 Task: Look for space in Saint George, United States from 24th August, 2023 to 10th September, 2023 for 8 adults in price range Rs.12000 to Rs.15000. Place can be entire place or shared room with 4 bedrooms having 8 beds and 4 bathrooms. Property type can be house, flat, guest house. Amenities needed are: wifi, TV, free parkinig on premises, gym, breakfast. Booking option can be shelf check-in. Required host language is English.
Action: Mouse moved to (540, 133)
Screenshot: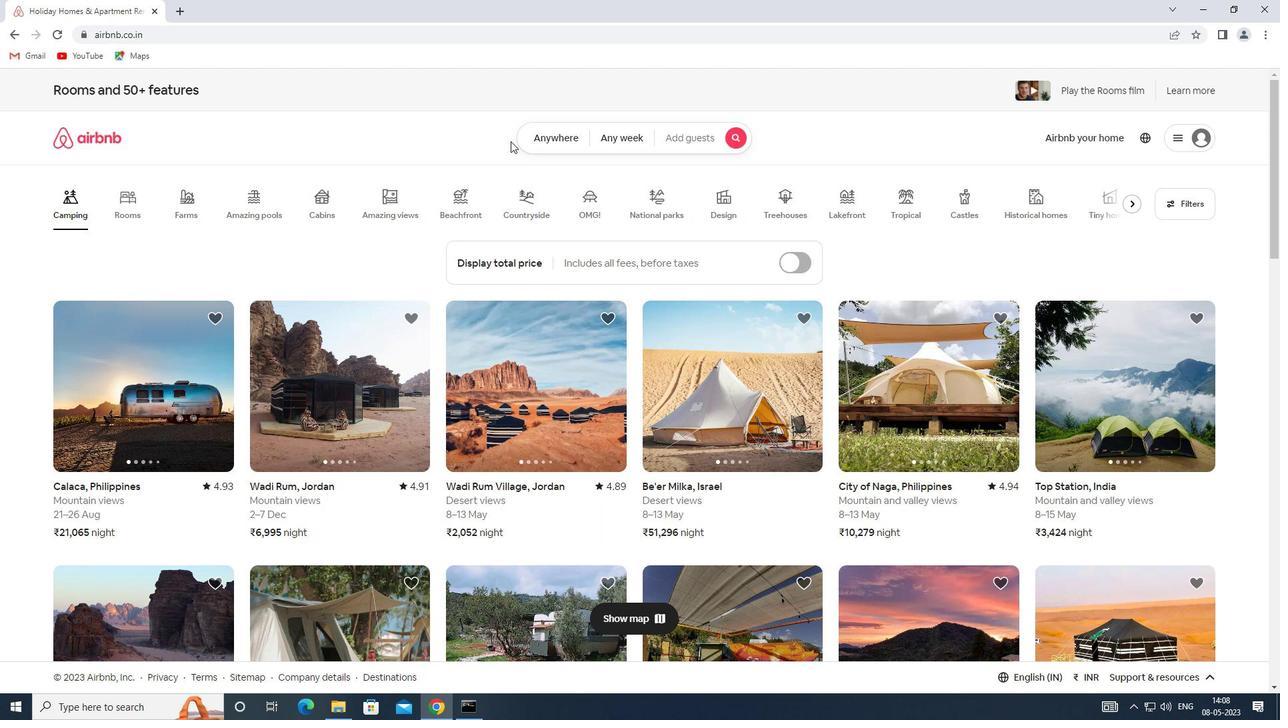 
Action: Mouse pressed left at (540, 133)
Screenshot: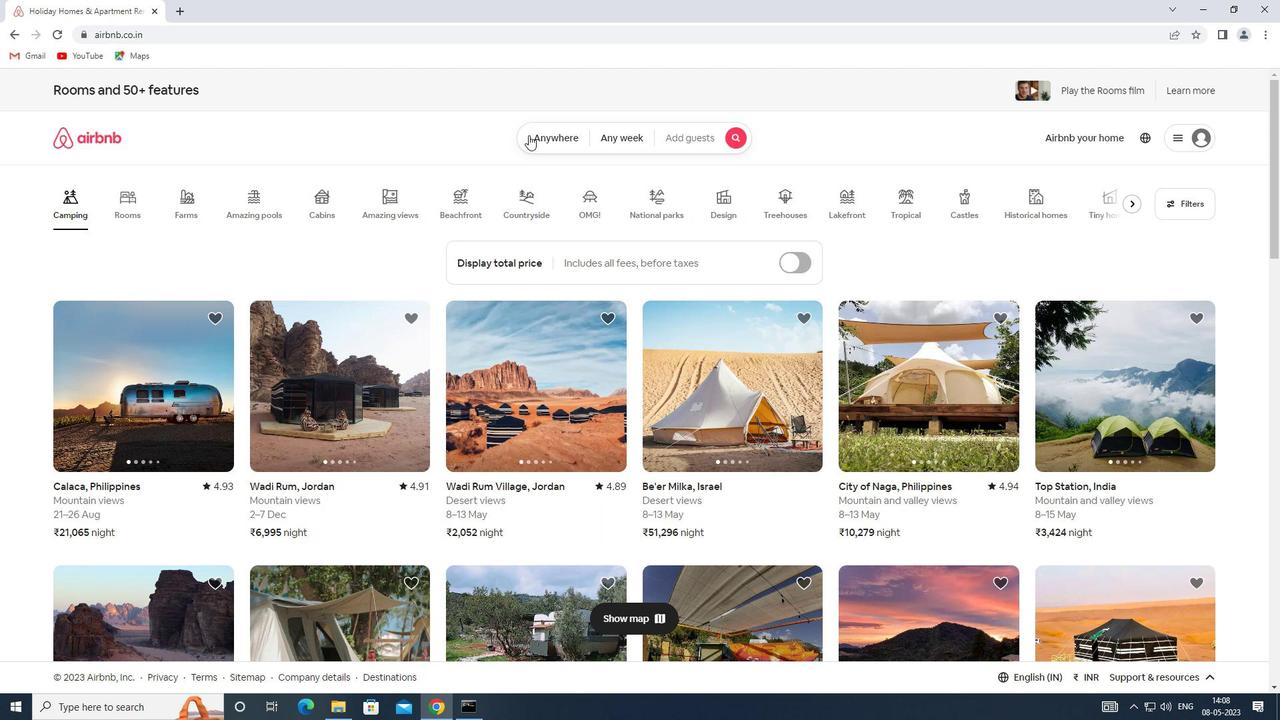 
Action: Mouse moved to (388, 192)
Screenshot: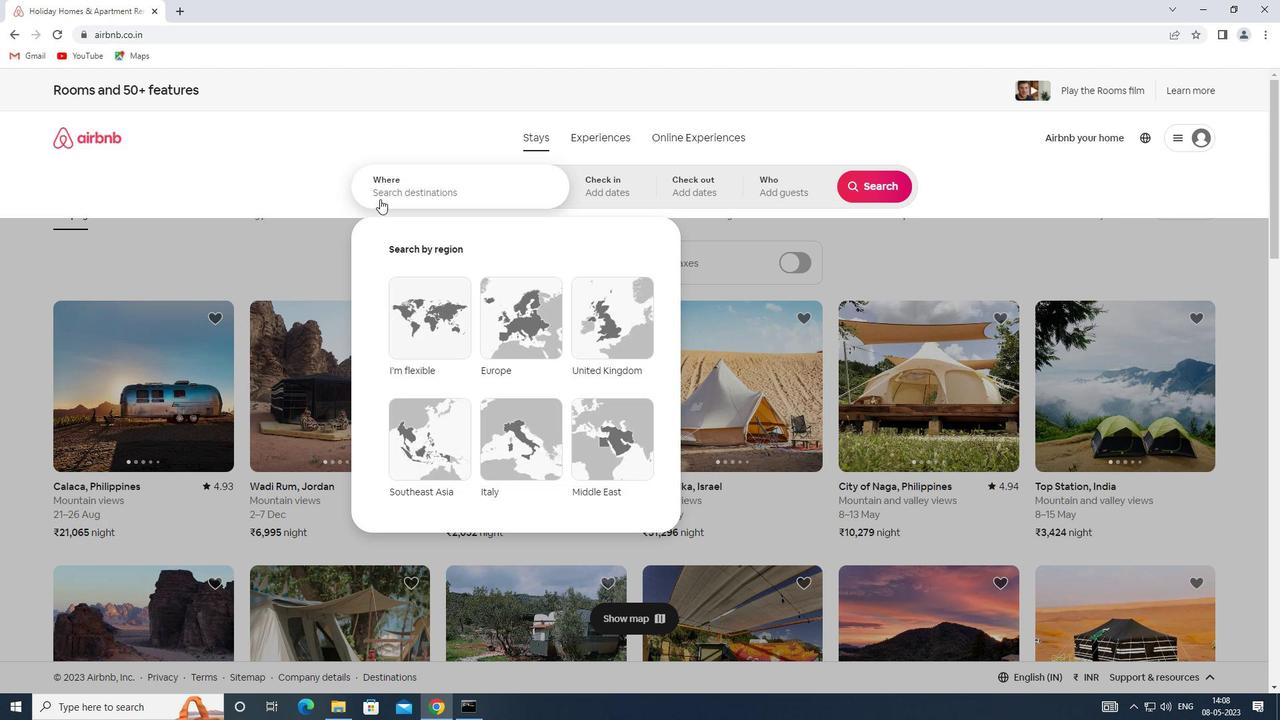
Action: Mouse pressed left at (388, 192)
Screenshot: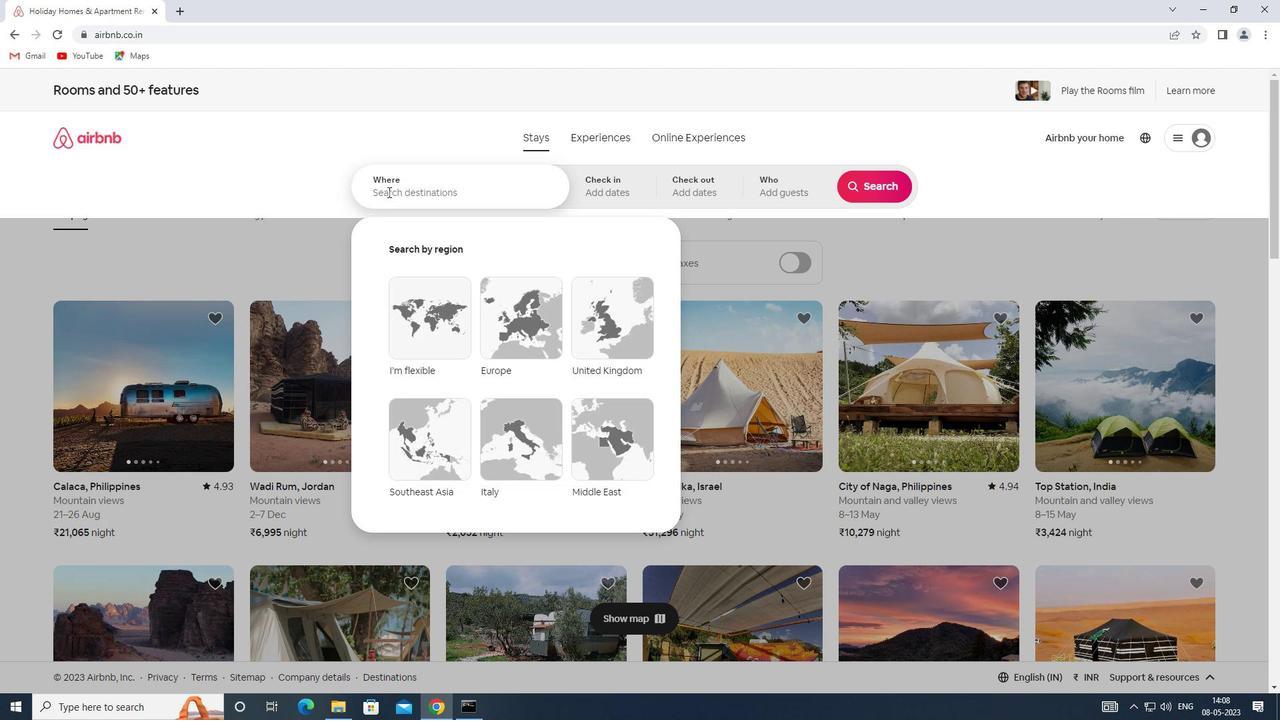 
Action: Key pressed <Key.shift>SPACE<Key.space>IN<Key.space><Key.shift>SAINT<Key.space><Key.shift>GEORGE
Screenshot: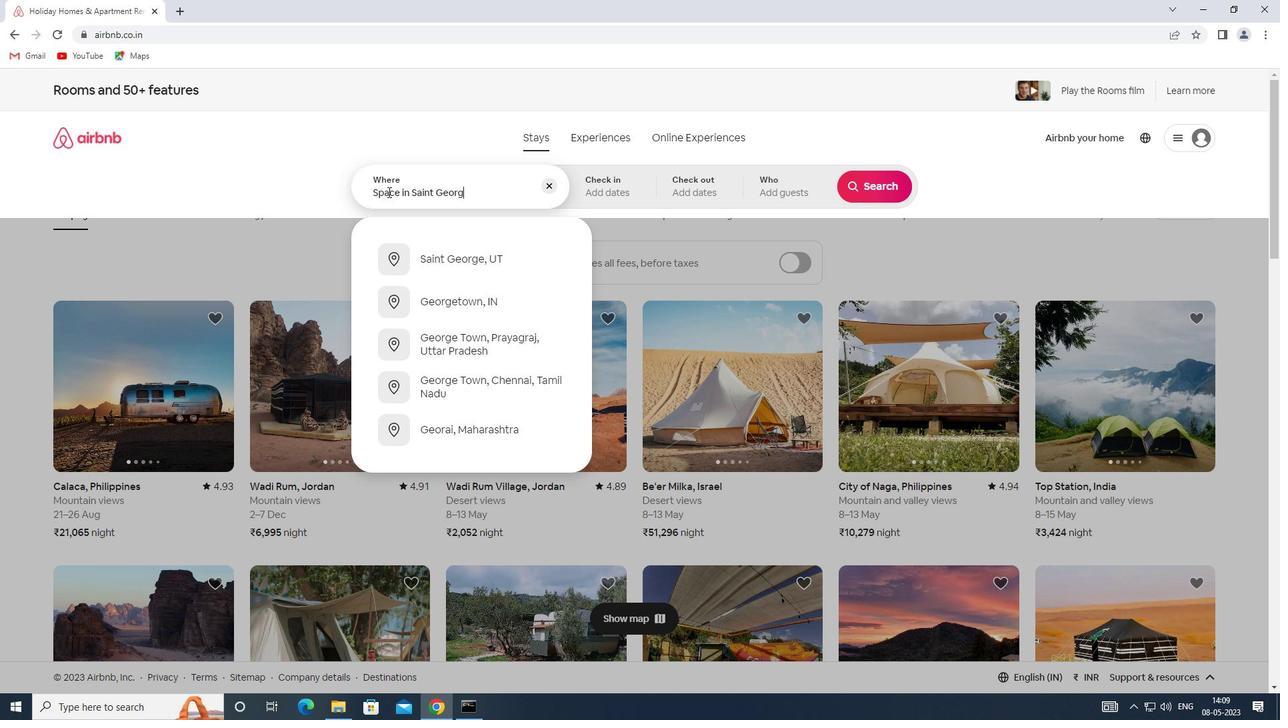 
Action: Mouse moved to (602, 180)
Screenshot: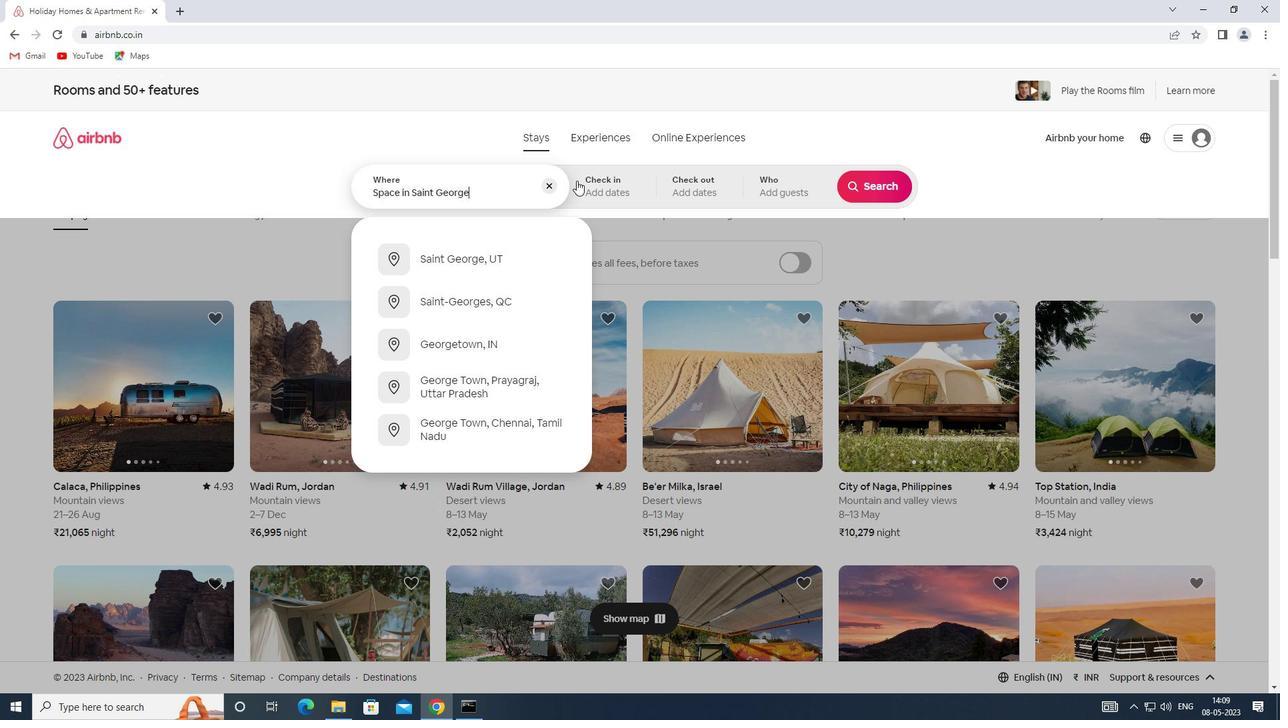 
Action: Mouse pressed left at (602, 180)
Screenshot: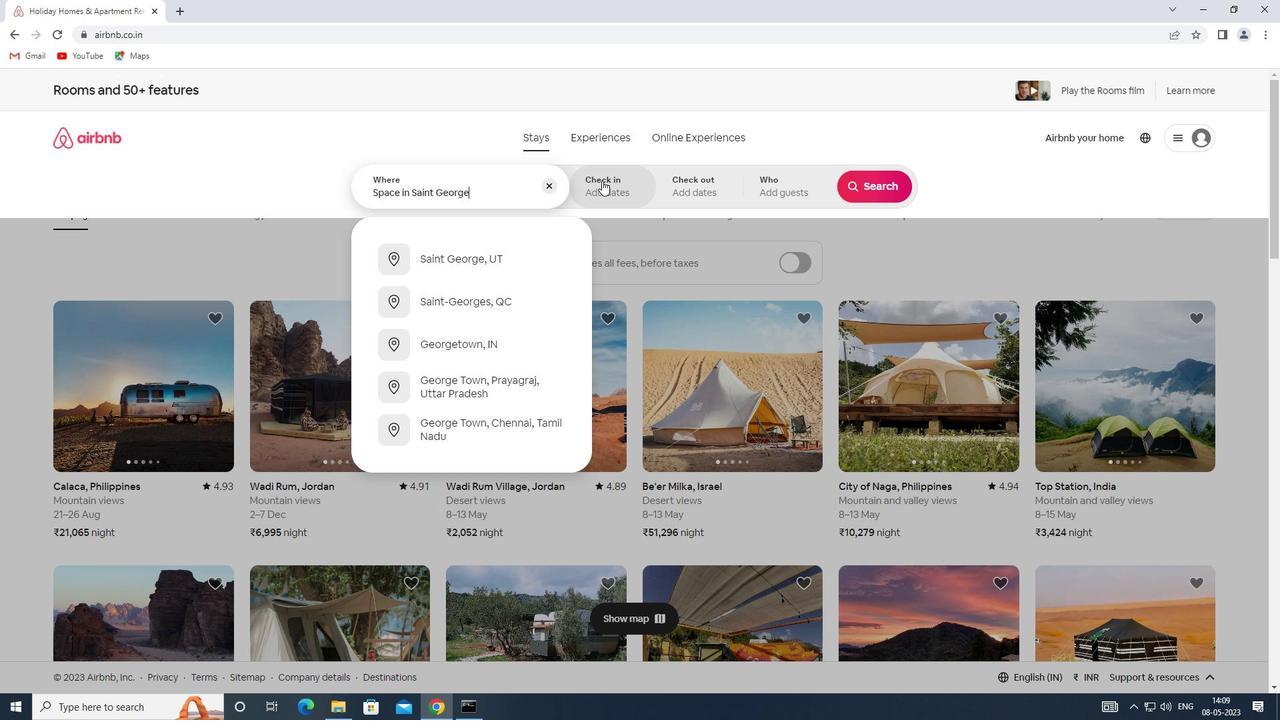 
Action: Mouse moved to (869, 292)
Screenshot: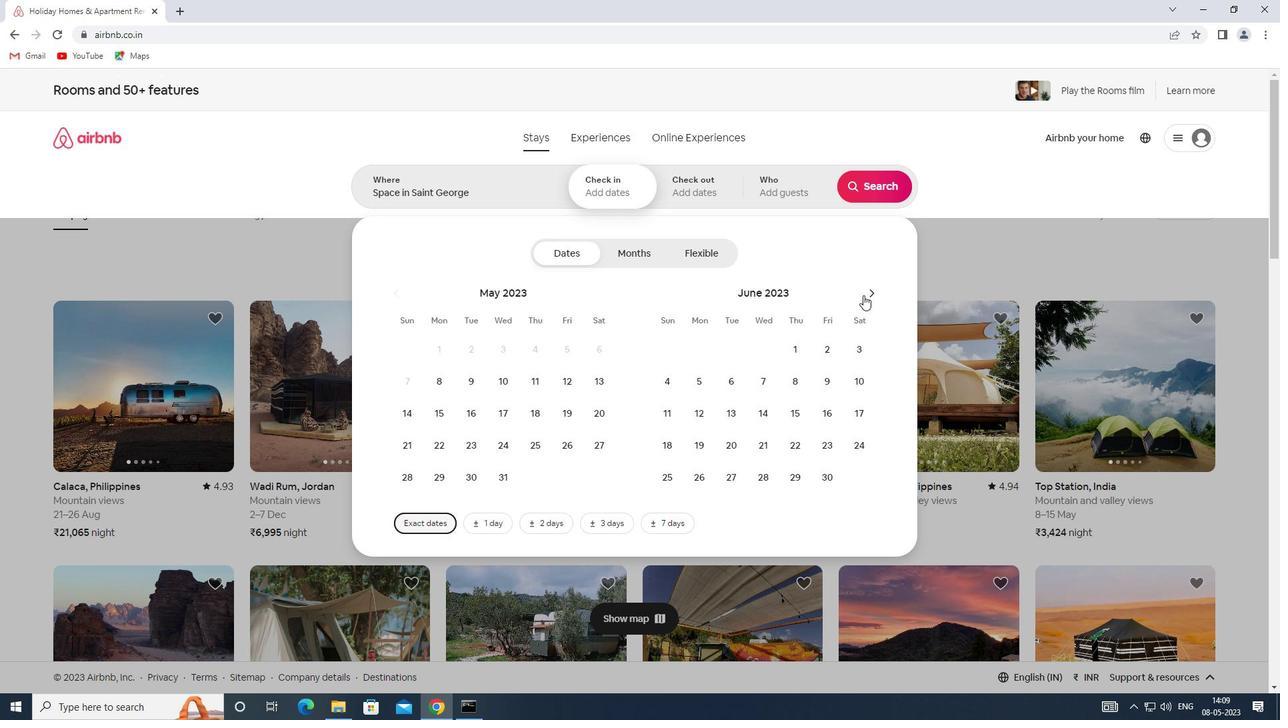 
Action: Mouse pressed left at (869, 292)
Screenshot: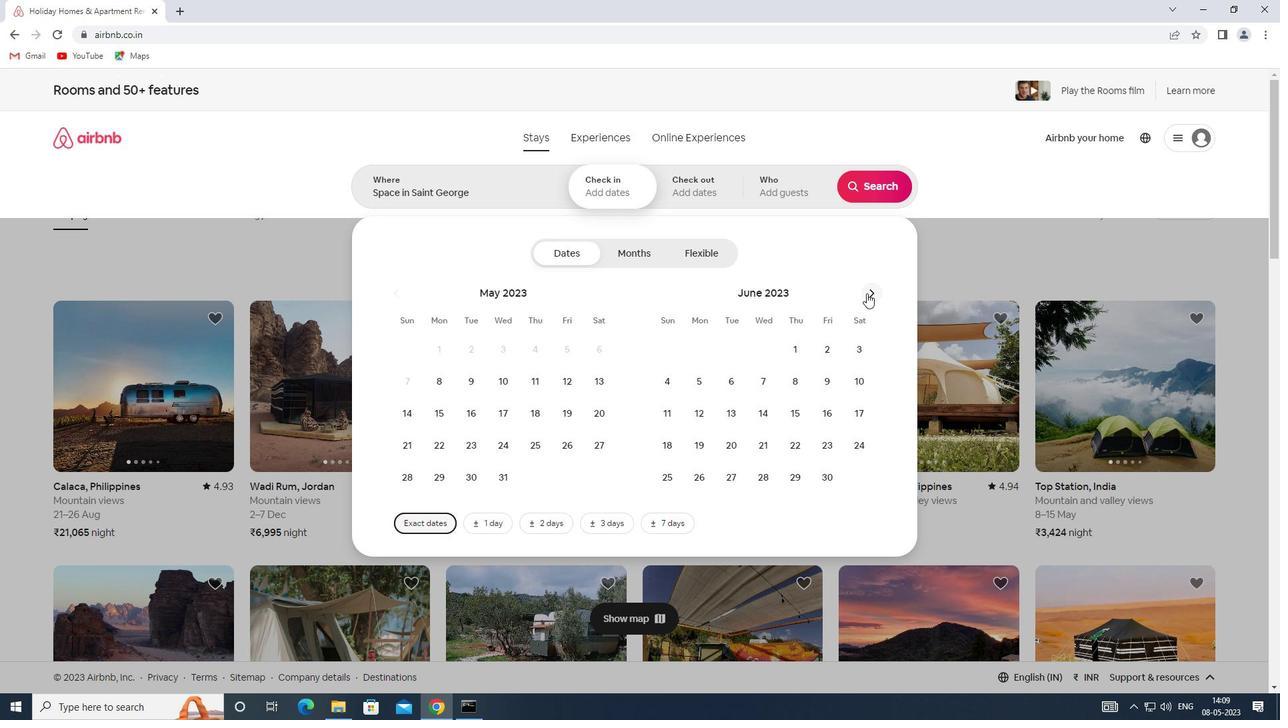 
Action: Mouse pressed left at (869, 292)
Screenshot: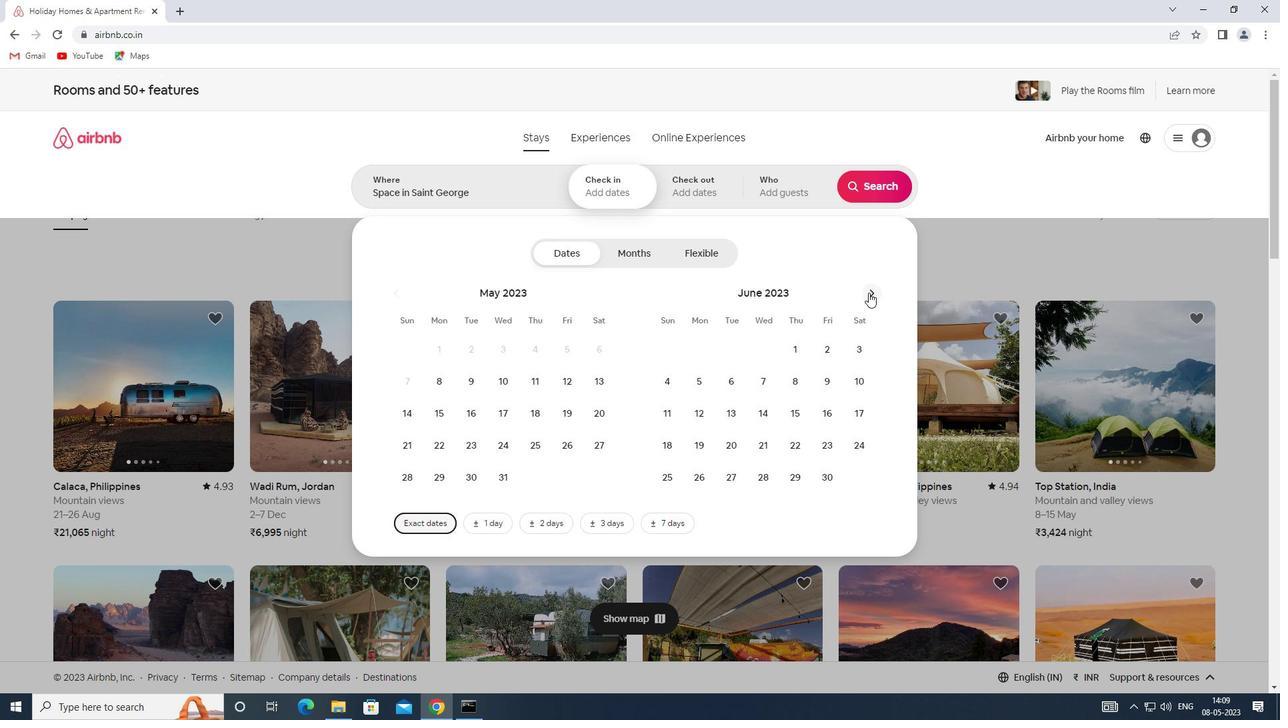 
Action: Mouse moved to (797, 441)
Screenshot: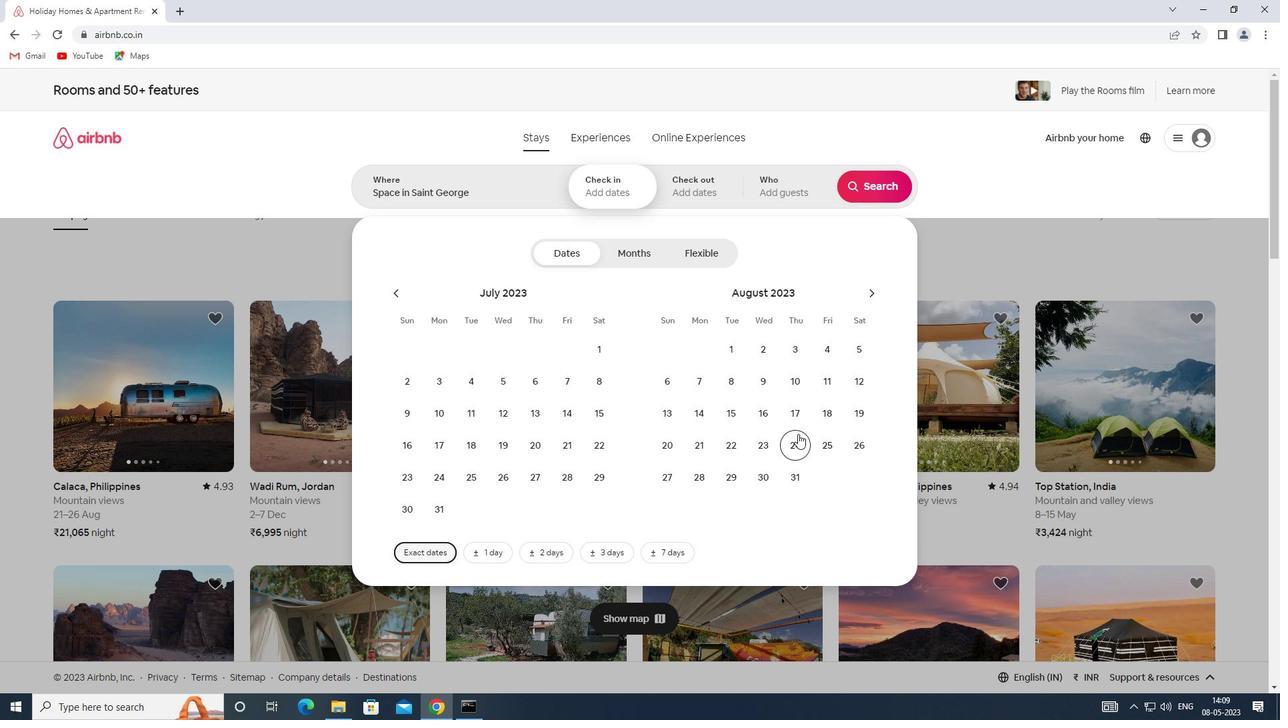 
Action: Mouse pressed left at (797, 441)
Screenshot: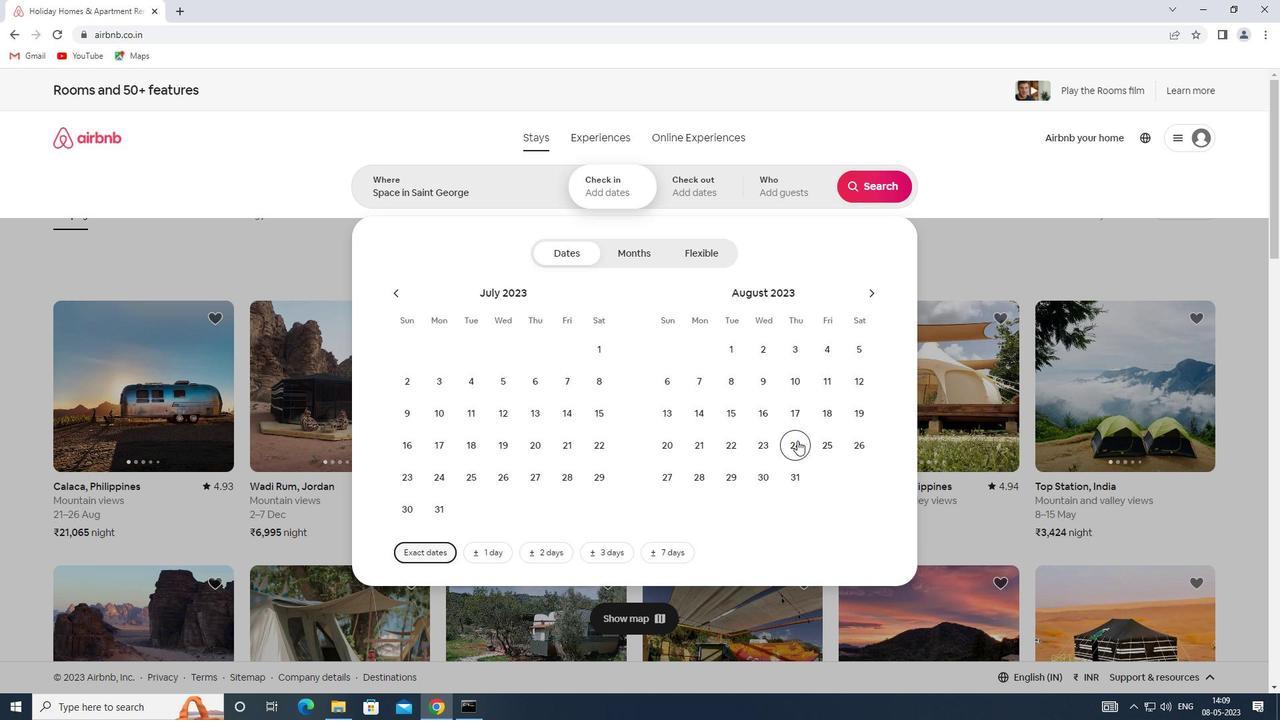 
Action: Mouse moved to (865, 292)
Screenshot: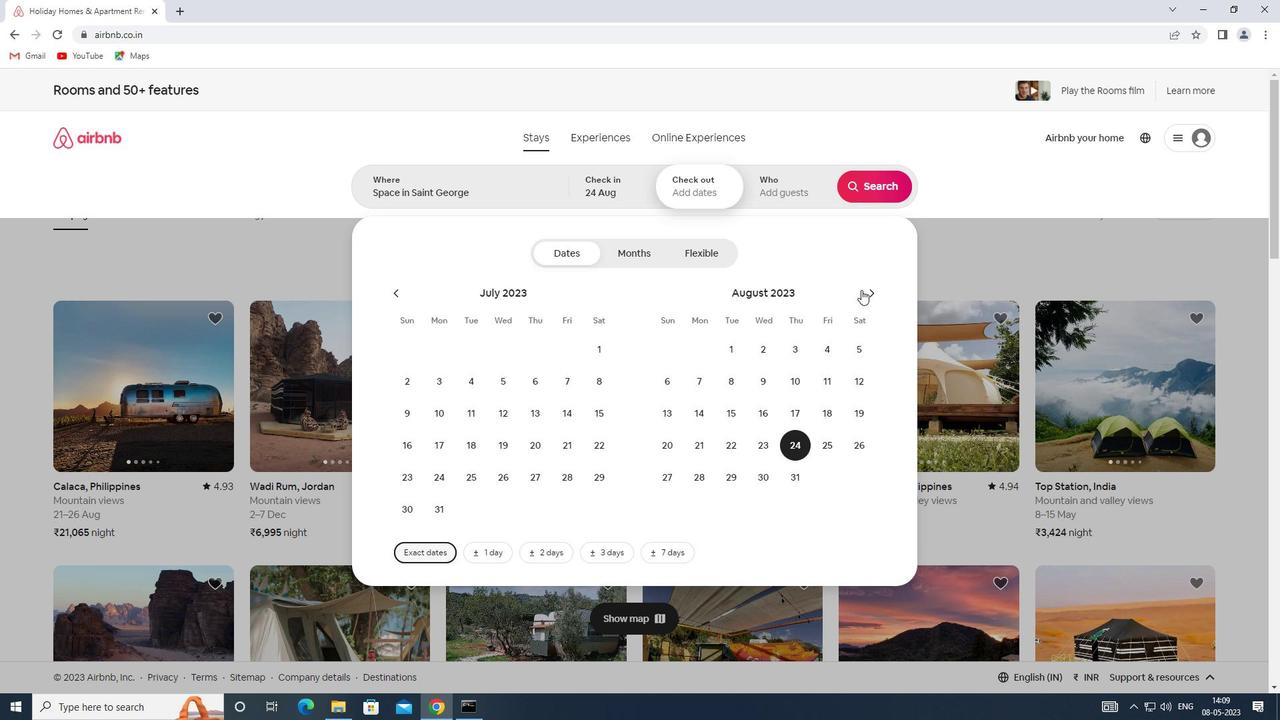 
Action: Mouse pressed left at (865, 292)
Screenshot: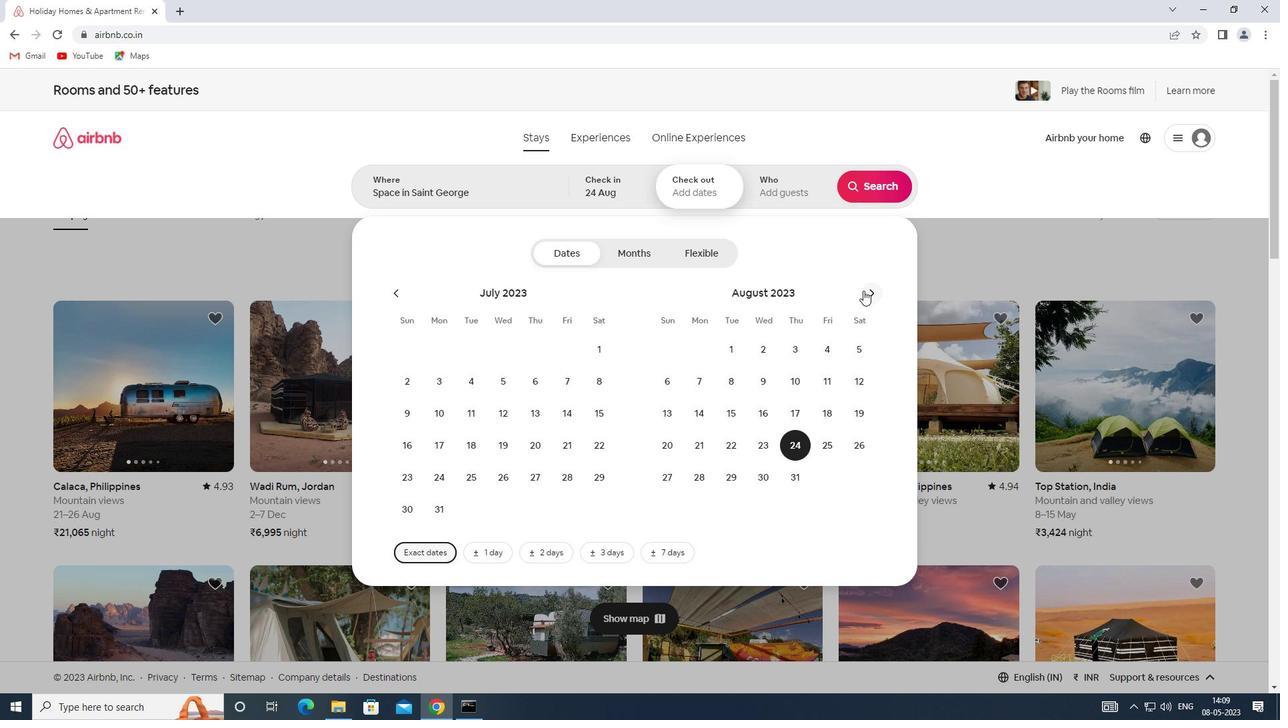 
Action: Mouse moved to (674, 416)
Screenshot: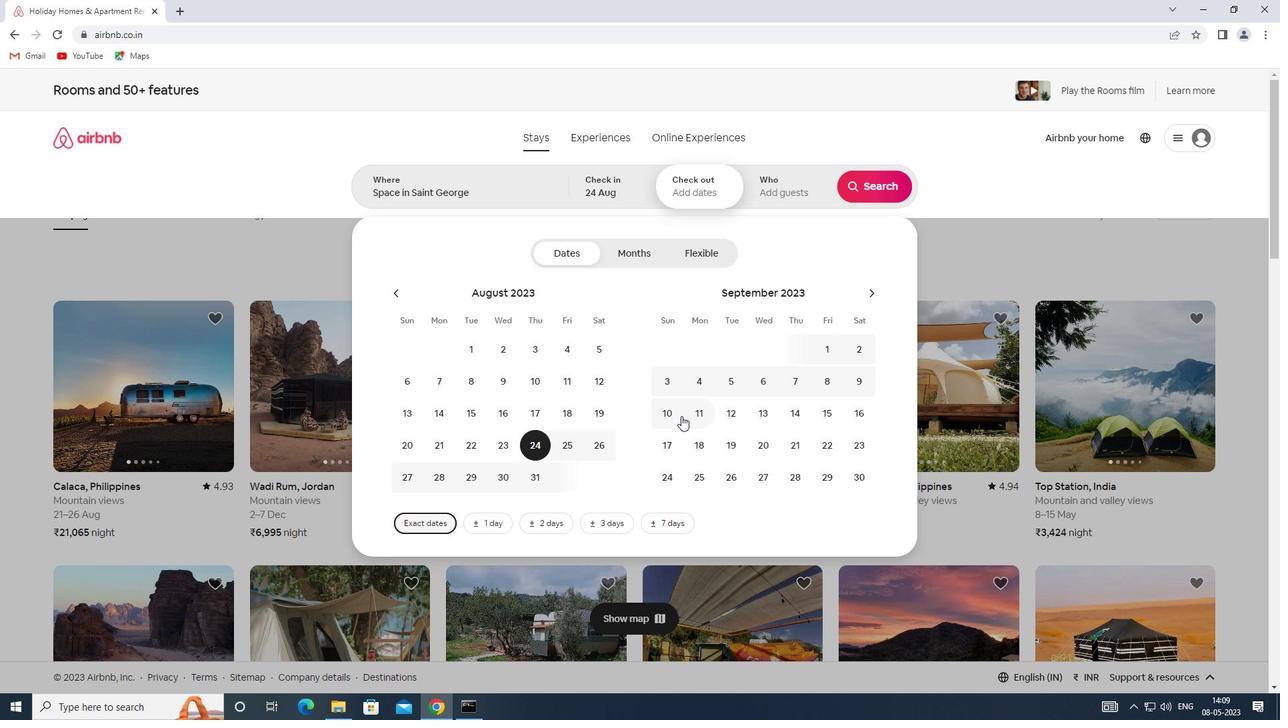 
Action: Mouse pressed left at (674, 416)
Screenshot: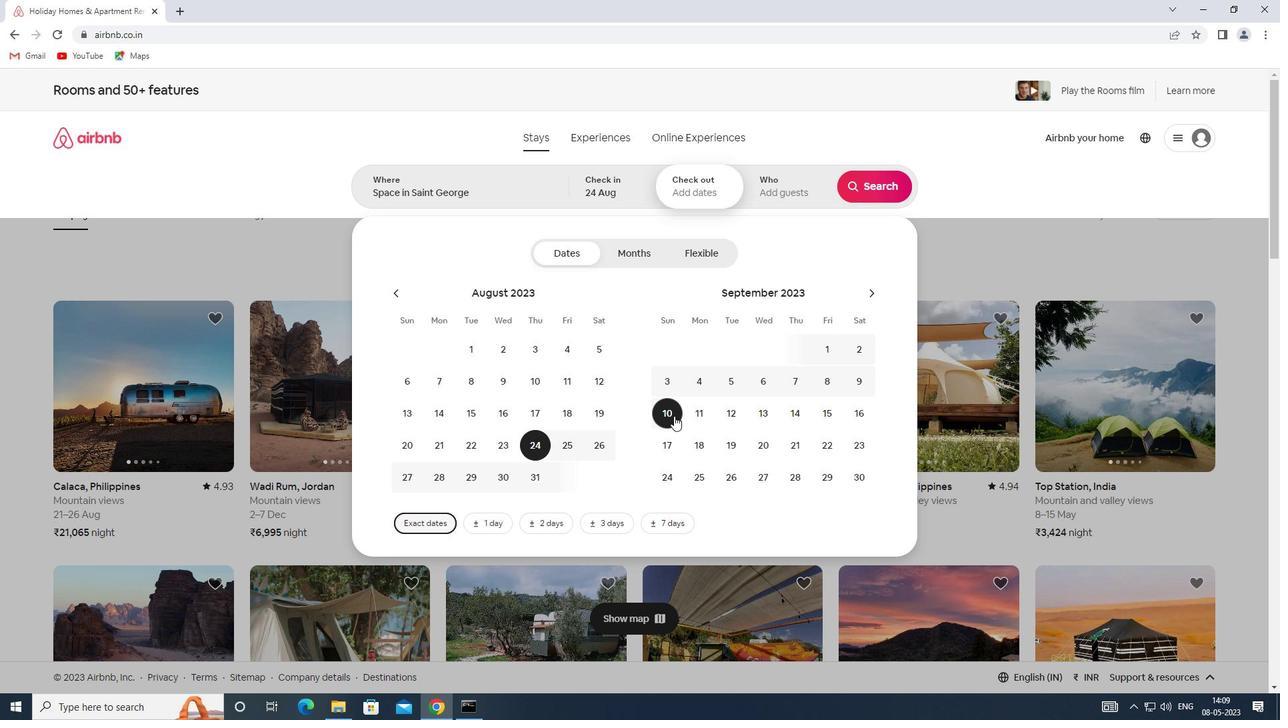 
Action: Mouse moved to (787, 187)
Screenshot: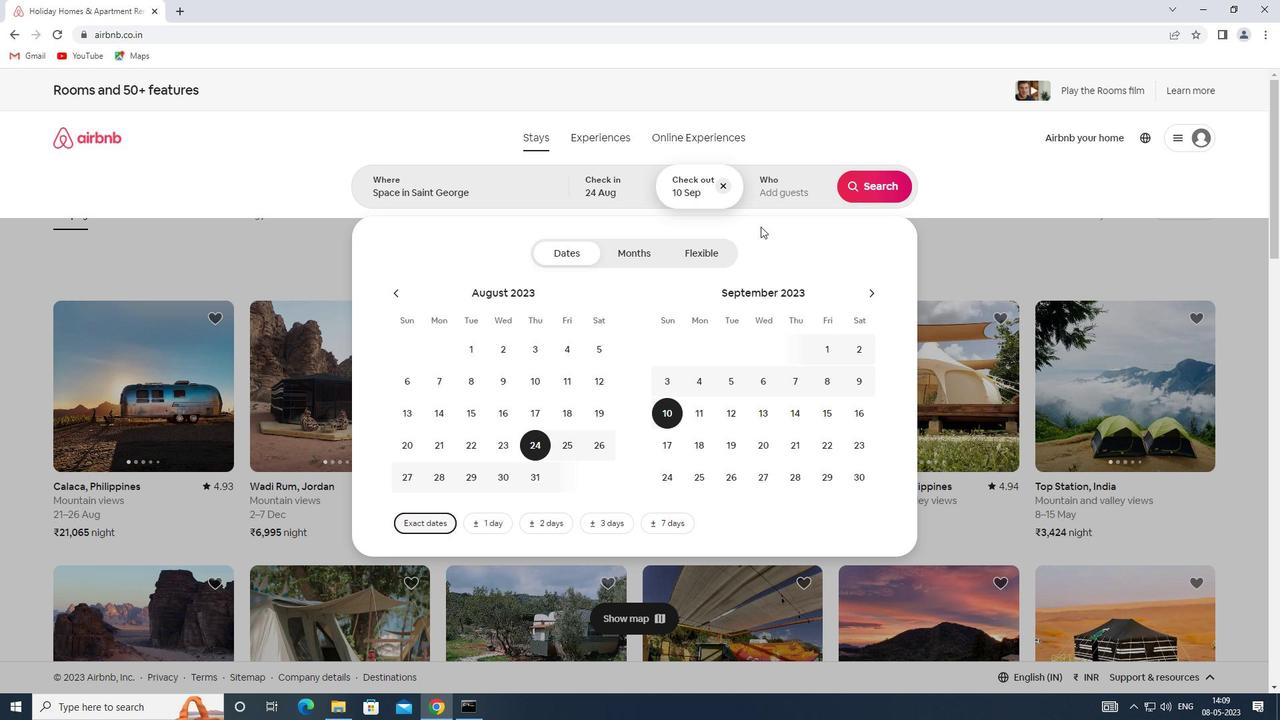 
Action: Mouse pressed left at (787, 187)
Screenshot: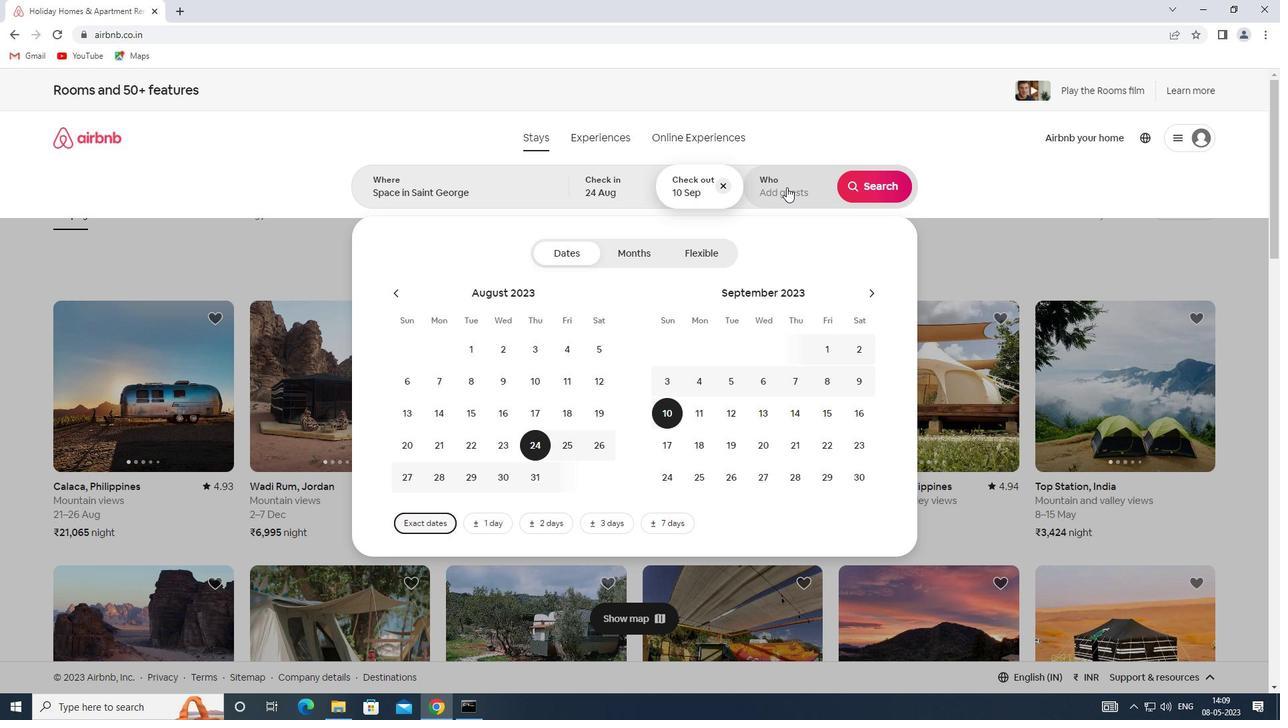 
Action: Mouse moved to (877, 260)
Screenshot: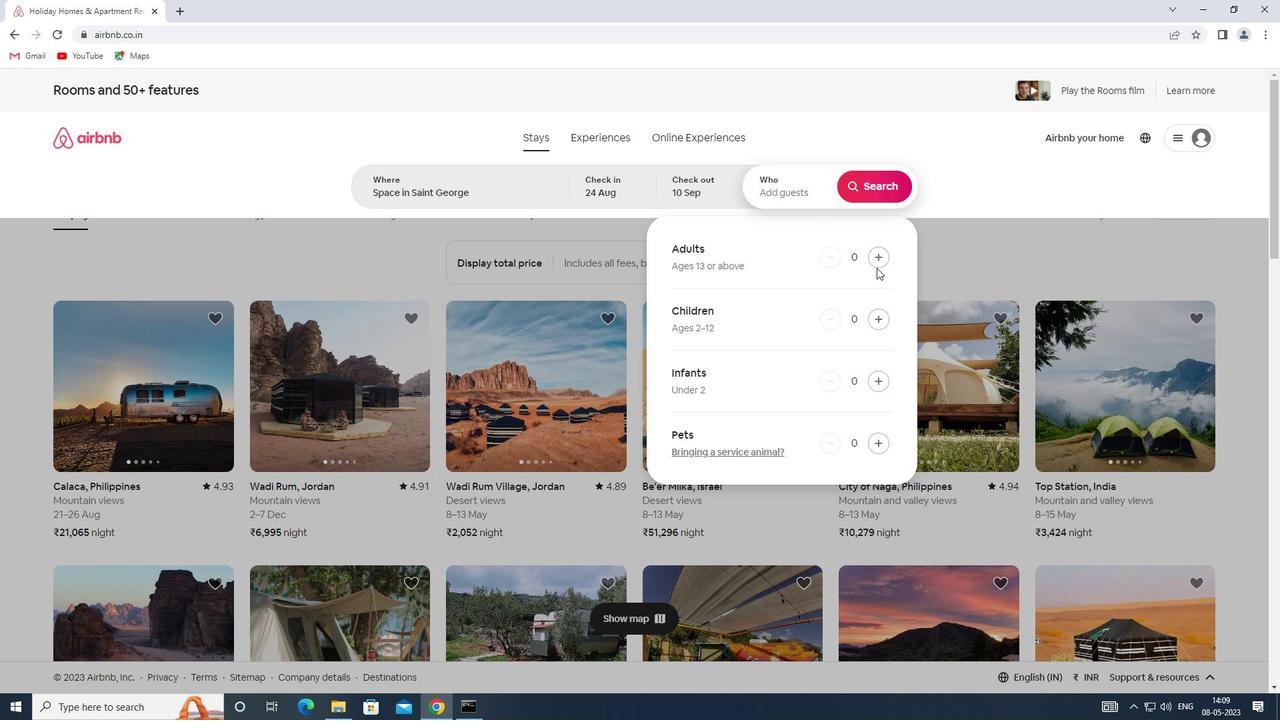 
Action: Mouse pressed left at (877, 260)
Screenshot: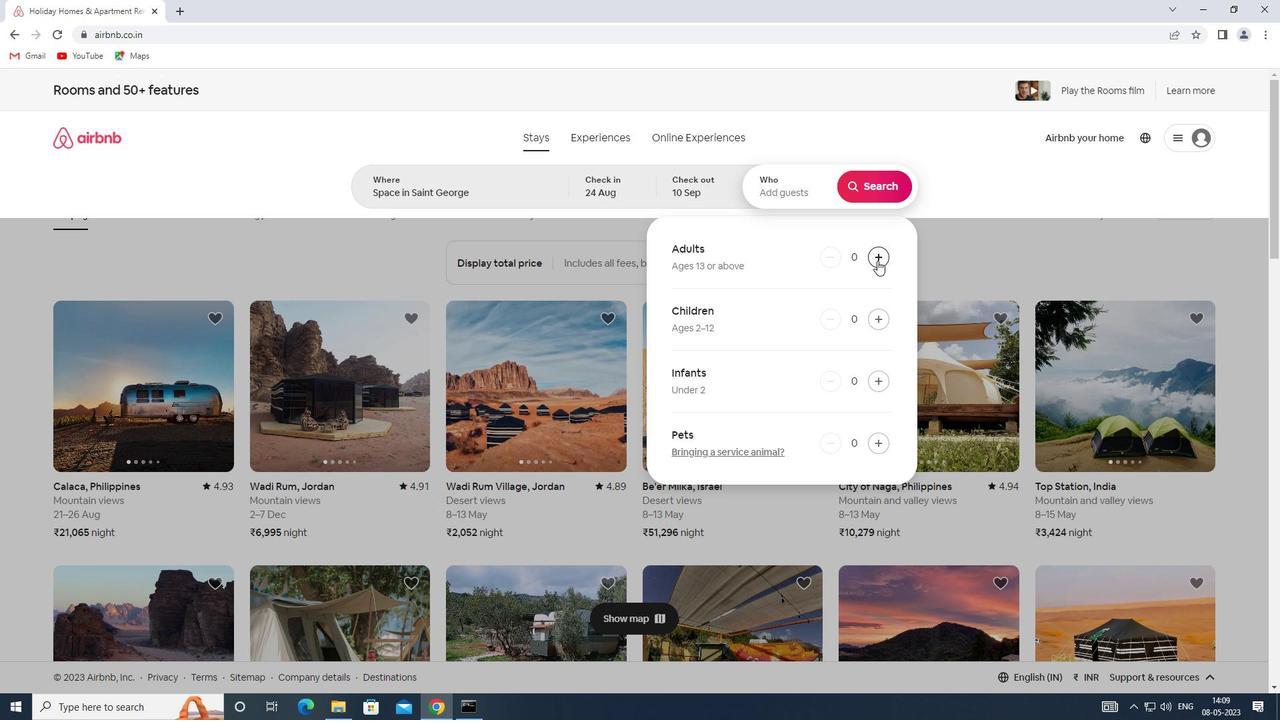 
Action: Mouse pressed left at (877, 260)
Screenshot: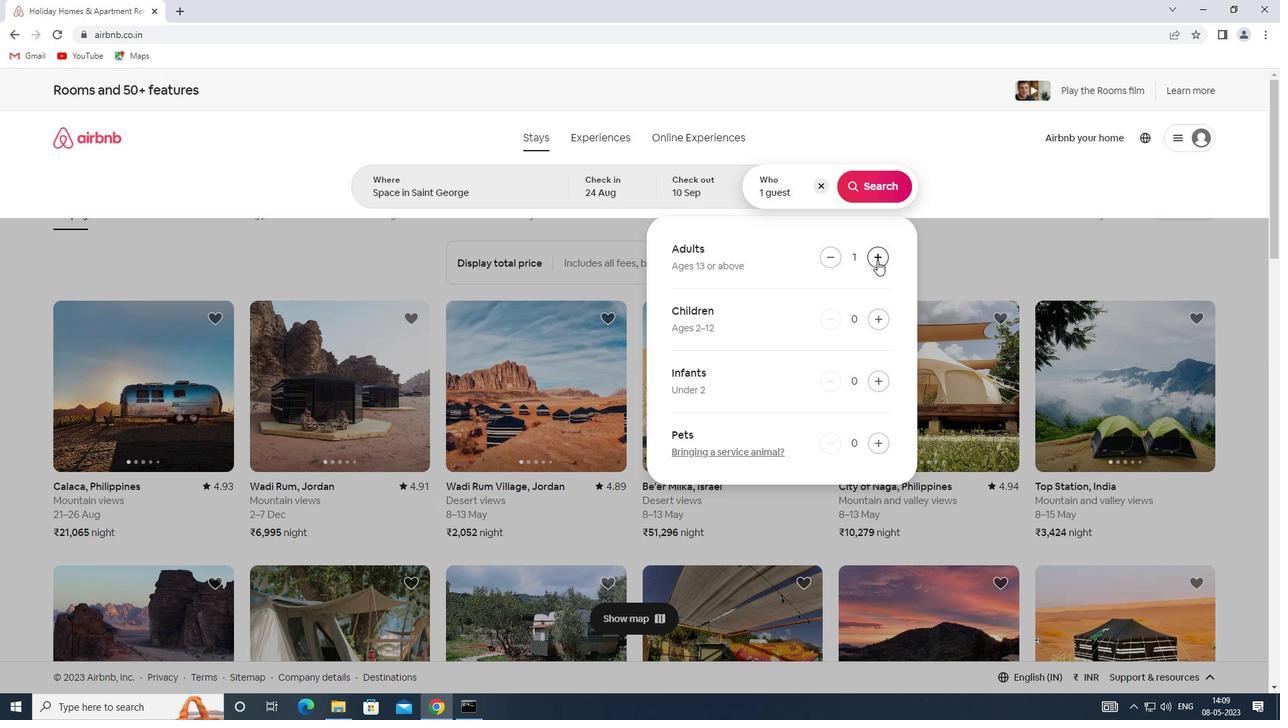 
Action: Mouse pressed left at (877, 260)
Screenshot: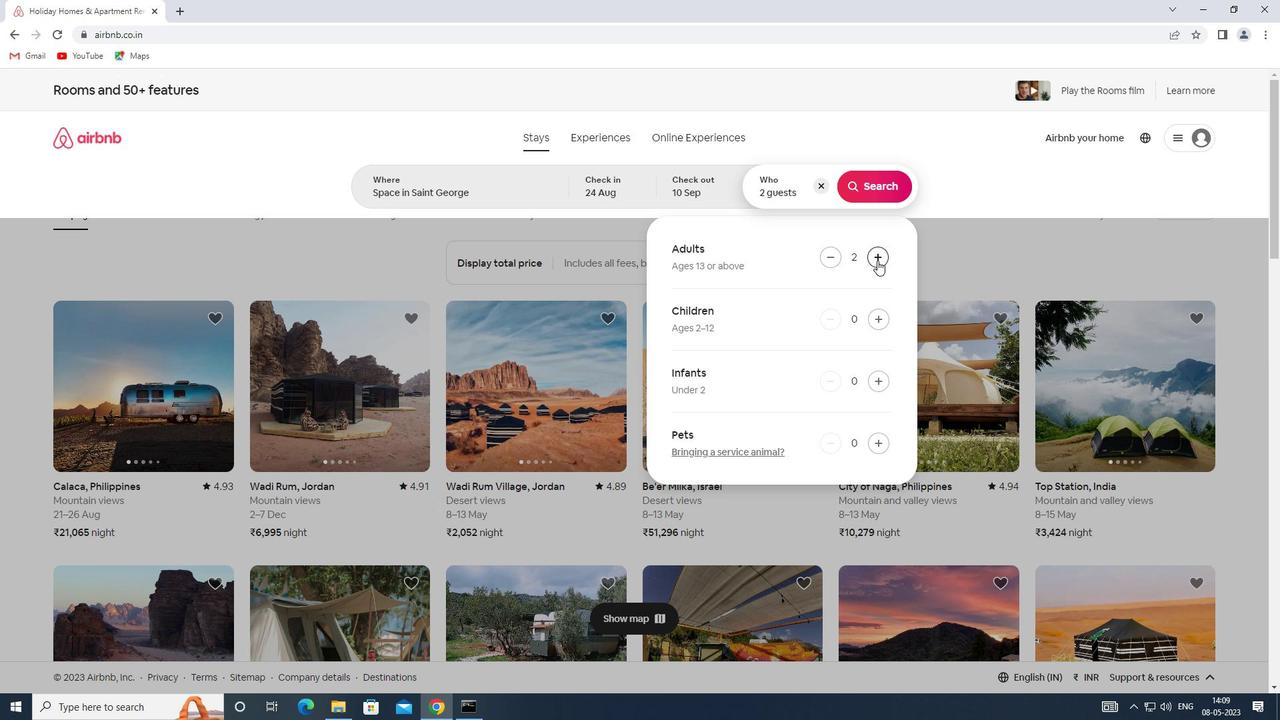 
Action: Mouse pressed left at (877, 260)
Screenshot: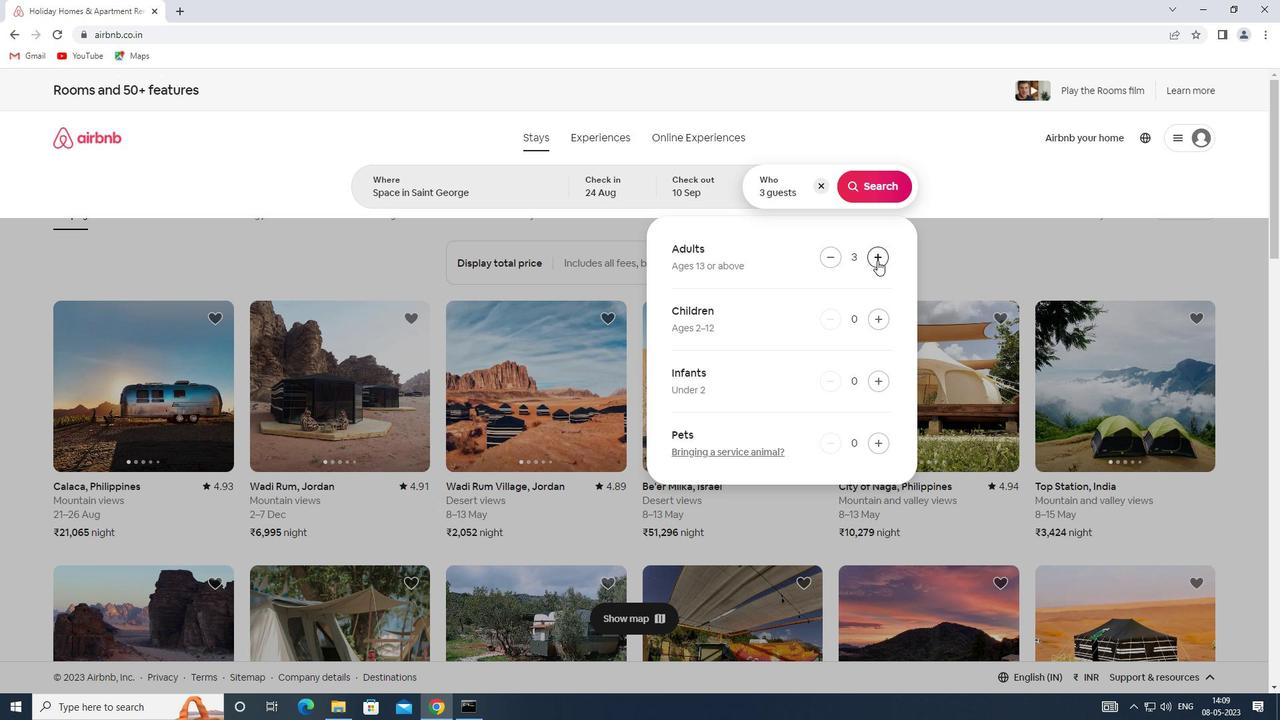 
Action: Mouse pressed left at (877, 260)
Screenshot: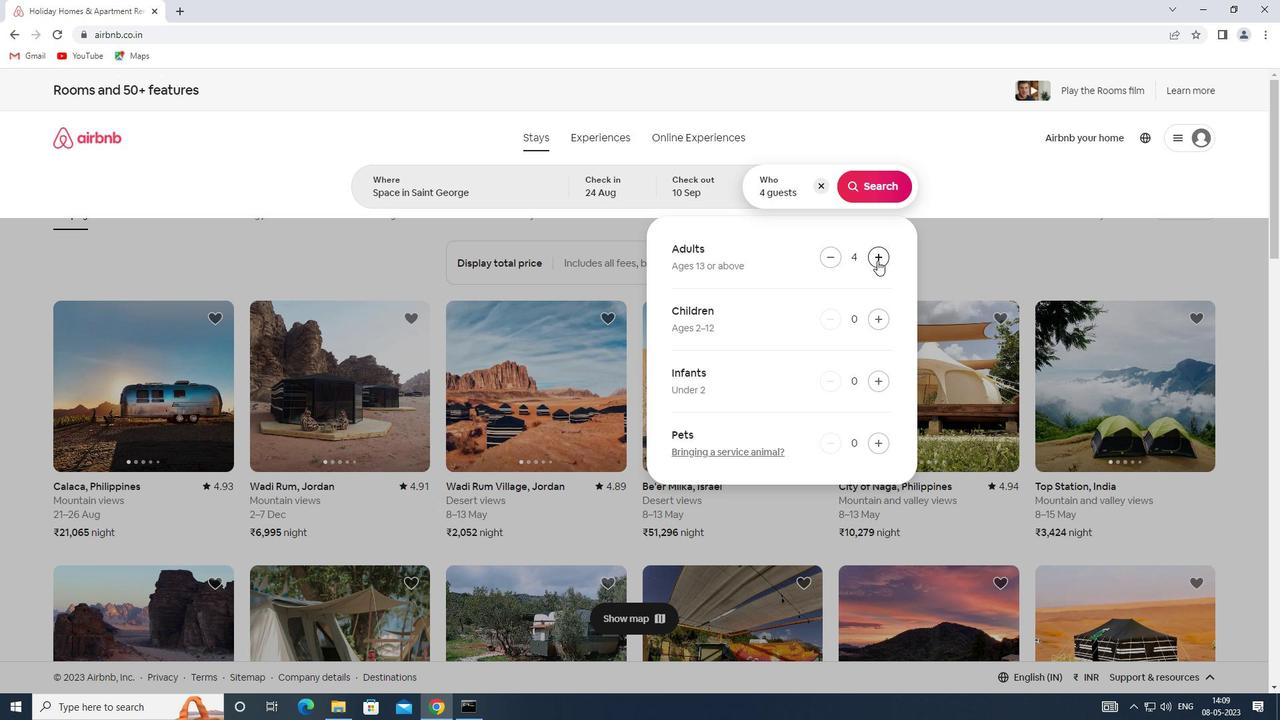 
Action: Mouse pressed left at (877, 260)
Screenshot: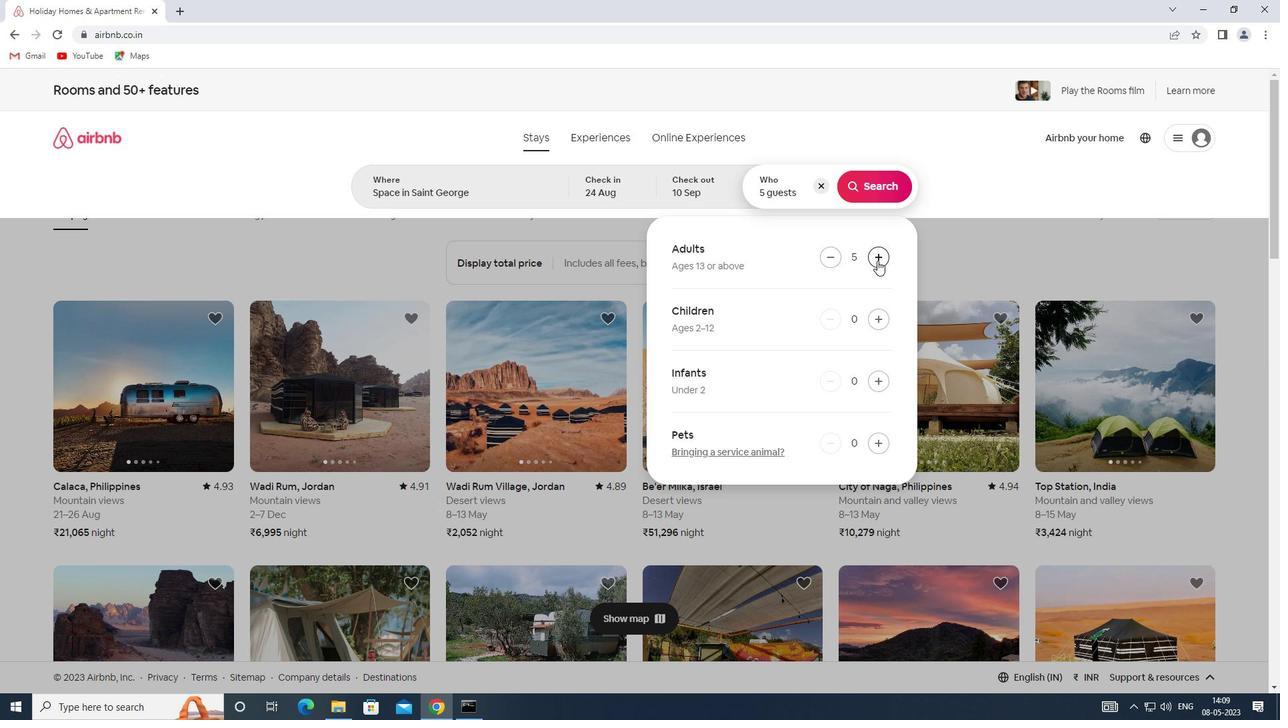 
Action: Mouse pressed left at (877, 260)
Screenshot: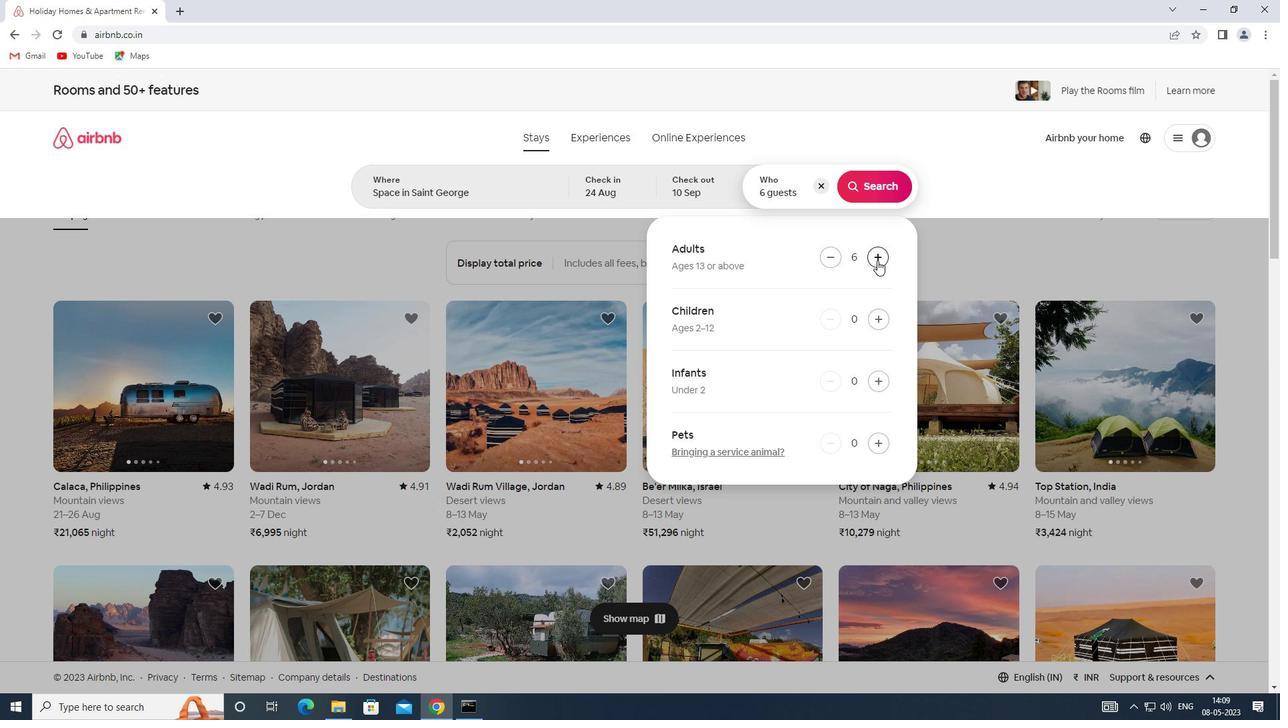 
Action: Mouse pressed left at (877, 260)
Screenshot: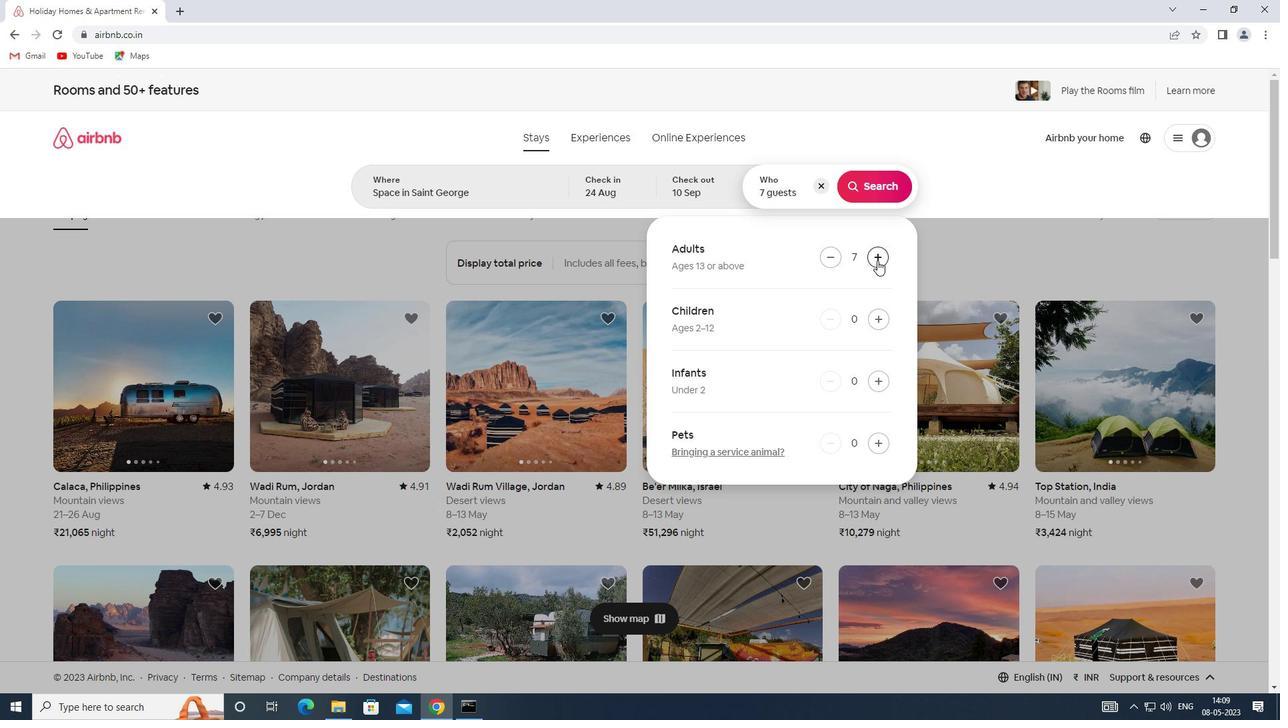 
Action: Mouse moved to (873, 189)
Screenshot: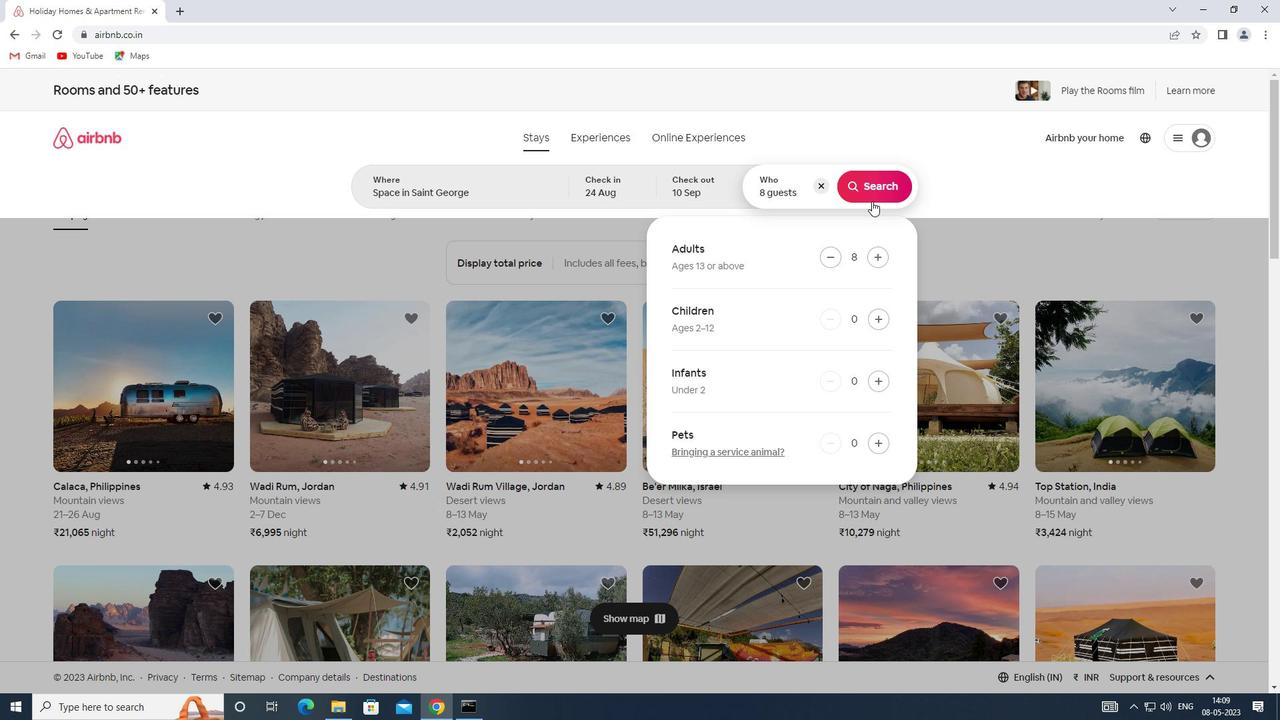 
Action: Mouse pressed left at (873, 189)
Screenshot: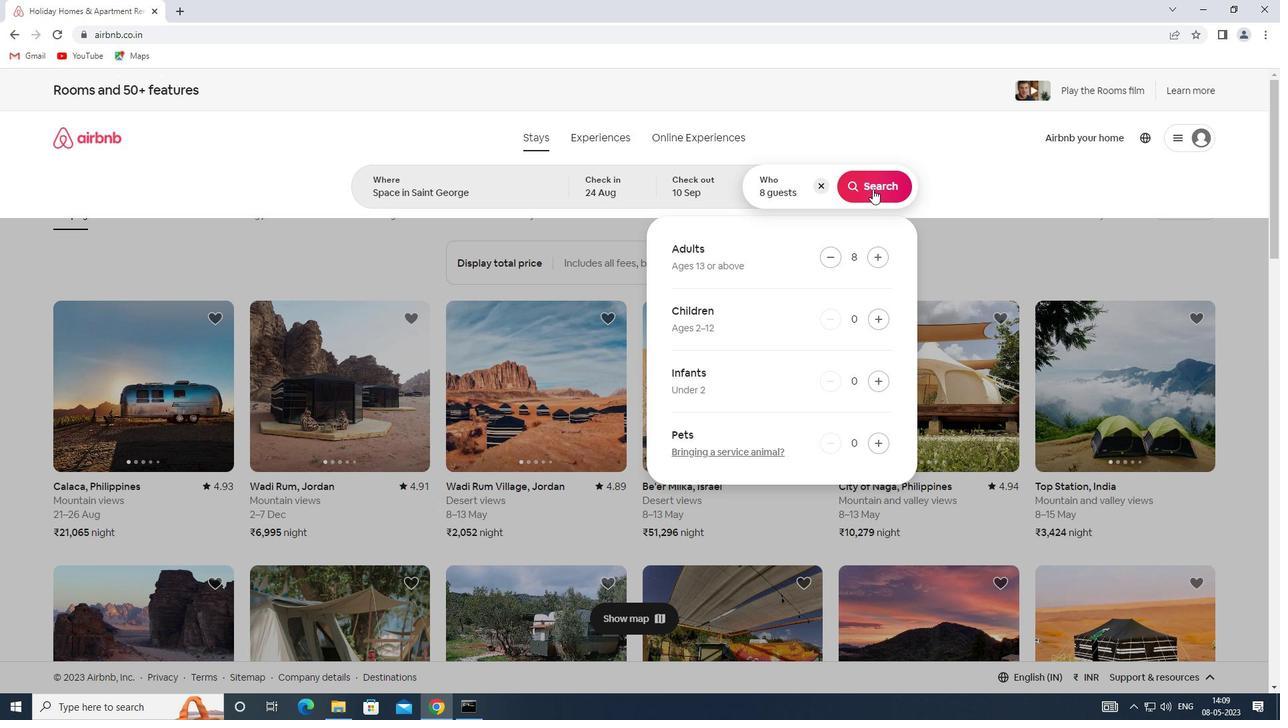 
Action: Mouse moved to (1203, 145)
Screenshot: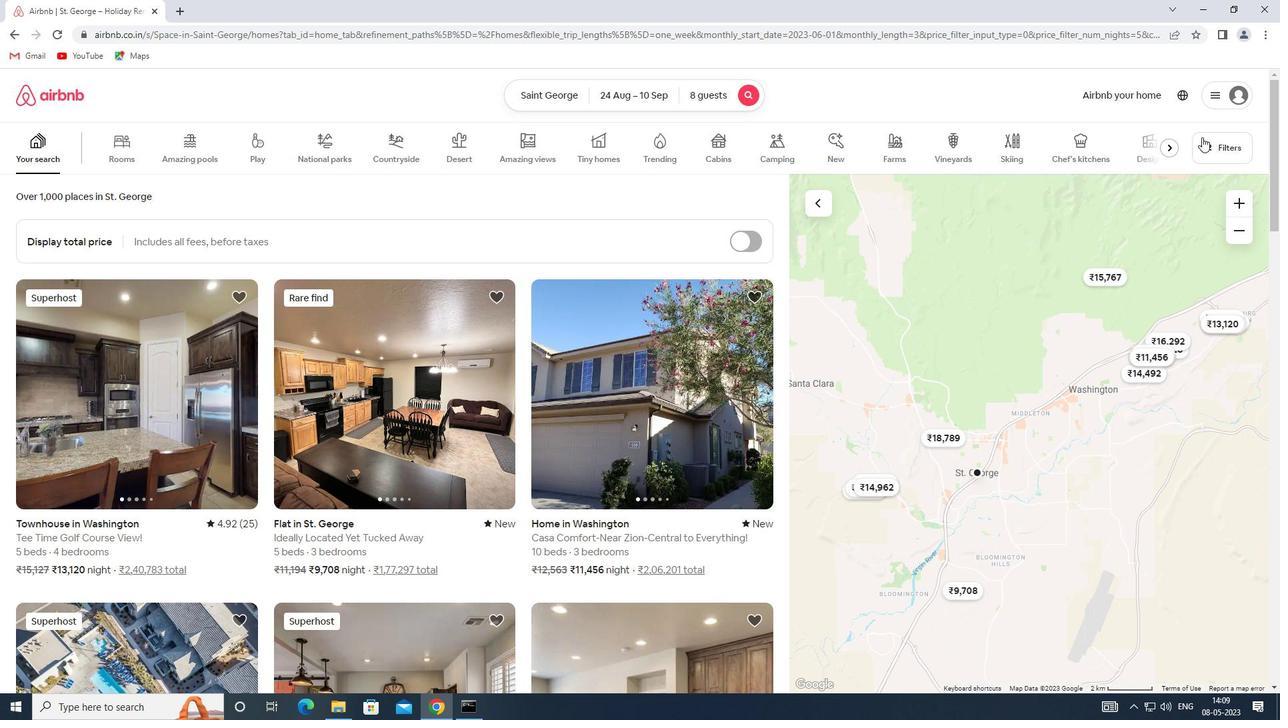 
Action: Mouse pressed left at (1203, 145)
Screenshot: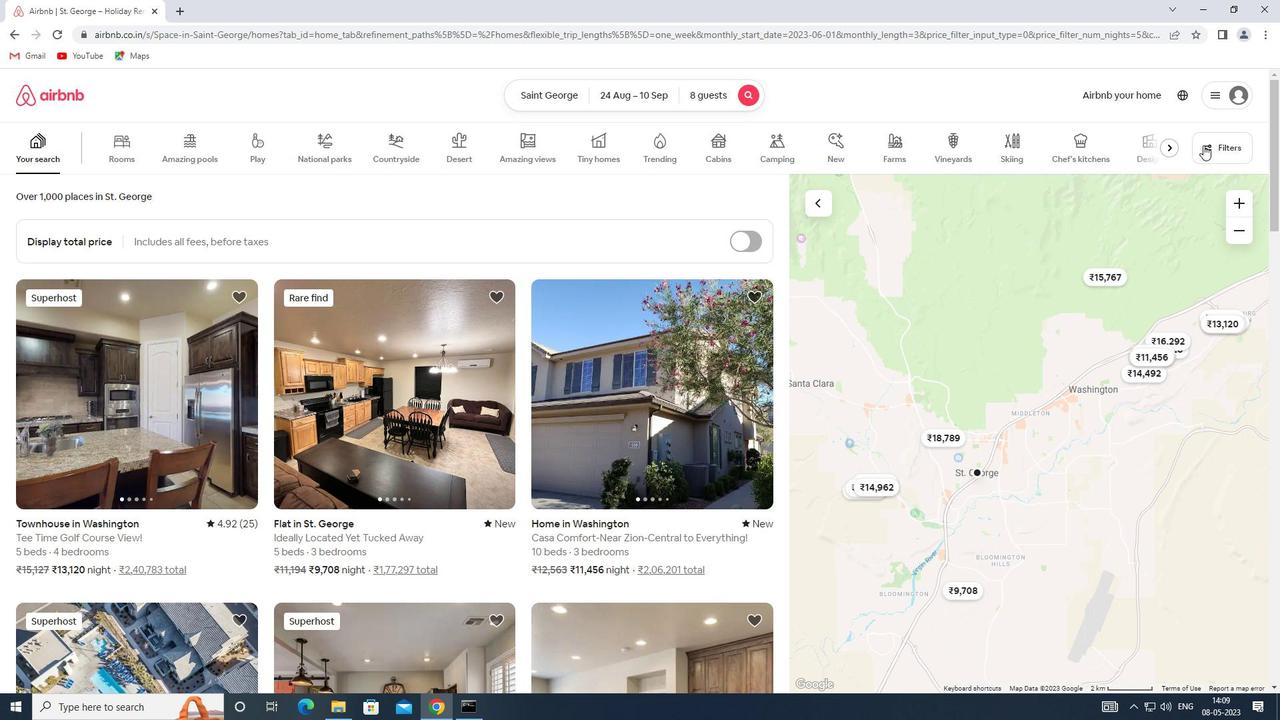 
Action: Mouse moved to (465, 480)
Screenshot: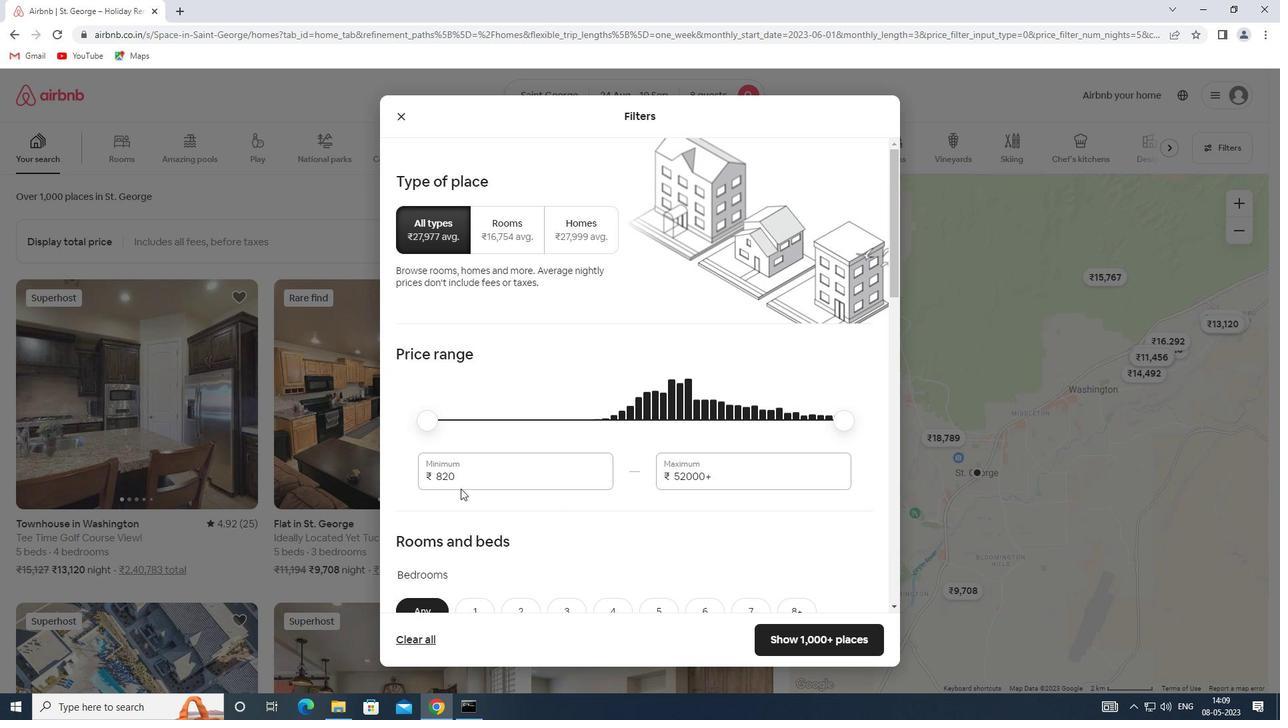 
Action: Mouse pressed left at (465, 480)
Screenshot: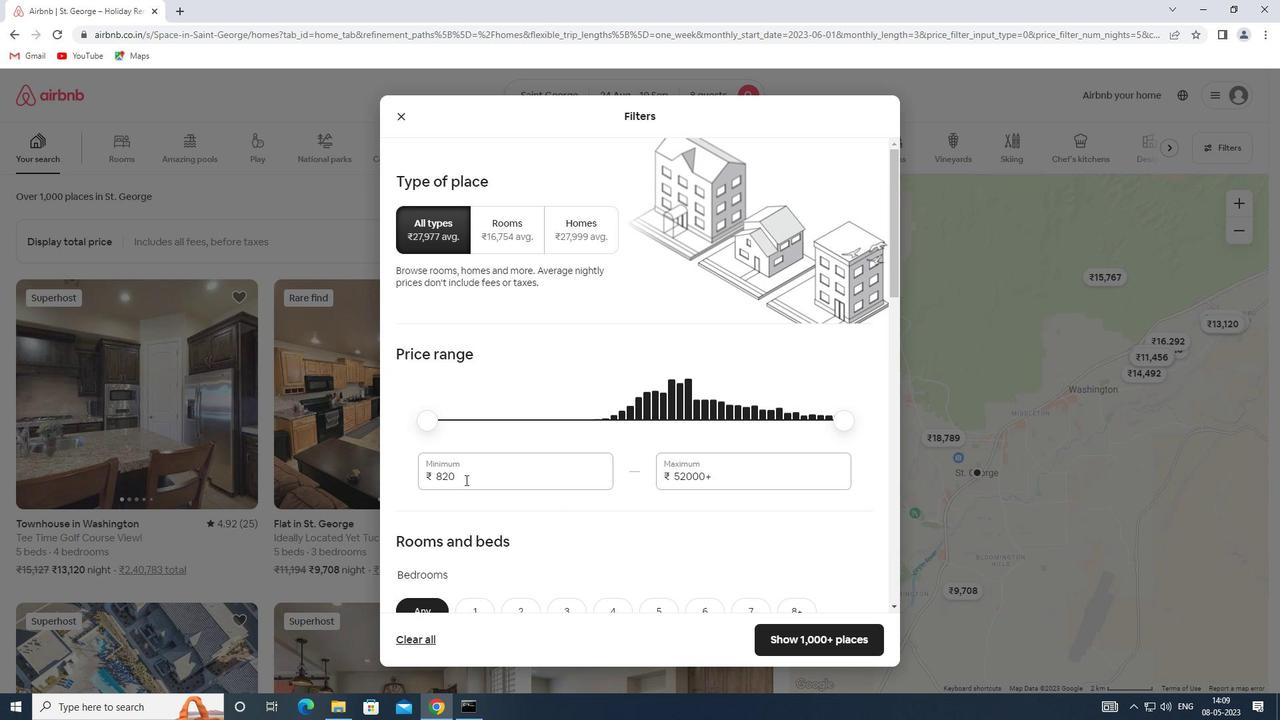 
Action: Mouse moved to (398, 477)
Screenshot: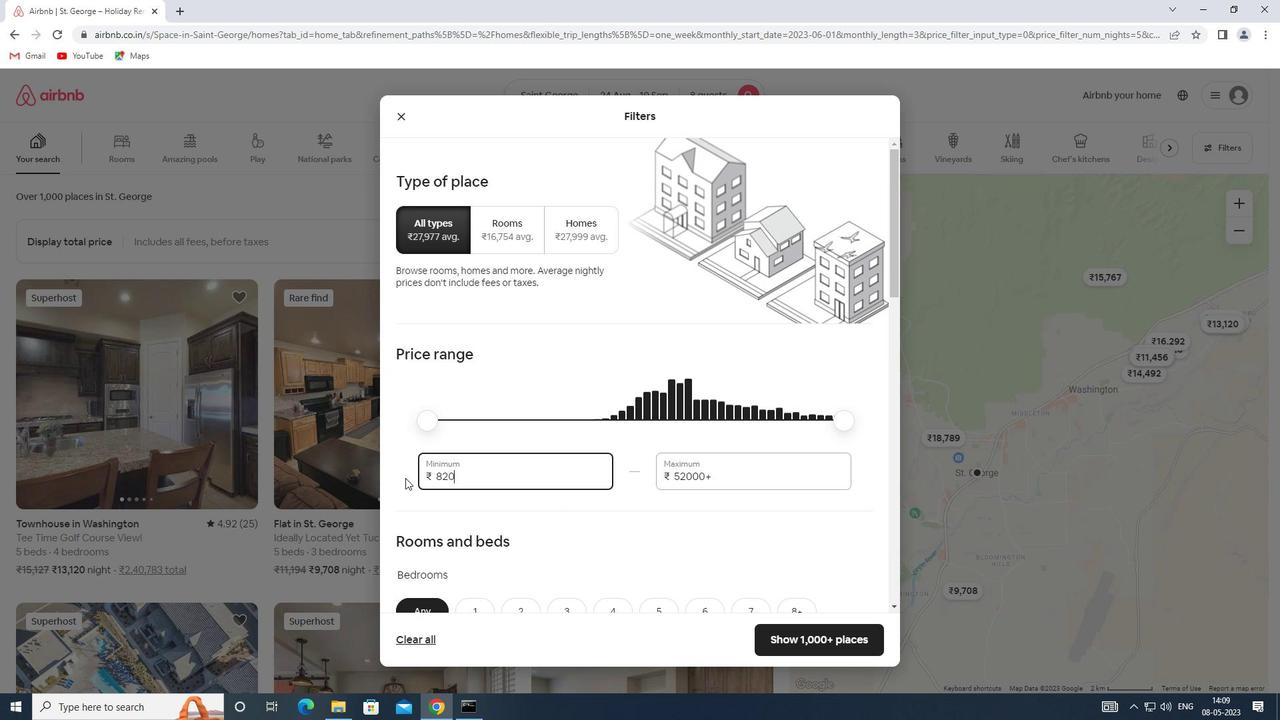 
Action: Key pressed 12000
Screenshot: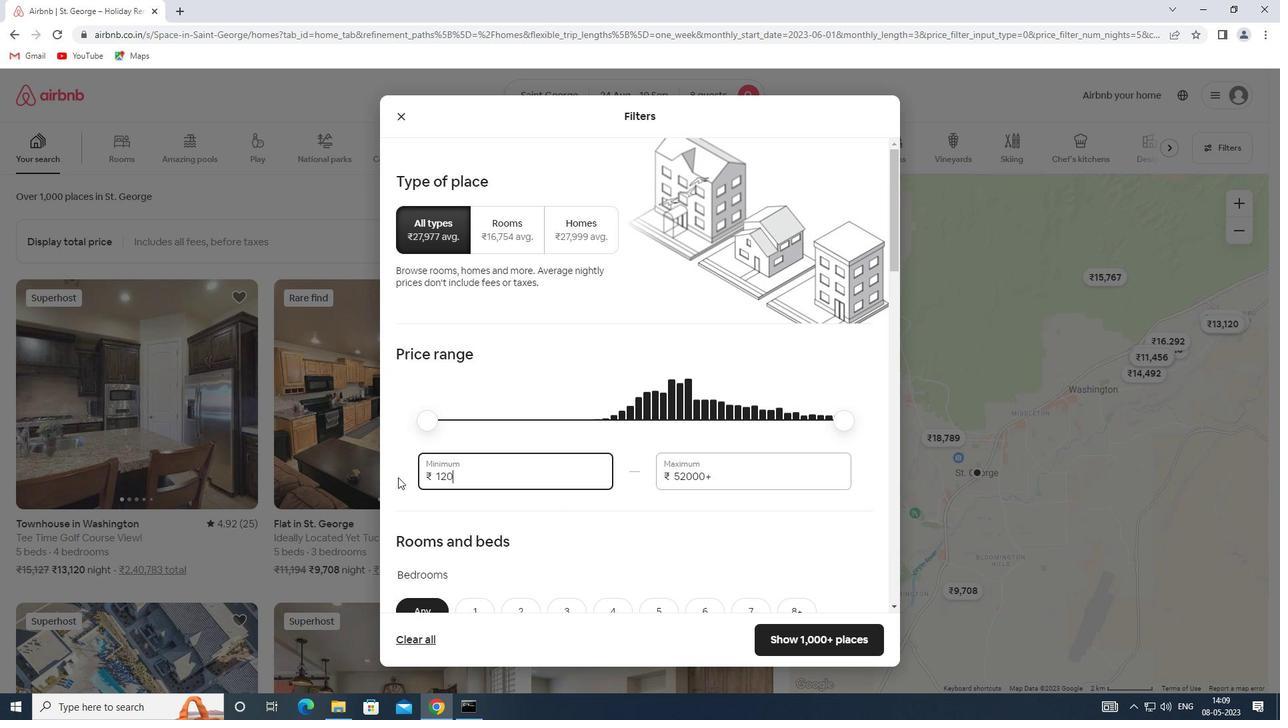 
Action: Mouse moved to (721, 478)
Screenshot: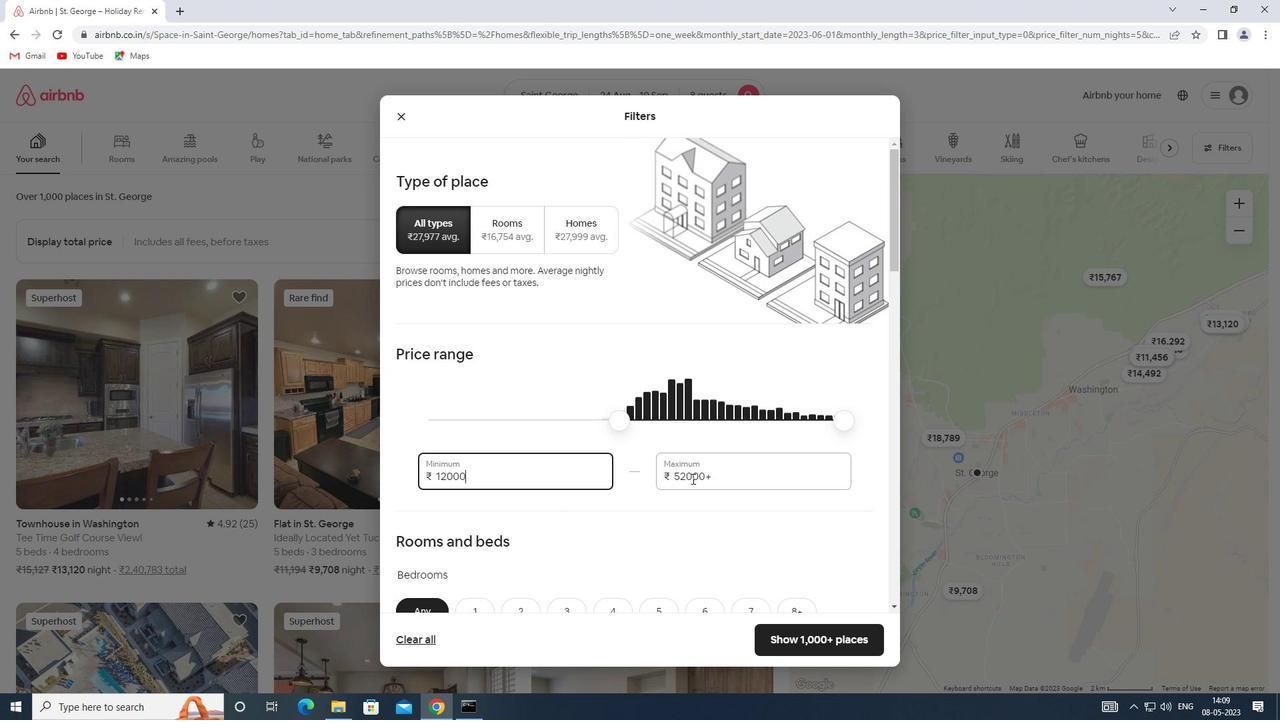 
Action: Mouse pressed left at (721, 478)
Screenshot: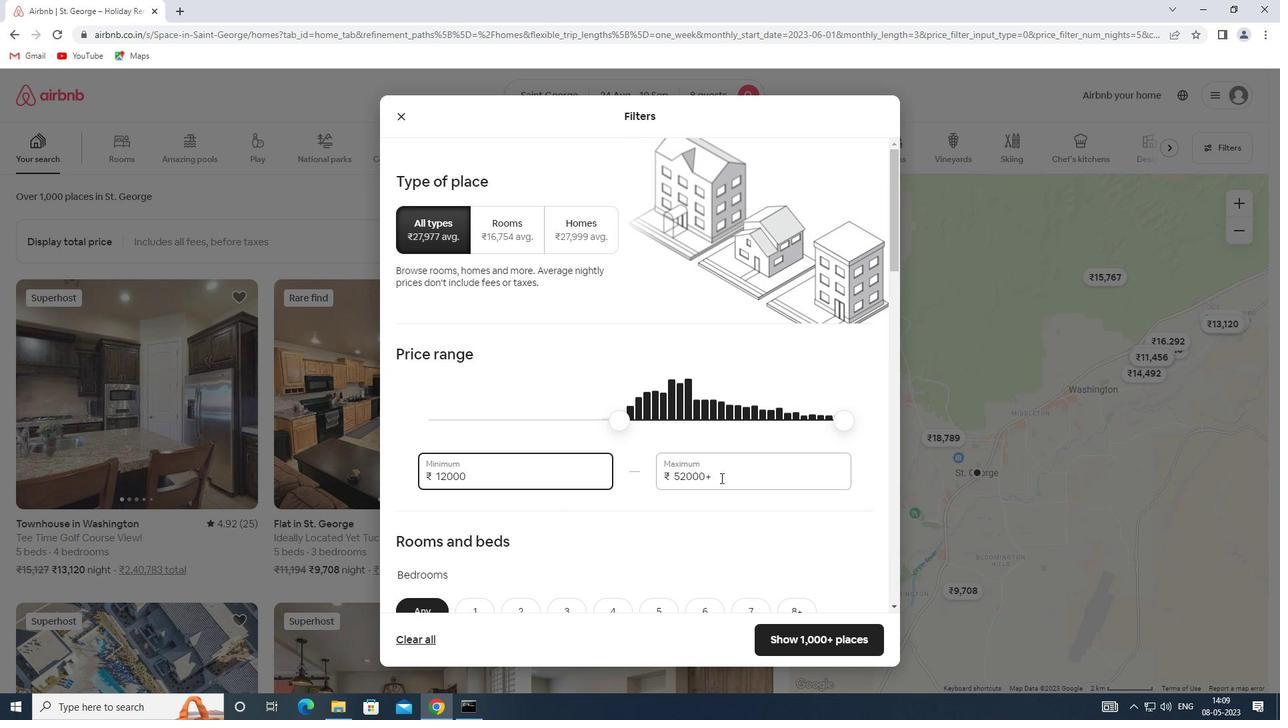 
Action: Mouse moved to (656, 480)
Screenshot: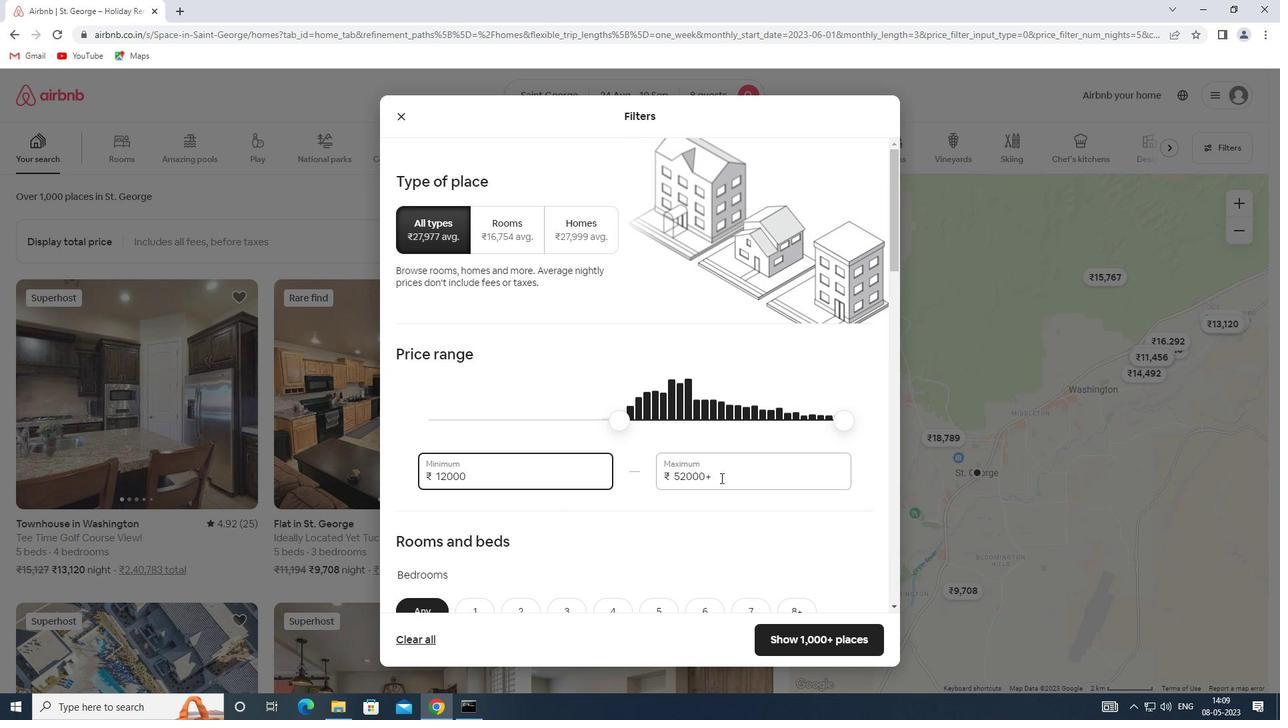 
Action: Key pressed 15000
Screenshot: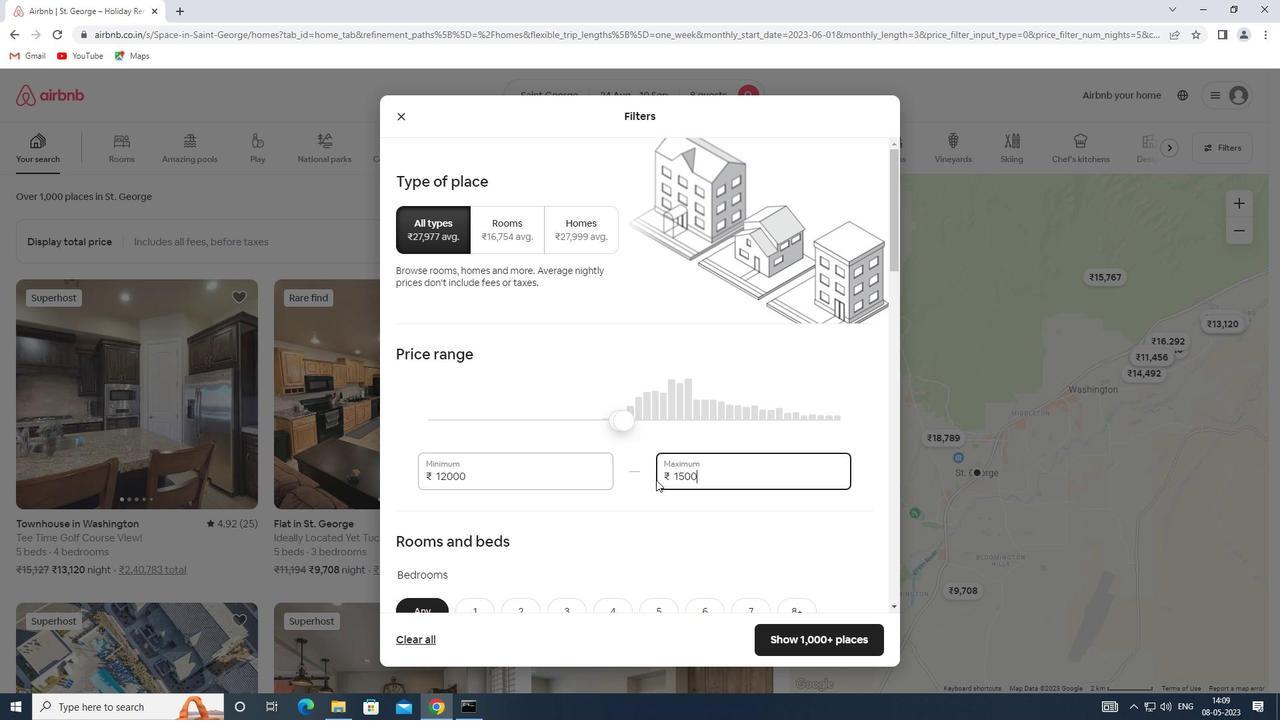 
Action: Mouse scrolled (656, 479) with delta (0, 0)
Screenshot: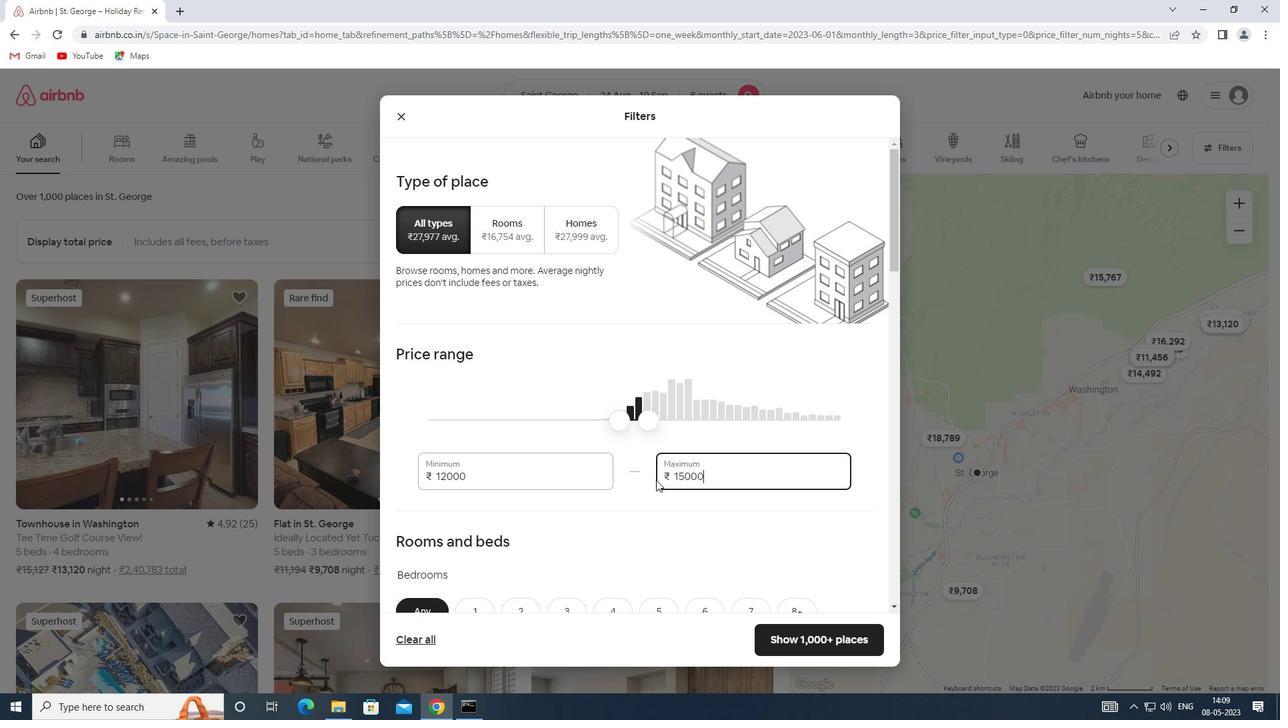 
Action: Mouse scrolled (656, 479) with delta (0, 0)
Screenshot: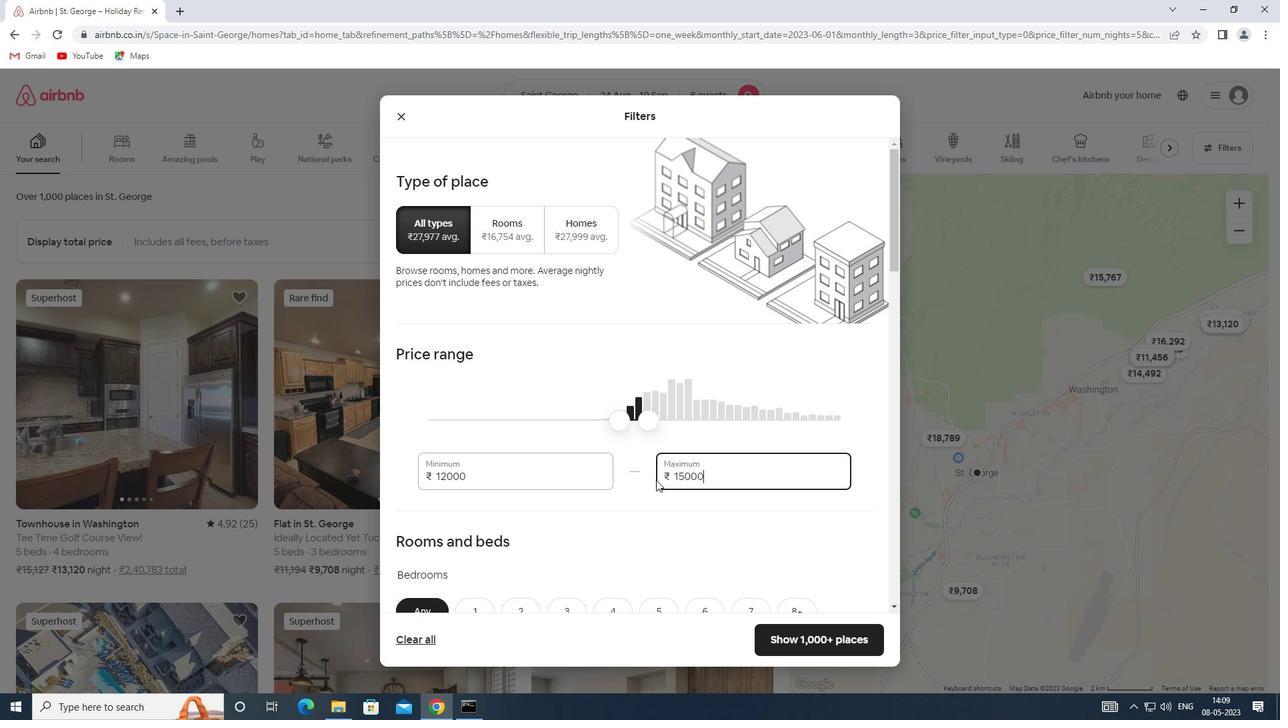 
Action: Mouse scrolled (656, 479) with delta (0, 0)
Screenshot: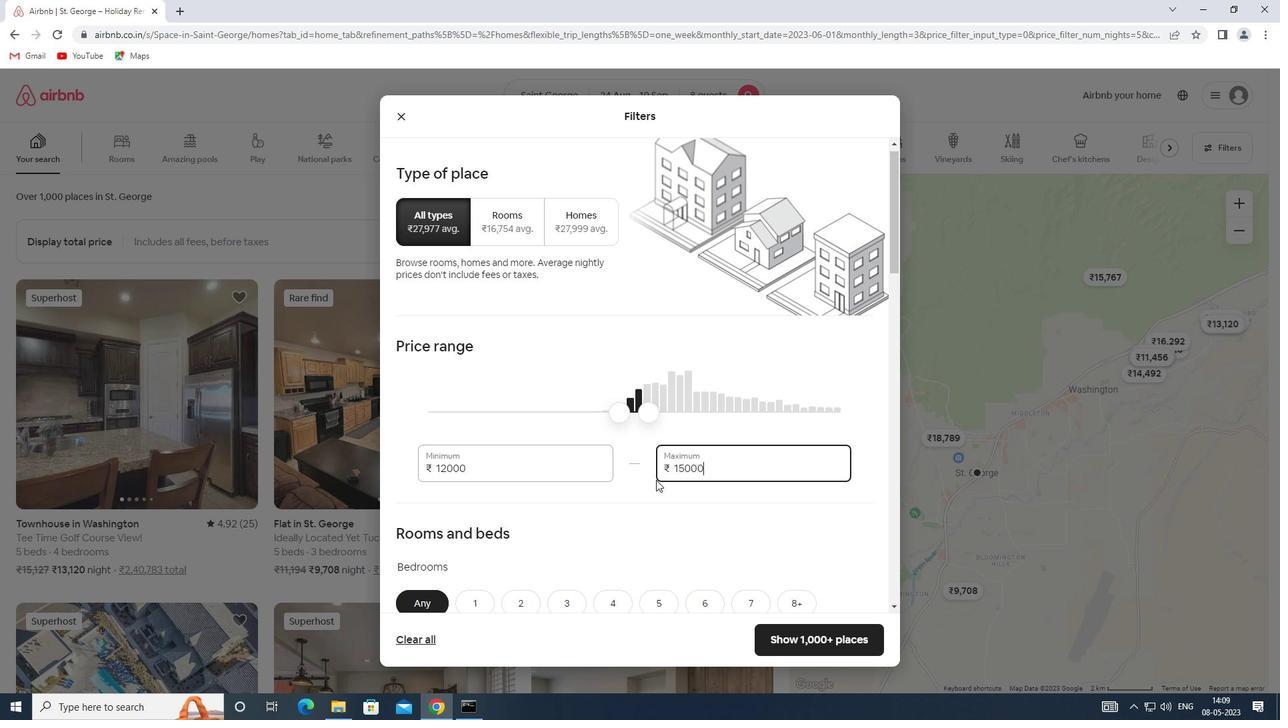 
Action: Mouse scrolled (656, 479) with delta (0, 0)
Screenshot: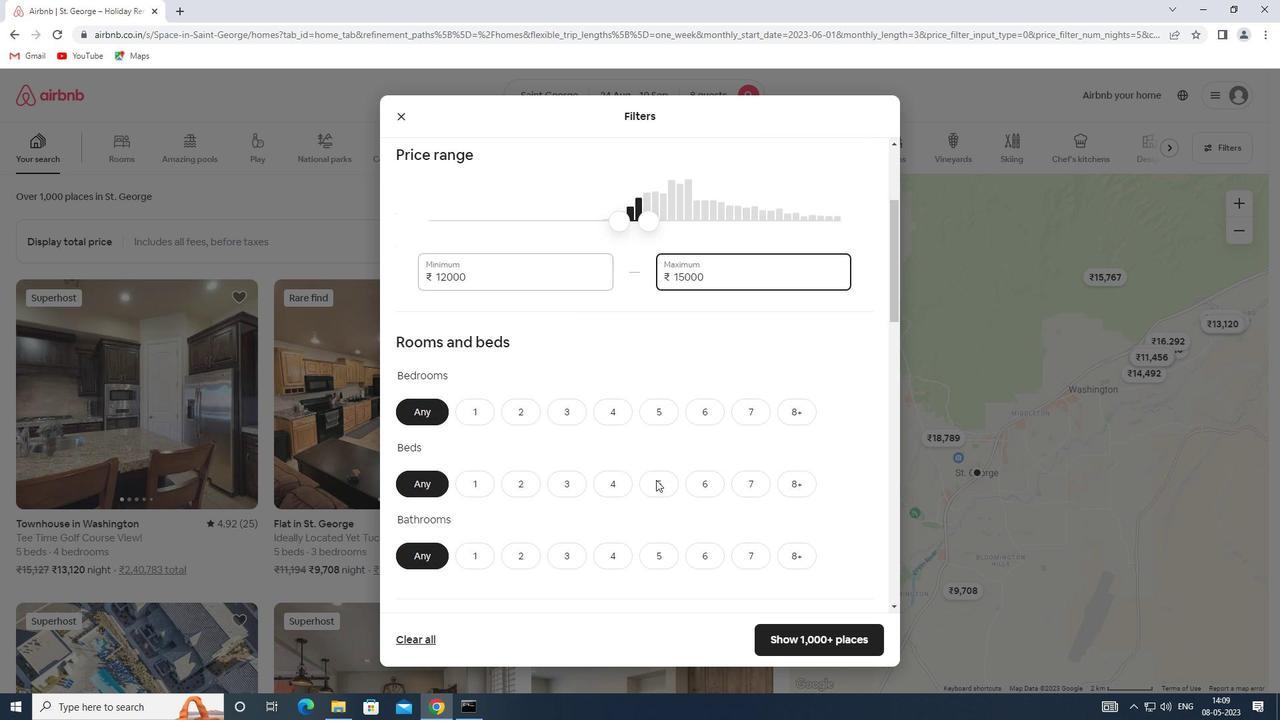 
Action: Mouse moved to (611, 349)
Screenshot: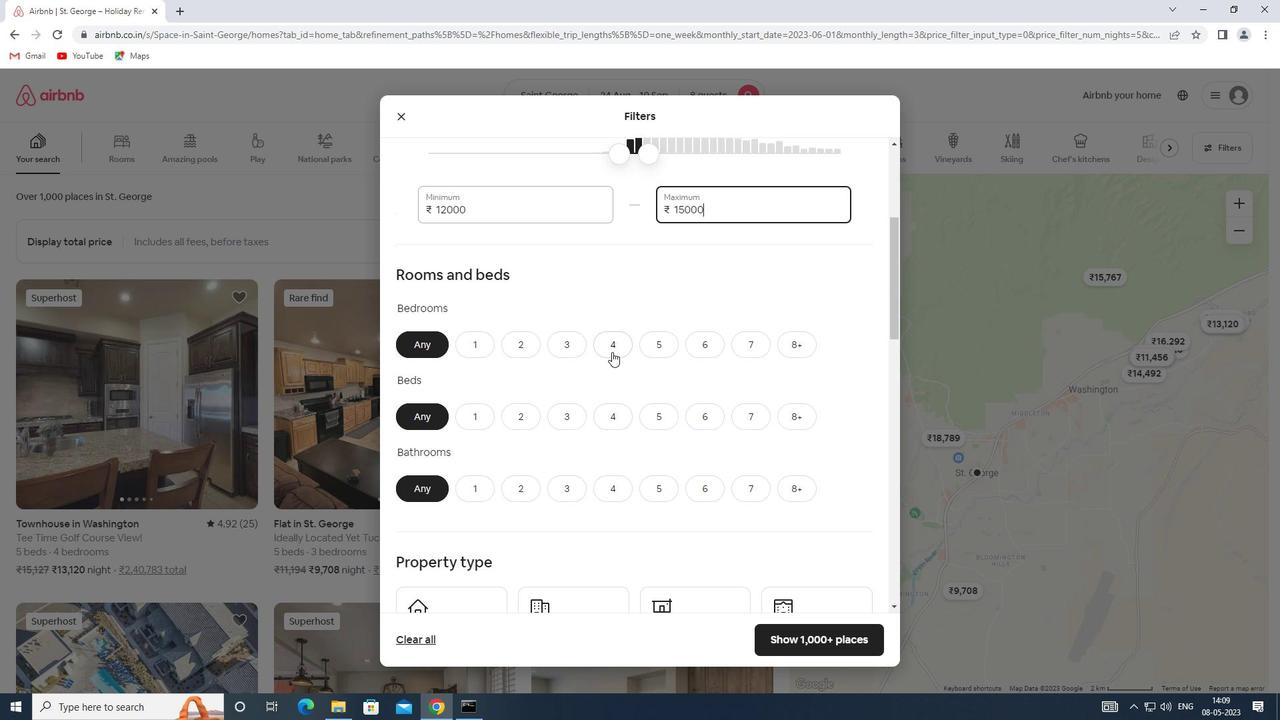 
Action: Mouse pressed left at (611, 349)
Screenshot: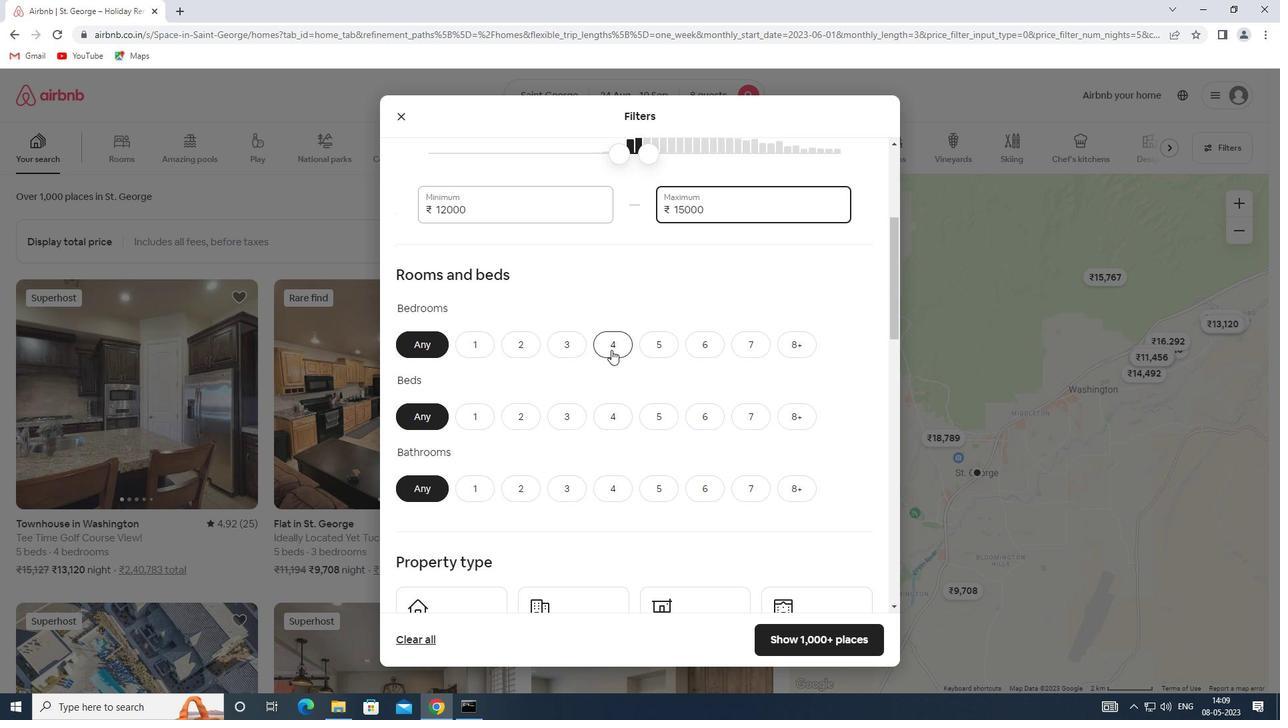 
Action: Mouse moved to (795, 417)
Screenshot: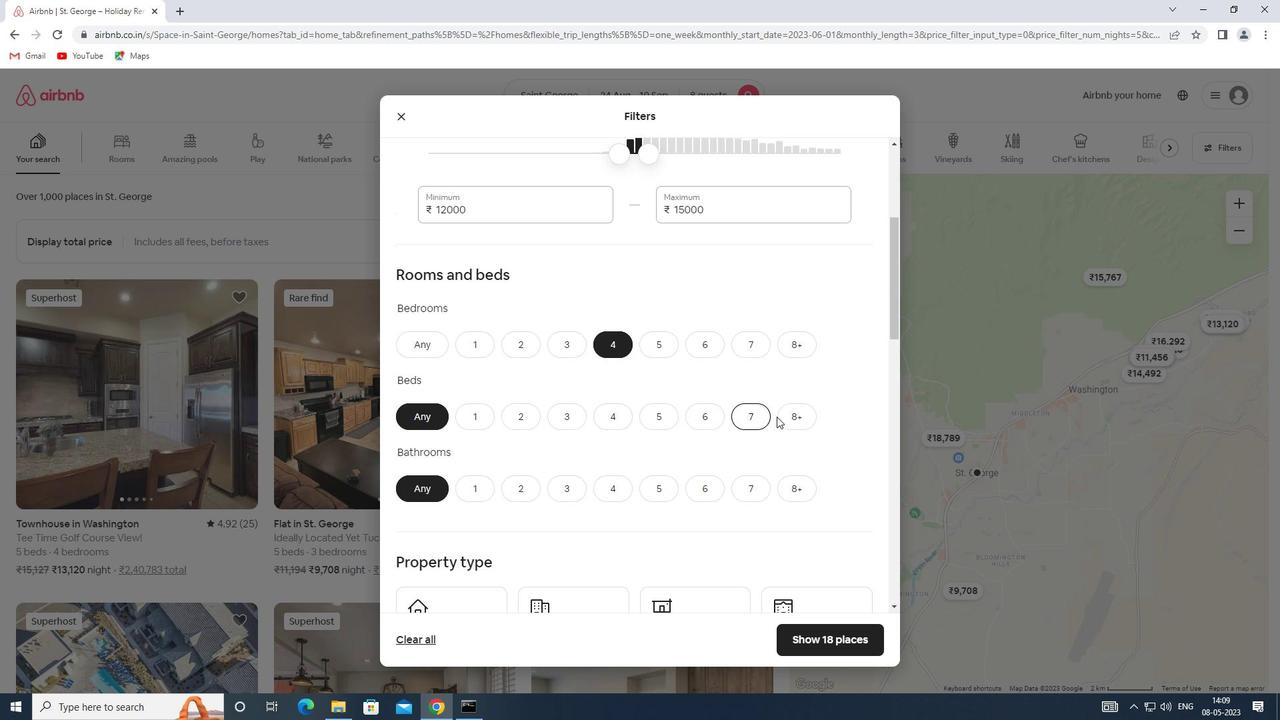 
Action: Mouse pressed left at (795, 417)
Screenshot: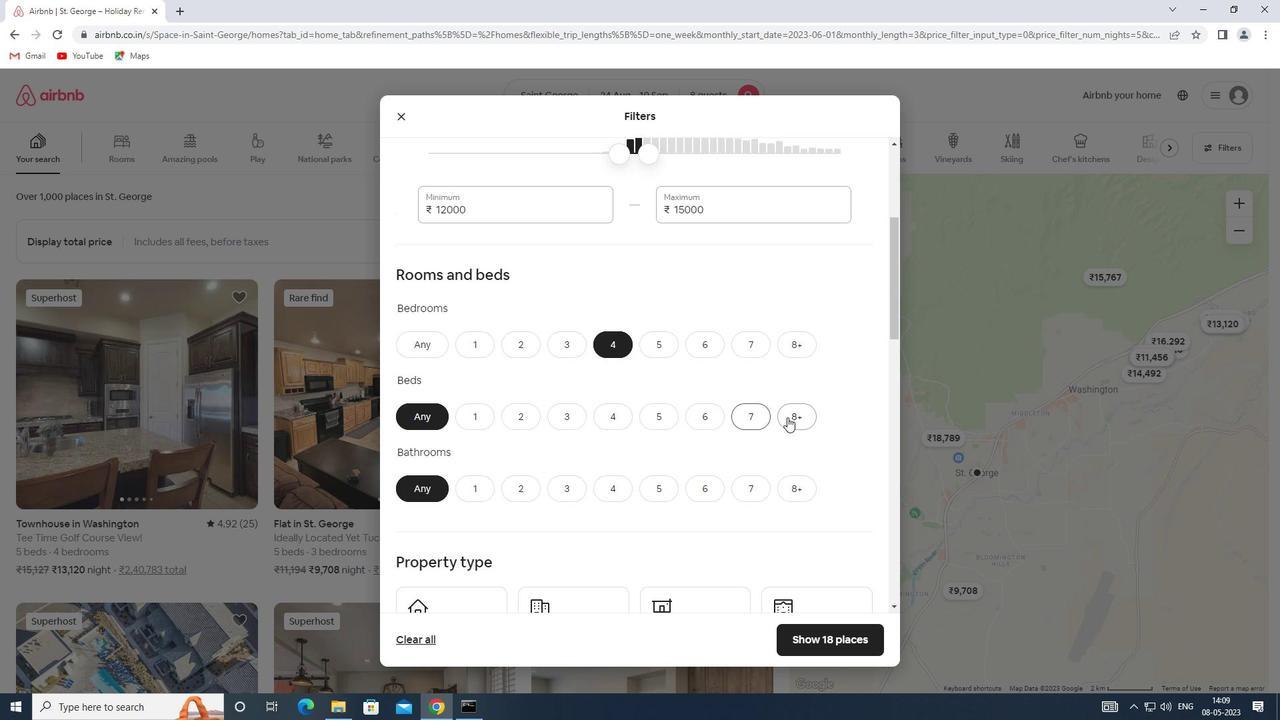
Action: Mouse moved to (616, 487)
Screenshot: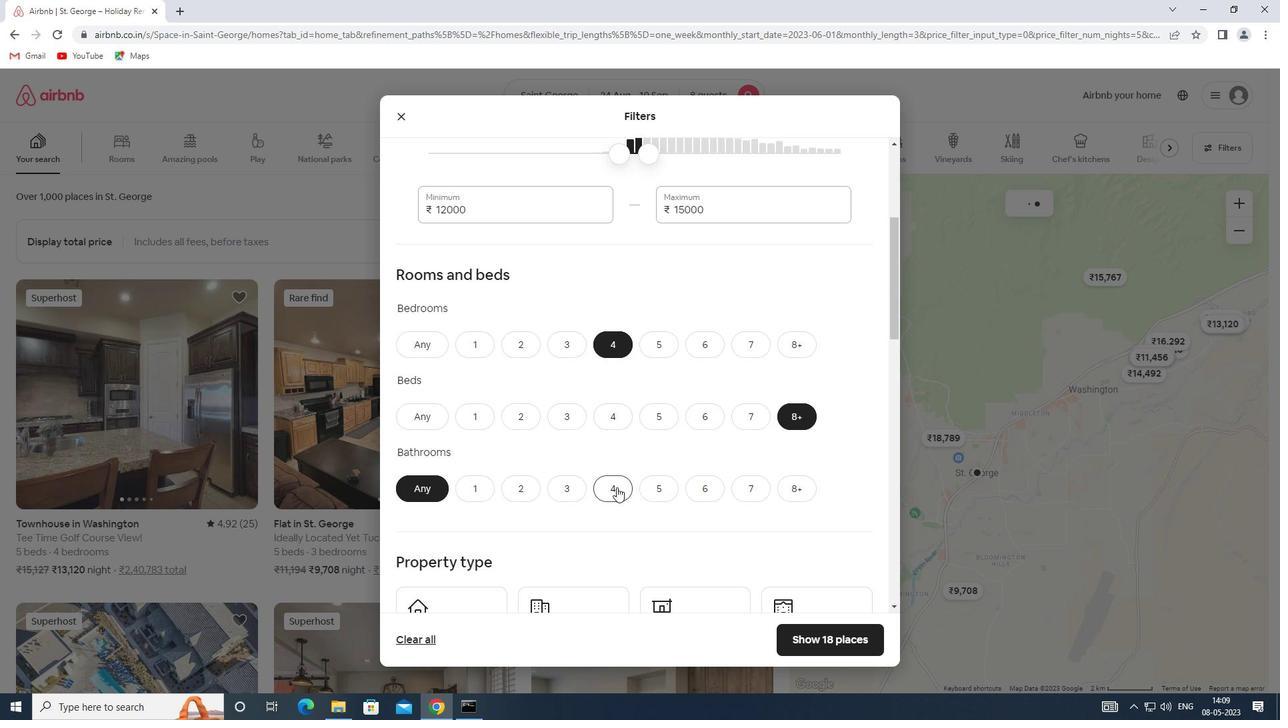 
Action: Mouse pressed left at (616, 487)
Screenshot: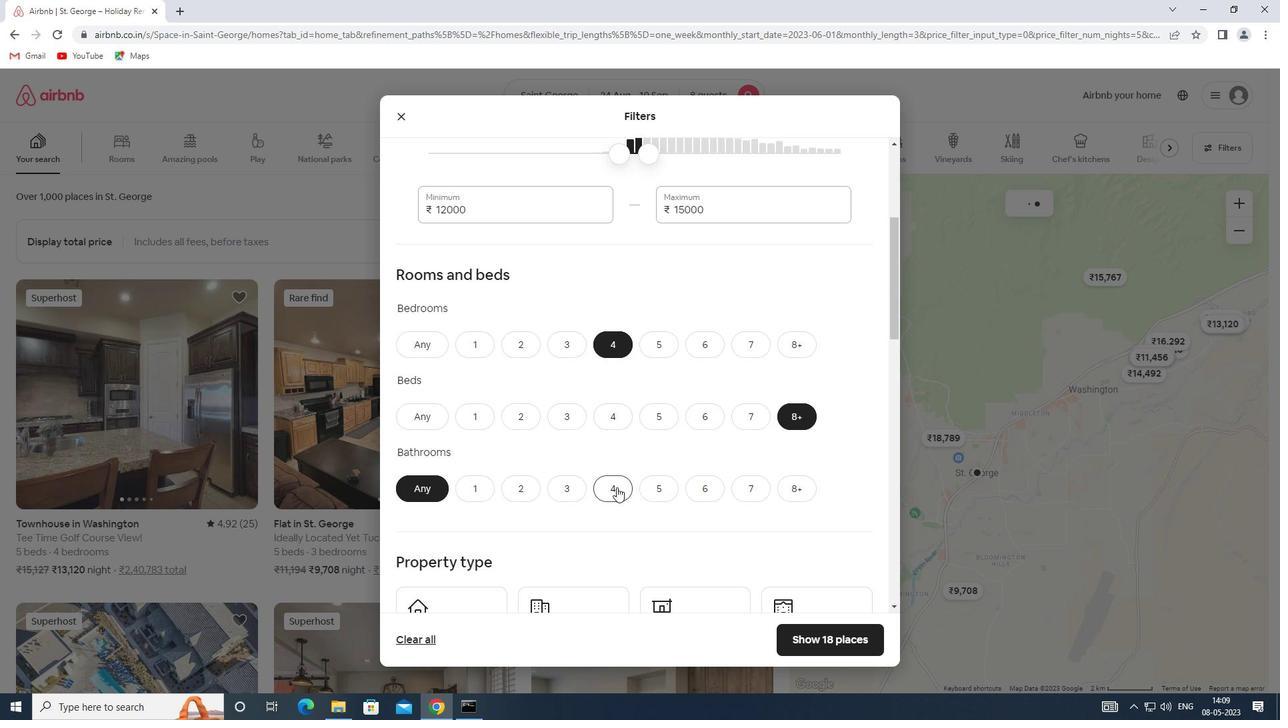 
Action: Mouse moved to (615, 475)
Screenshot: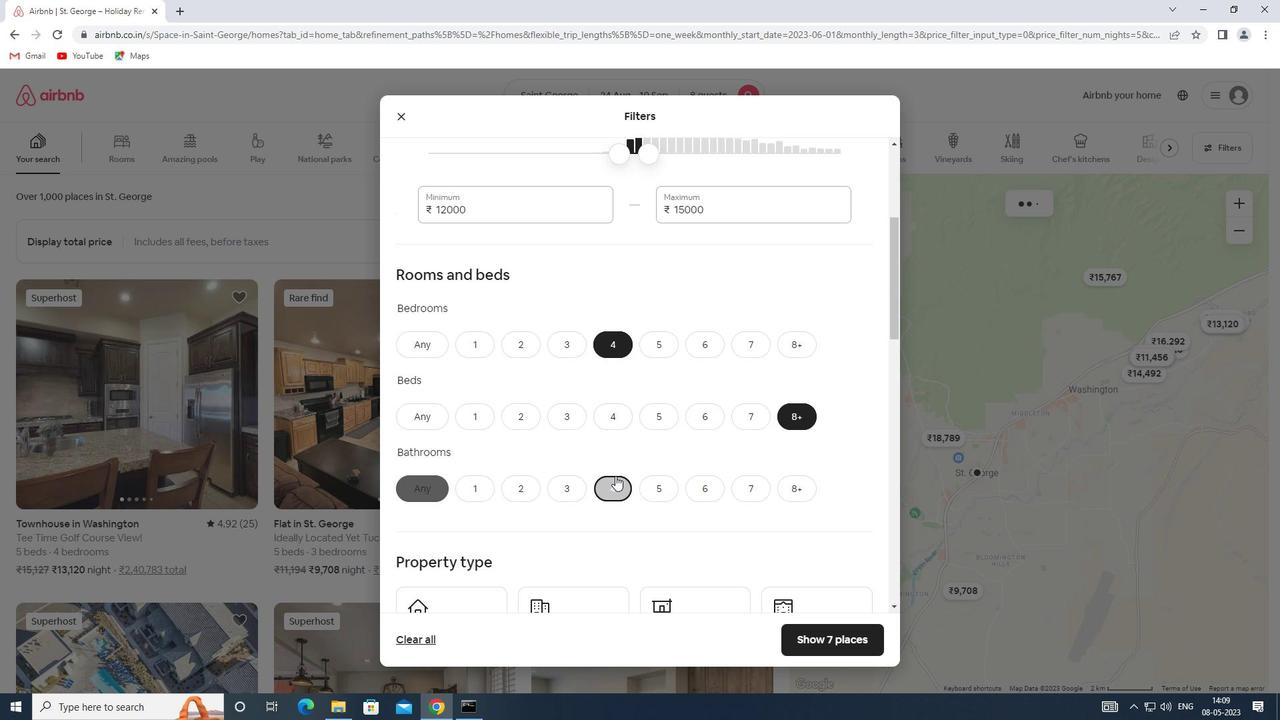 
Action: Mouse scrolled (615, 474) with delta (0, 0)
Screenshot: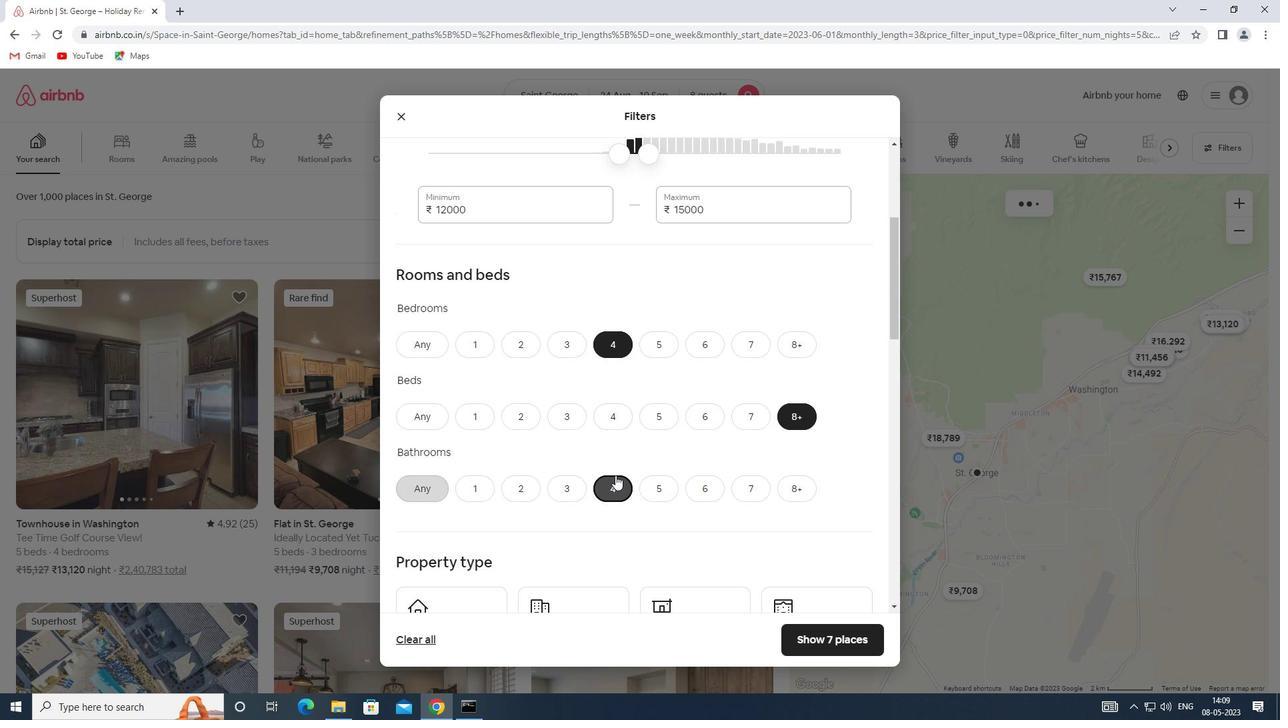
Action: Mouse scrolled (615, 474) with delta (0, 0)
Screenshot: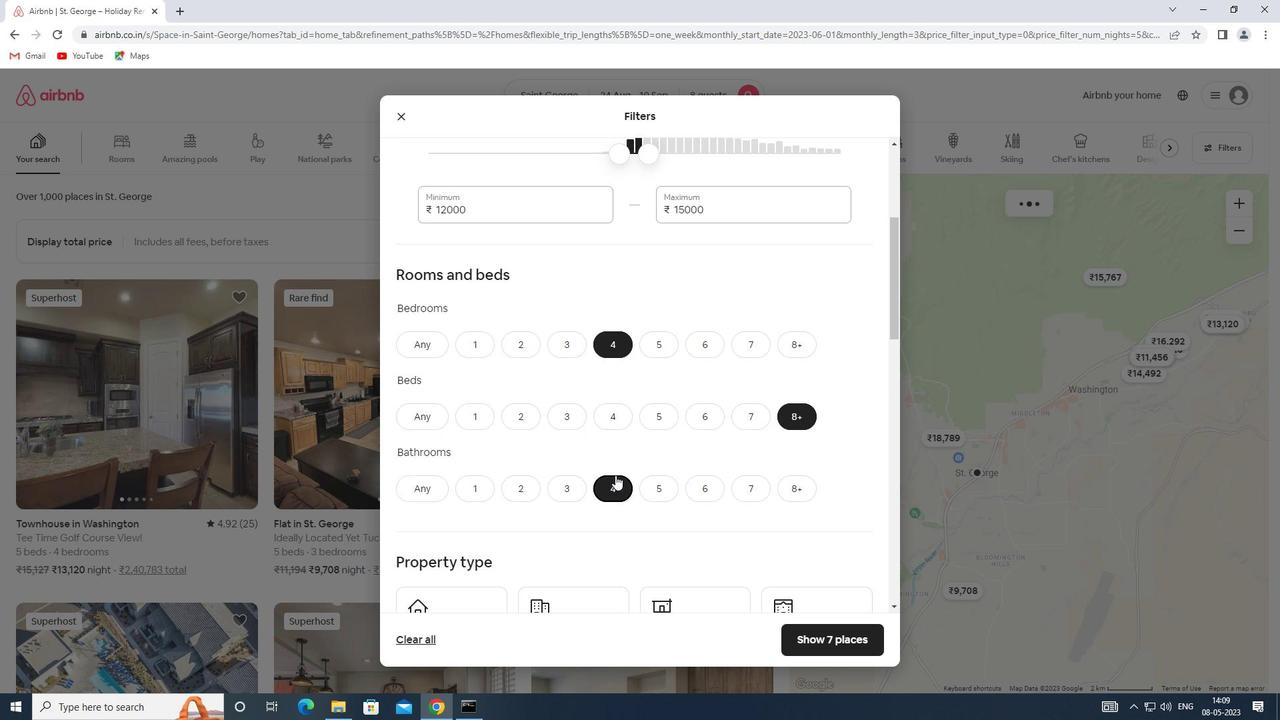 
Action: Mouse moved to (616, 469)
Screenshot: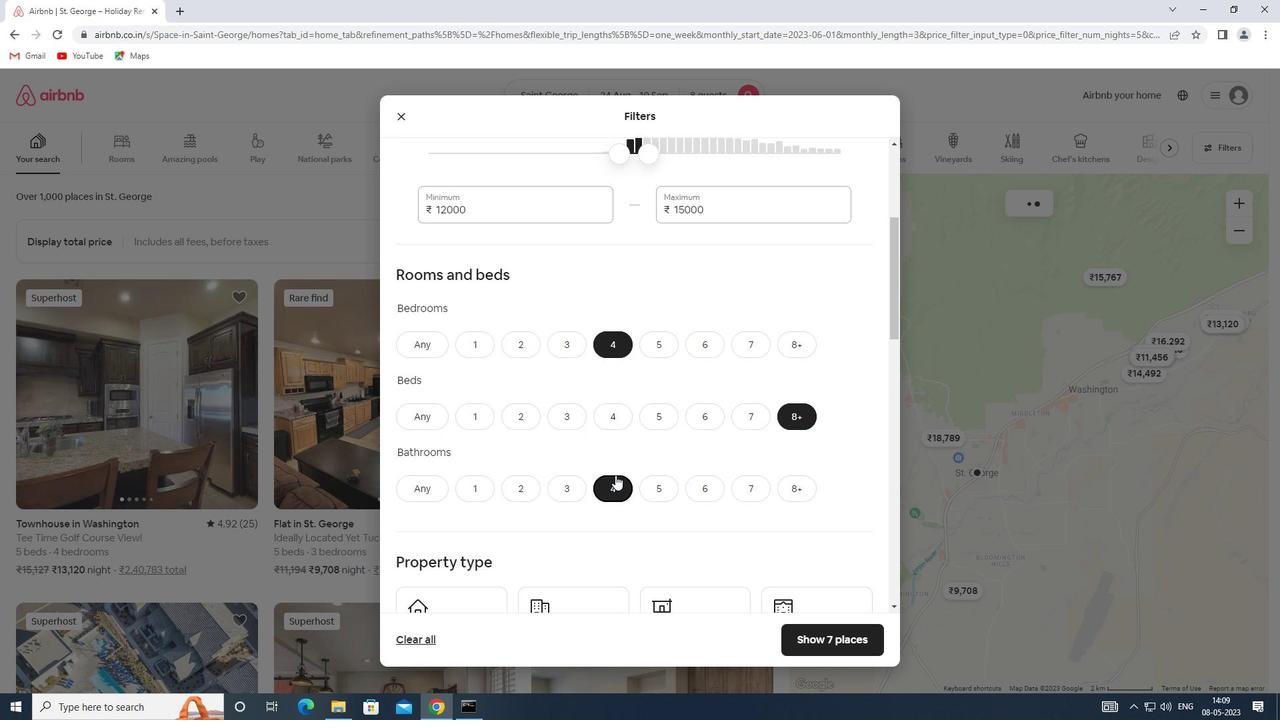 
Action: Mouse scrolled (616, 468) with delta (0, 0)
Screenshot: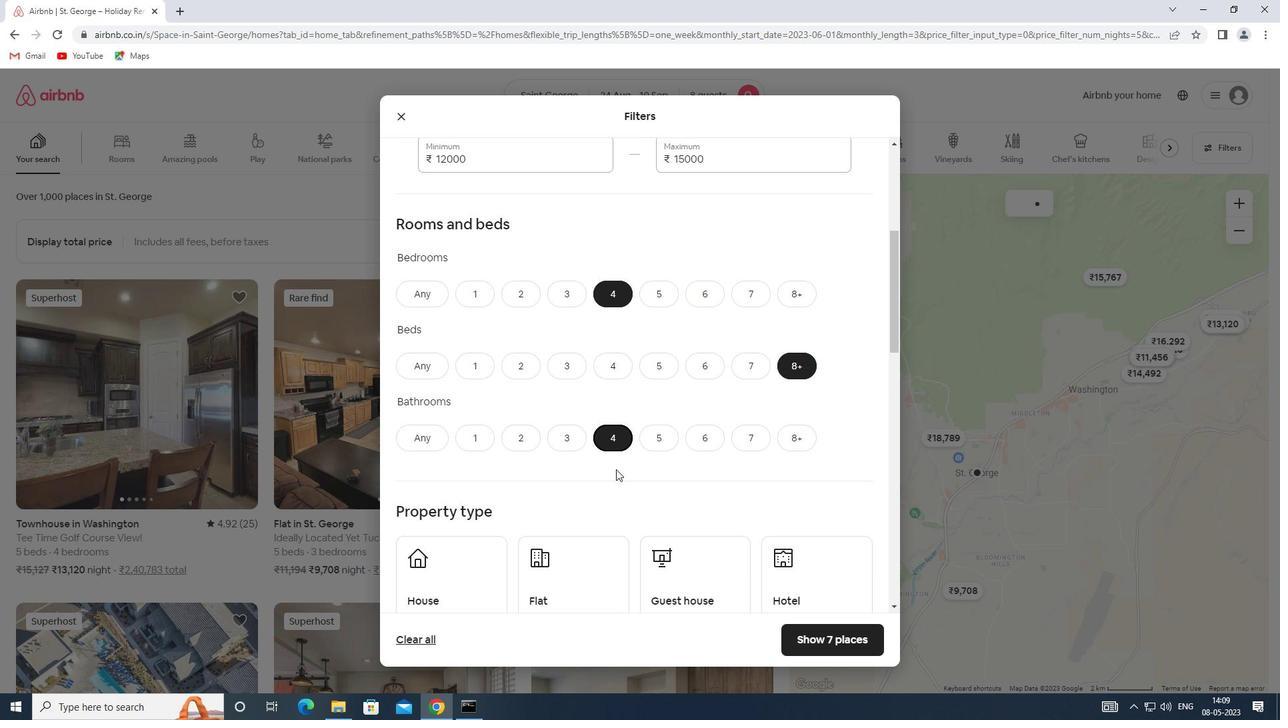 
Action: Mouse scrolled (616, 468) with delta (0, 0)
Screenshot: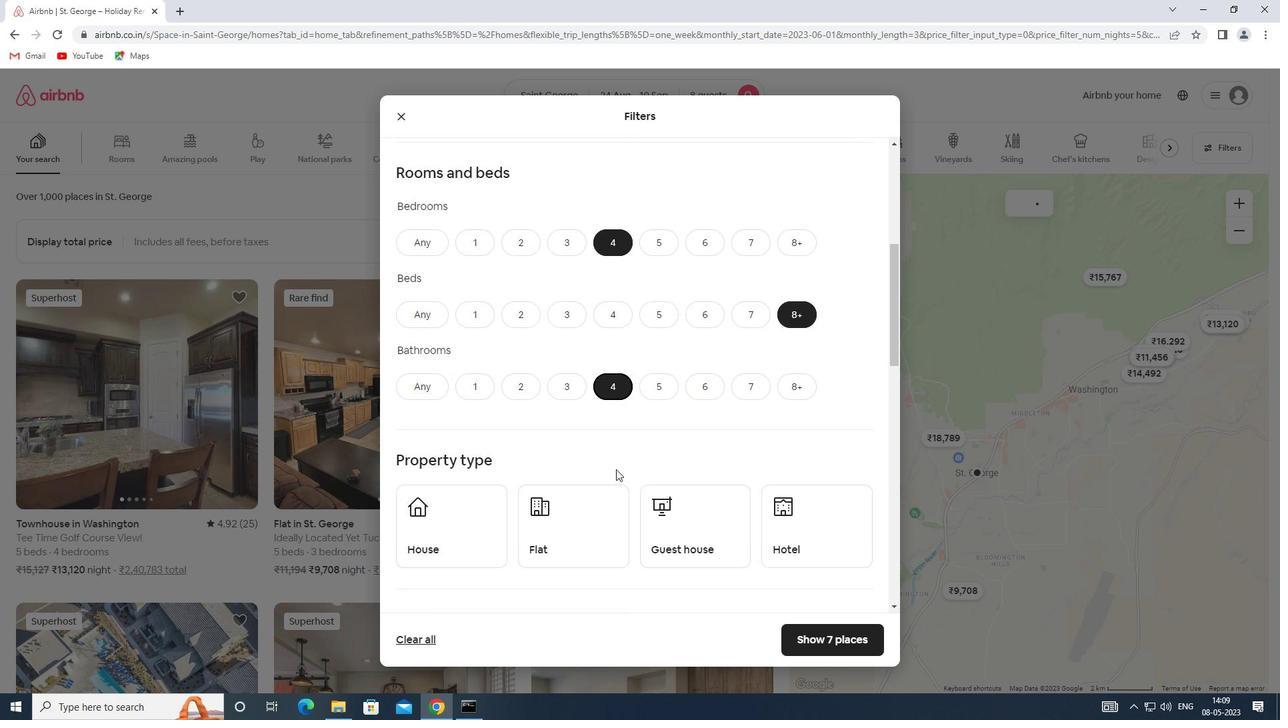 
Action: Mouse moved to (466, 388)
Screenshot: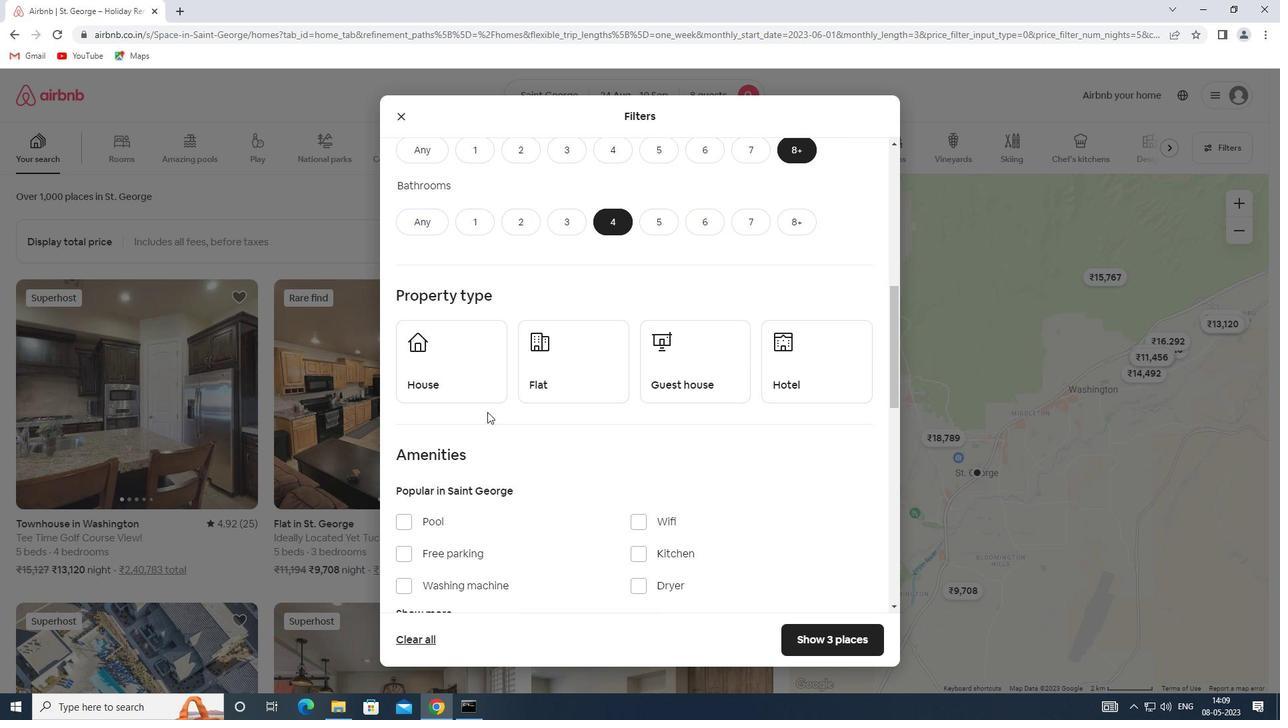 
Action: Mouse pressed left at (466, 388)
Screenshot: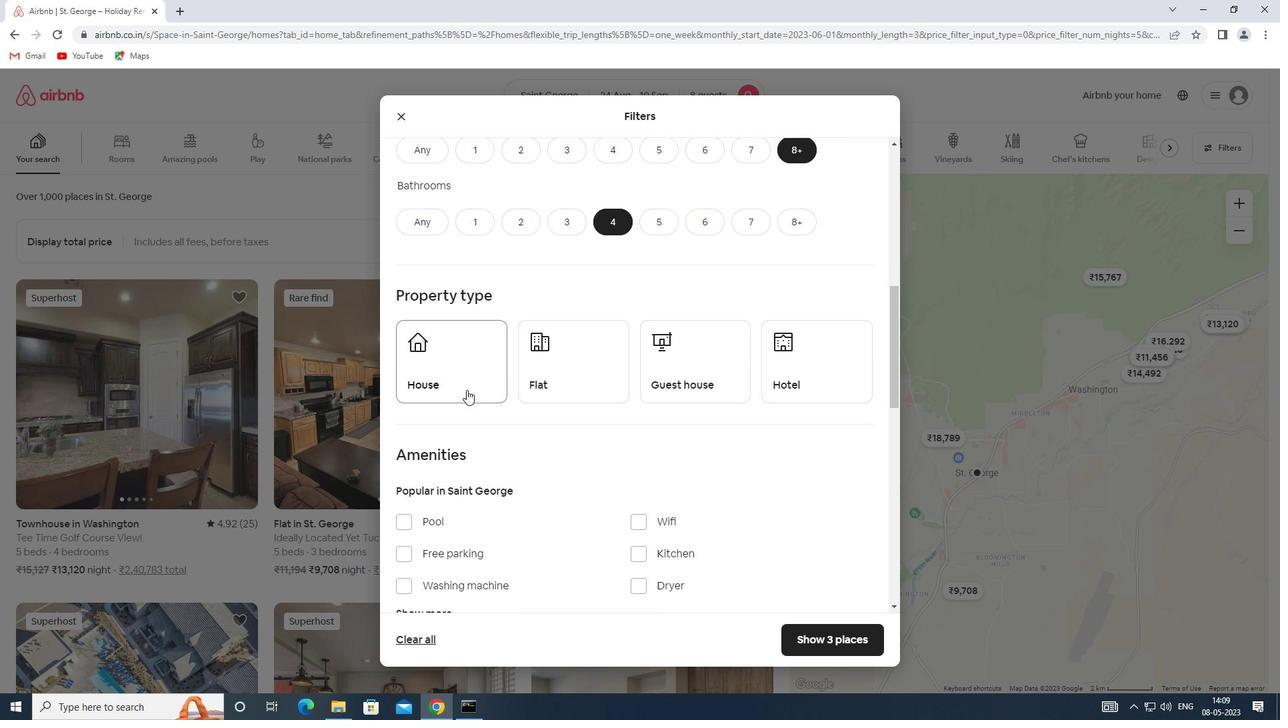 
Action: Mouse moved to (578, 368)
Screenshot: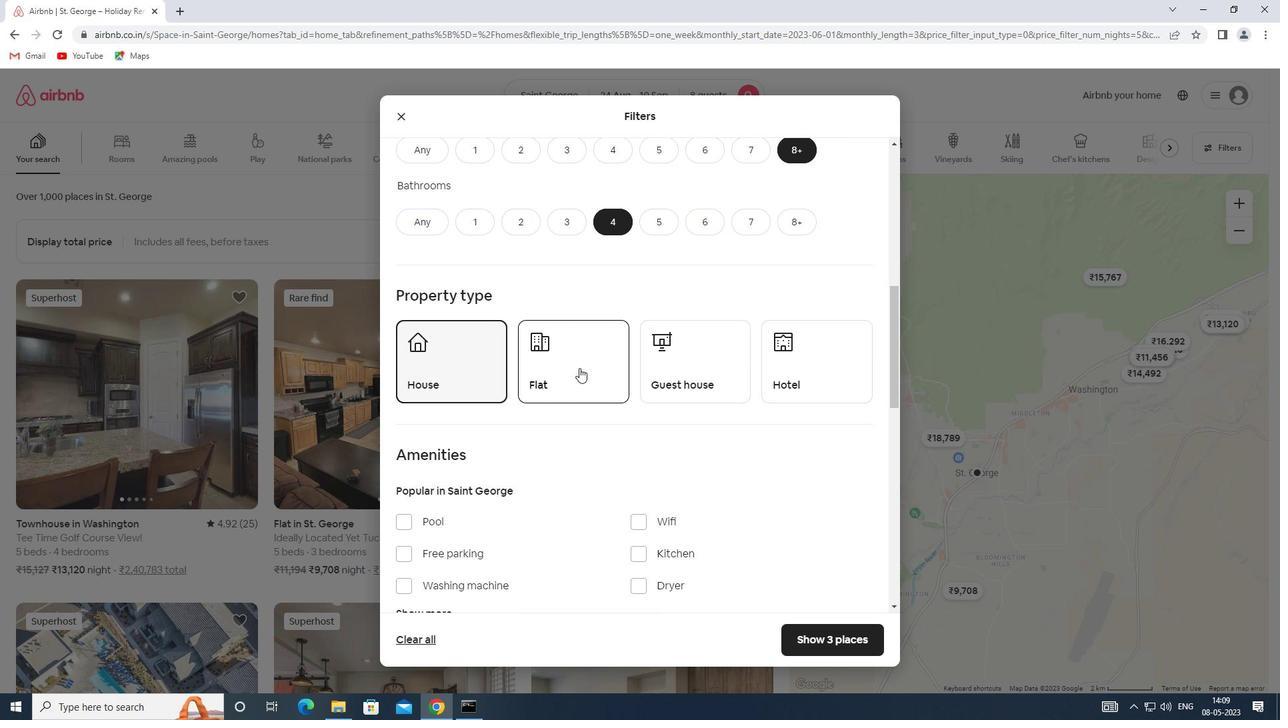
Action: Mouse pressed left at (578, 368)
Screenshot: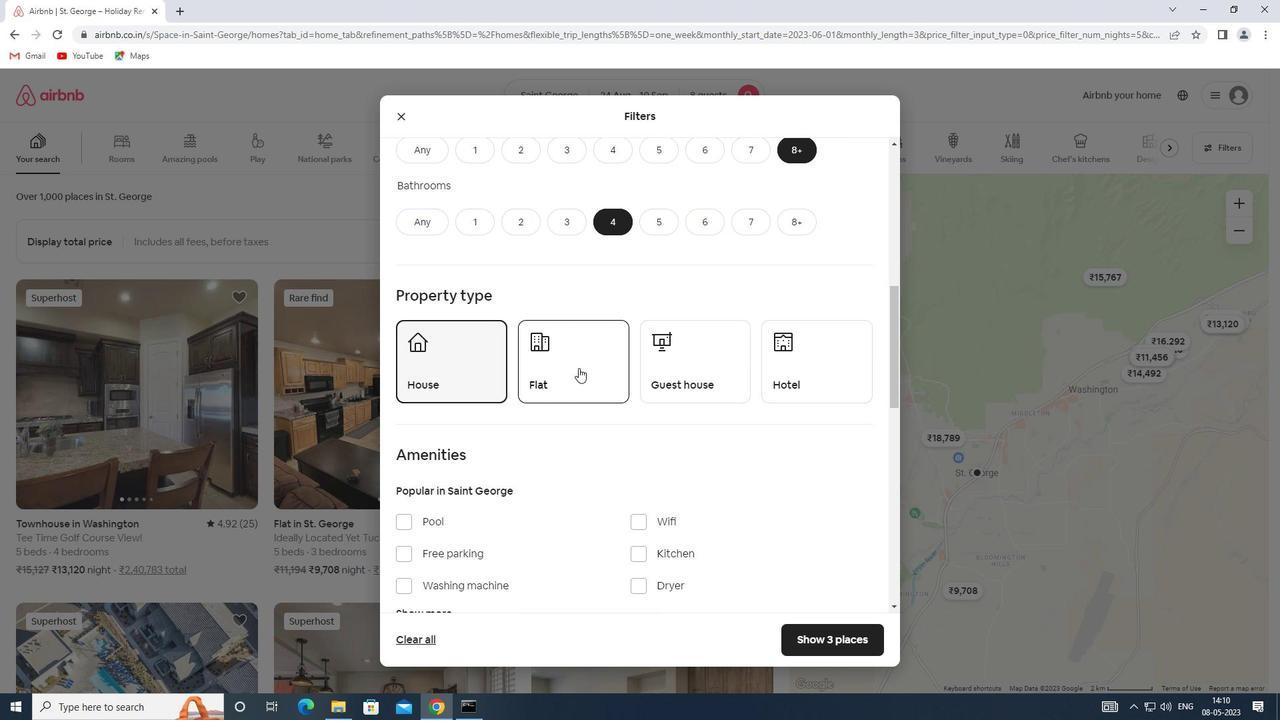 
Action: Mouse moved to (654, 372)
Screenshot: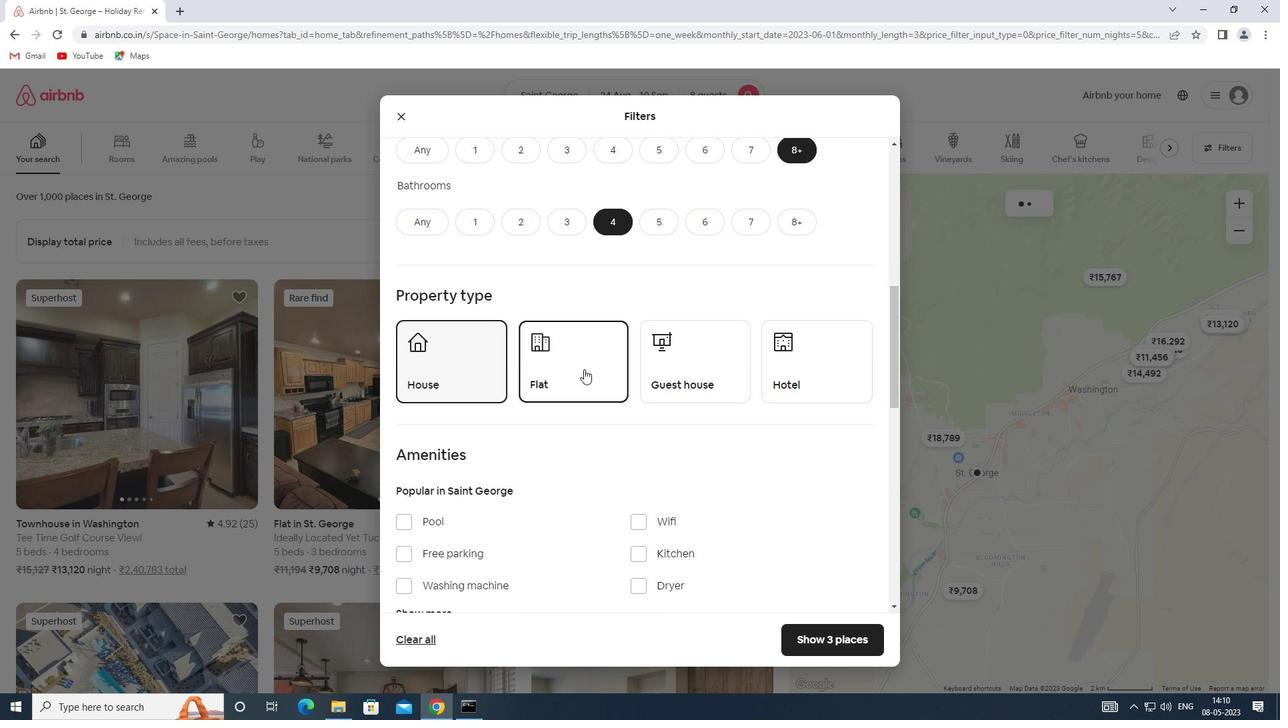 
Action: Mouse pressed left at (654, 372)
Screenshot: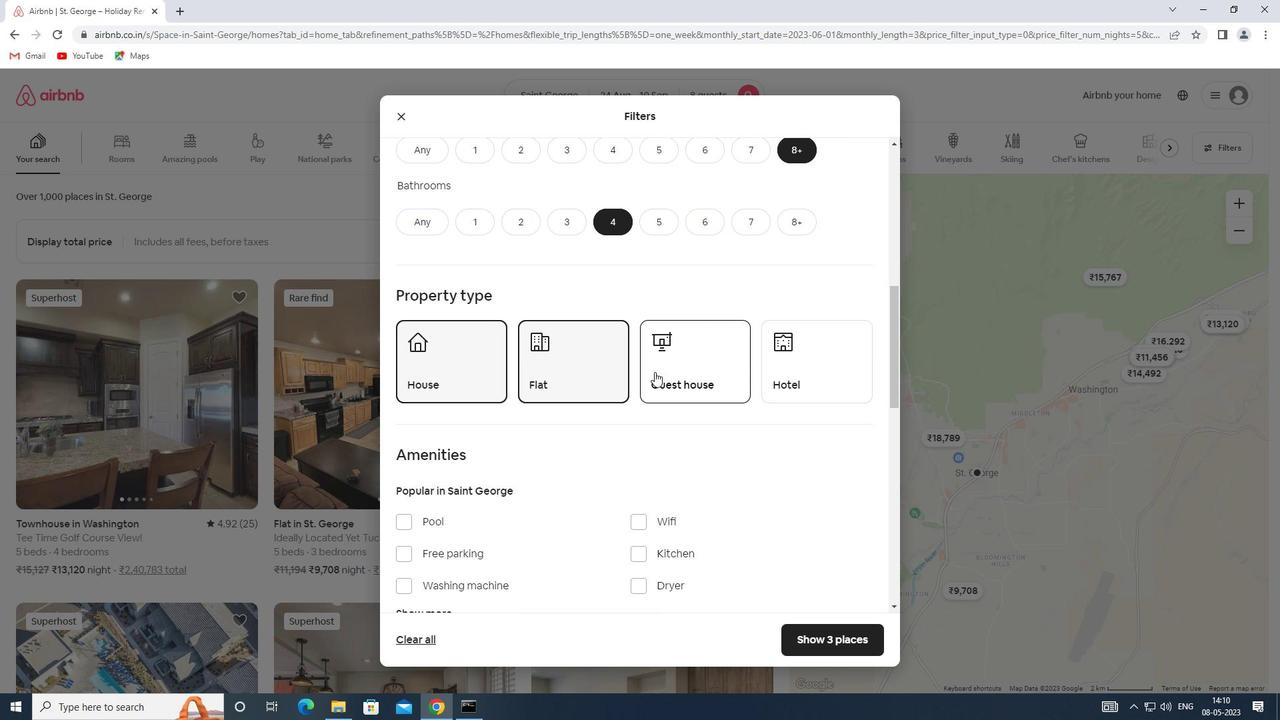 
Action: Mouse scrolled (654, 371) with delta (0, 0)
Screenshot: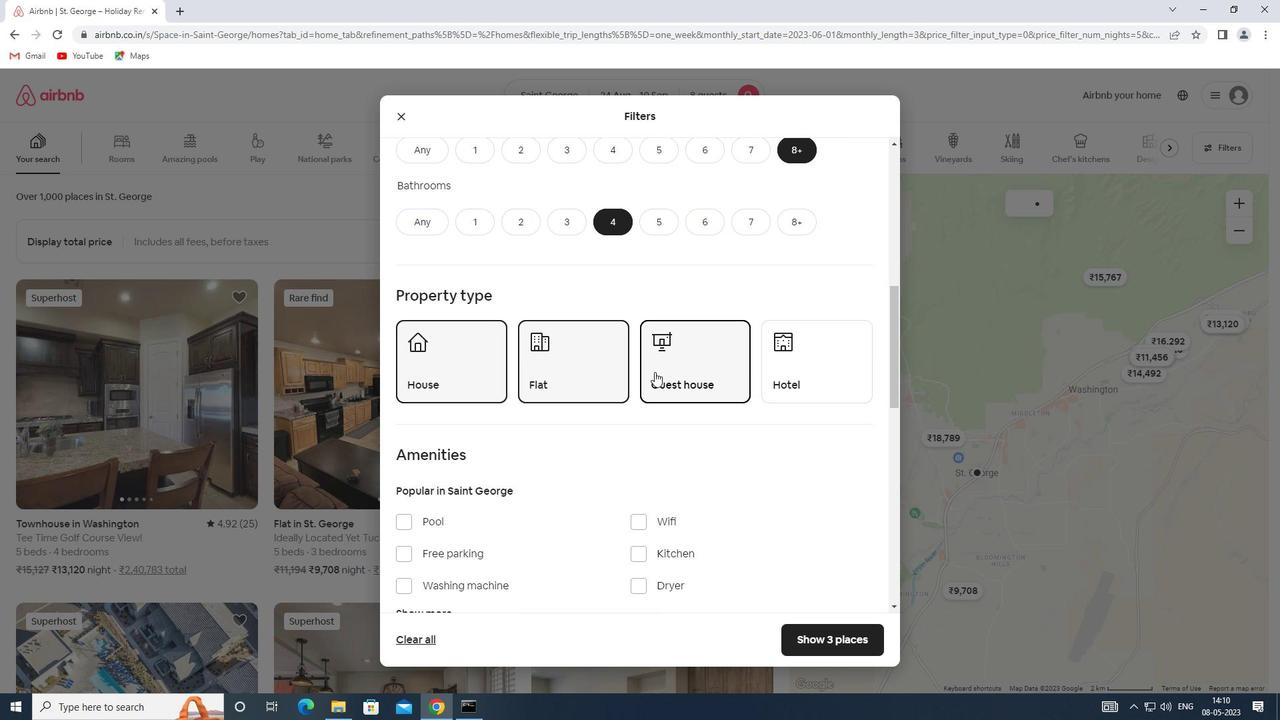 
Action: Mouse scrolled (654, 371) with delta (0, 0)
Screenshot: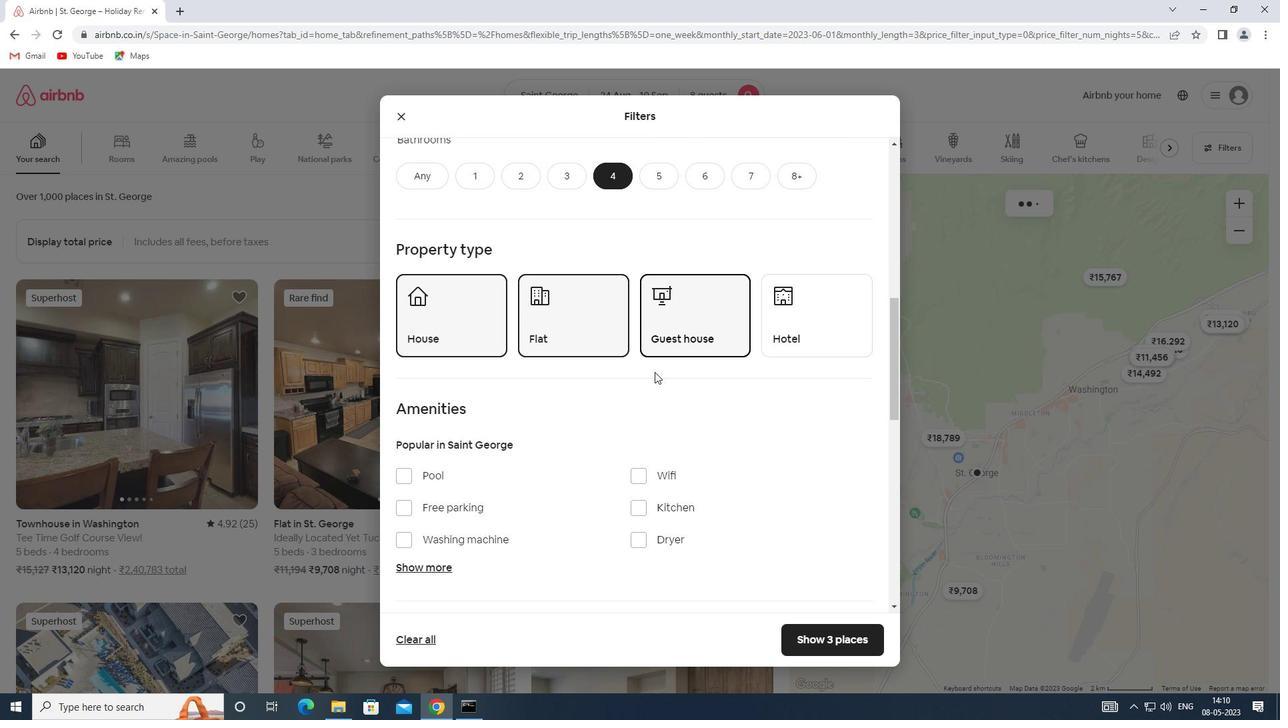 
Action: Mouse scrolled (654, 371) with delta (0, 0)
Screenshot: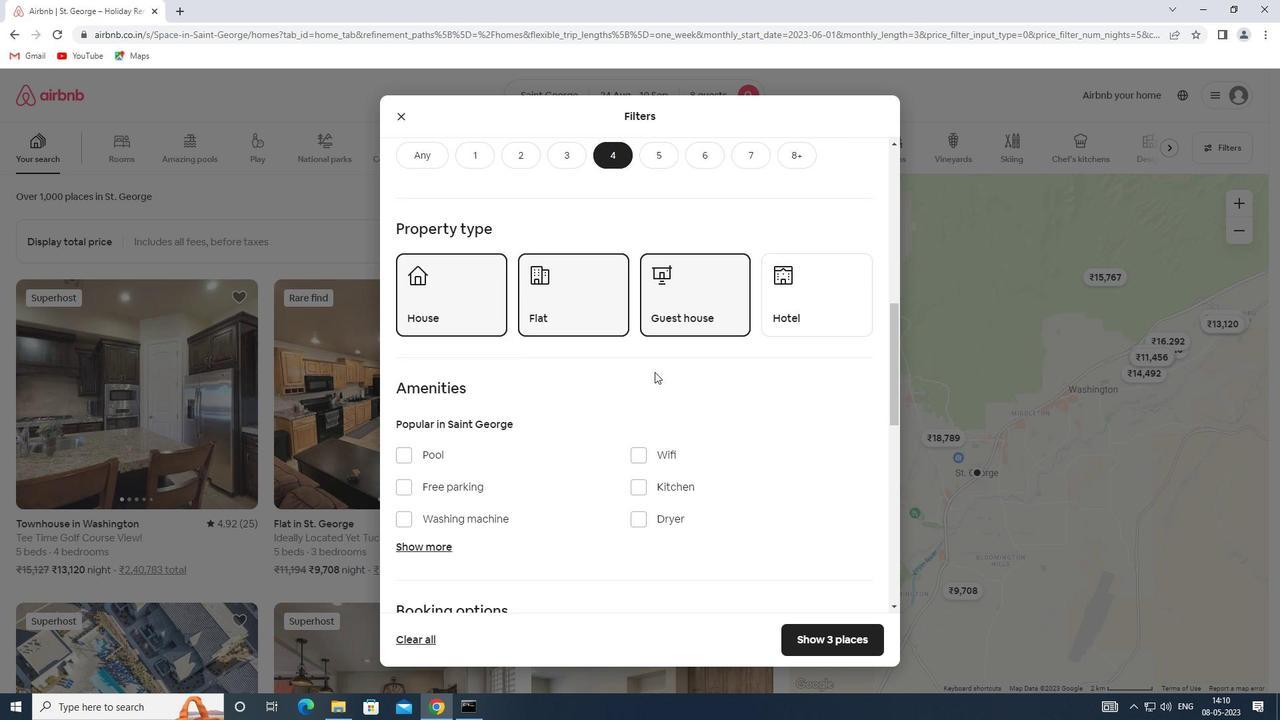 
Action: Mouse moved to (637, 320)
Screenshot: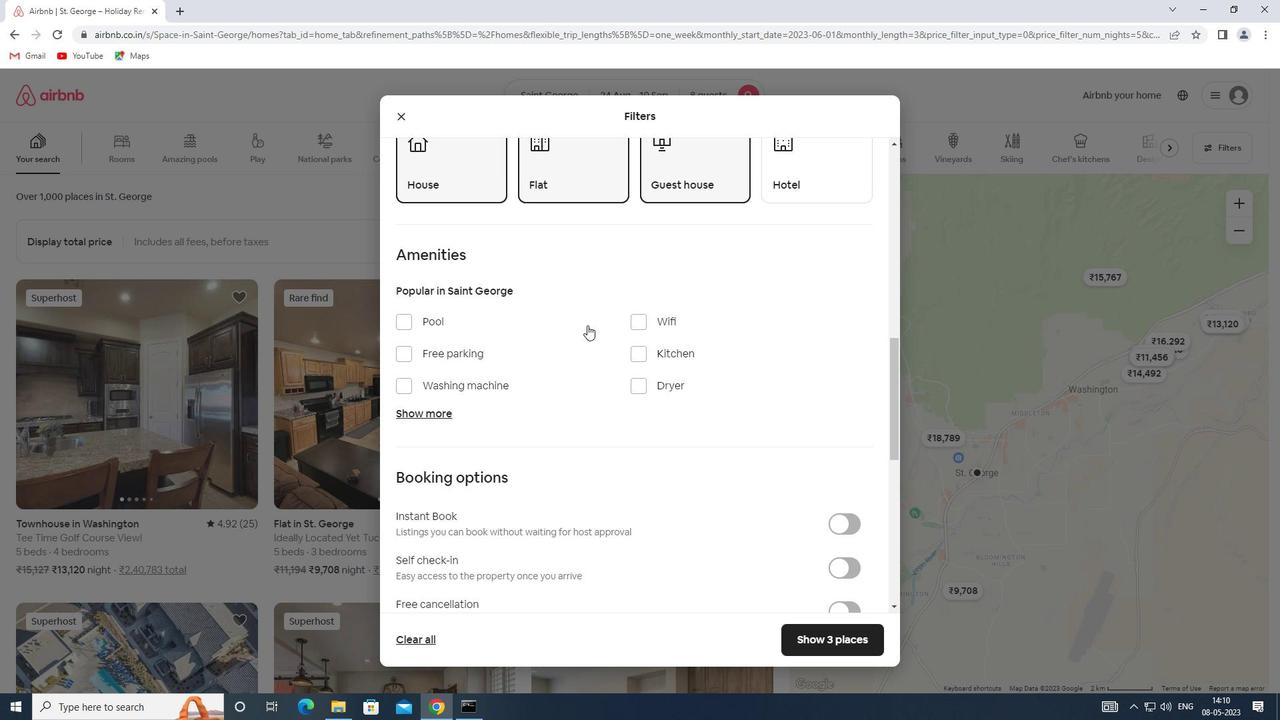 
Action: Mouse pressed left at (637, 320)
Screenshot: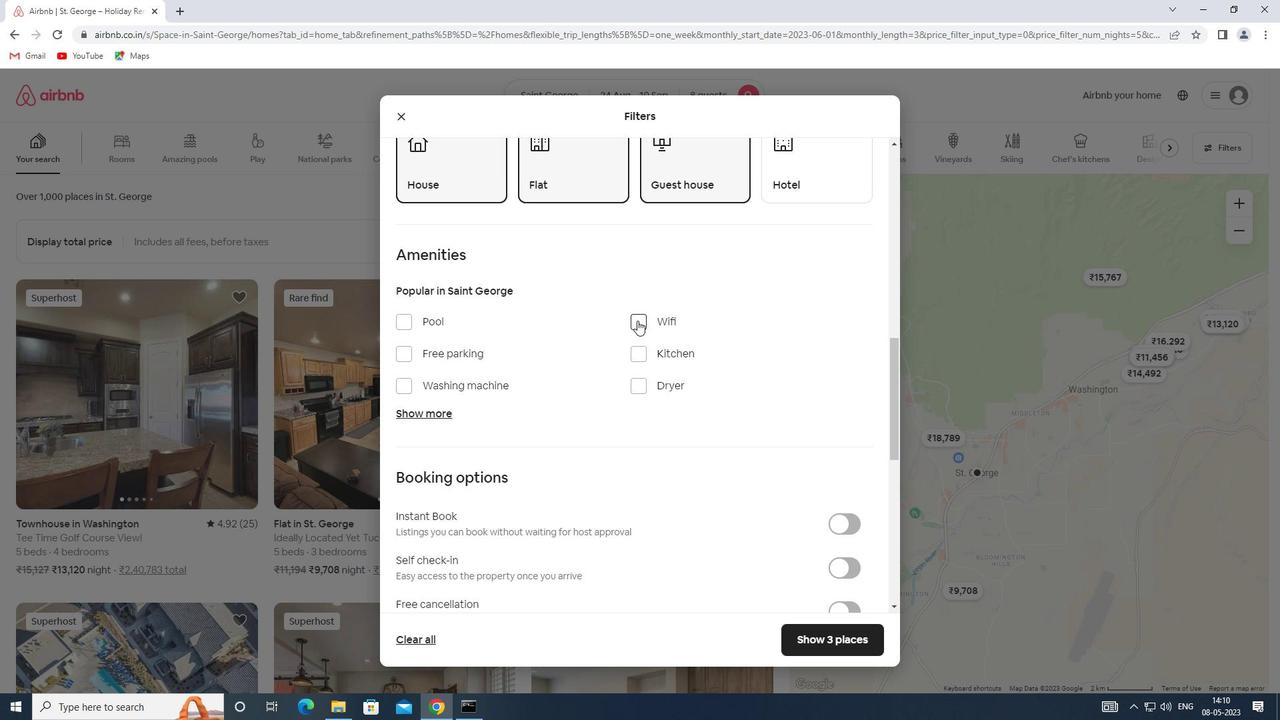 
Action: Mouse moved to (423, 409)
Screenshot: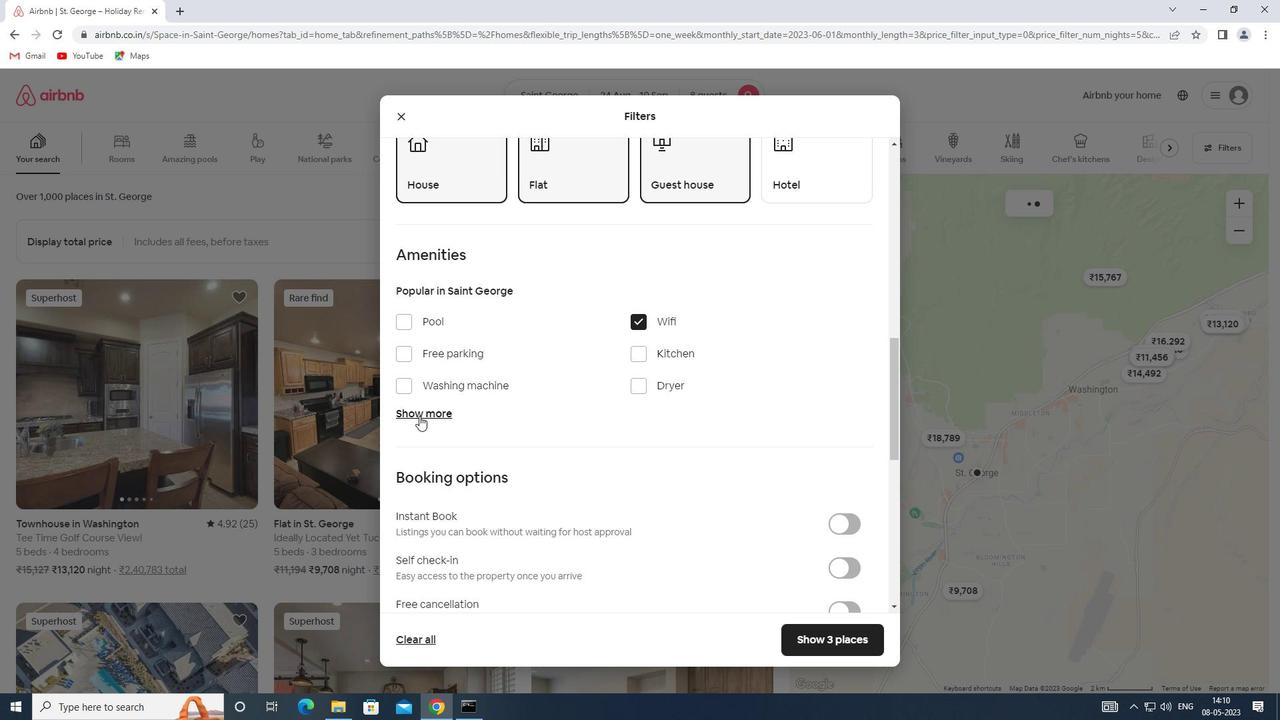 
Action: Mouse pressed left at (423, 409)
Screenshot: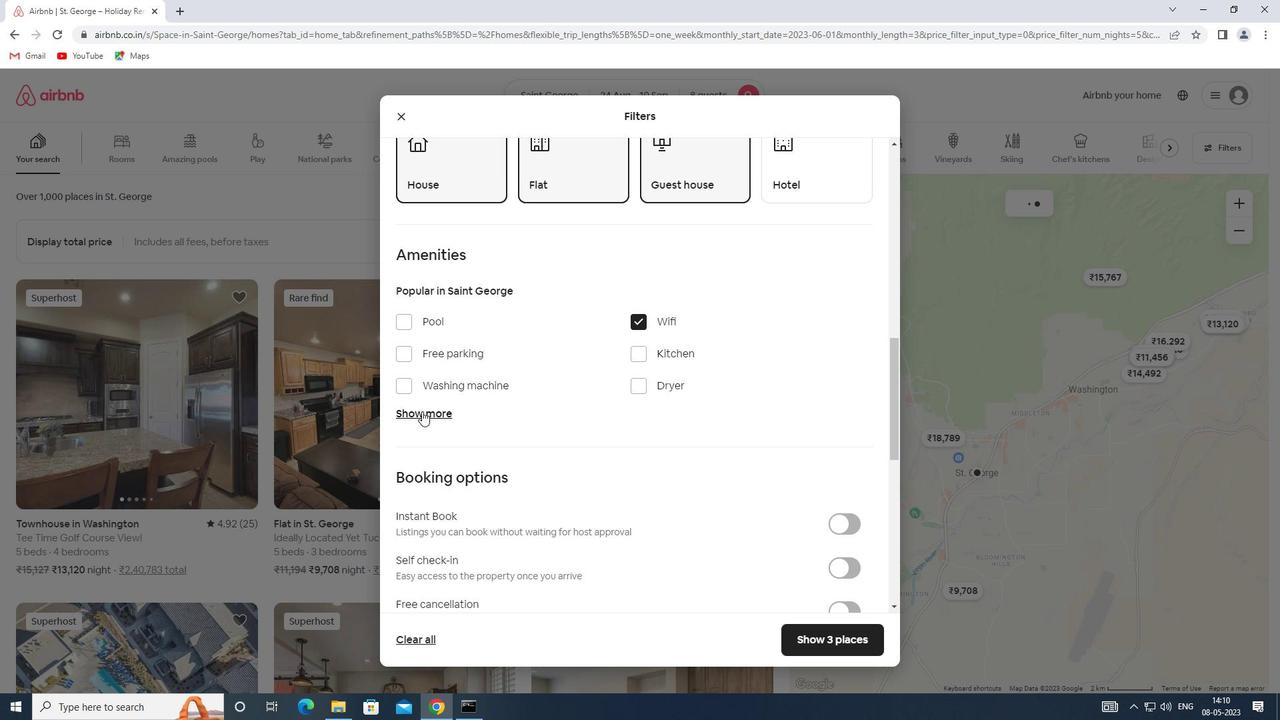 
Action: Mouse moved to (640, 485)
Screenshot: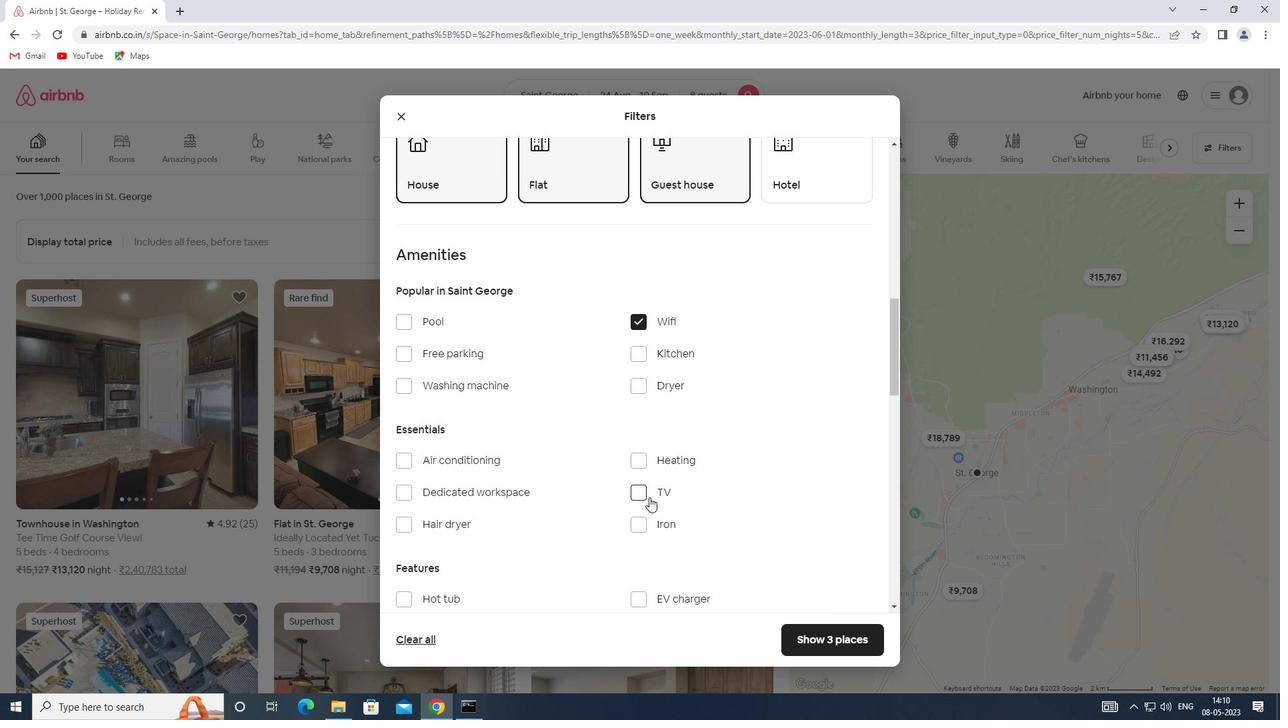 
Action: Mouse pressed left at (640, 485)
Screenshot: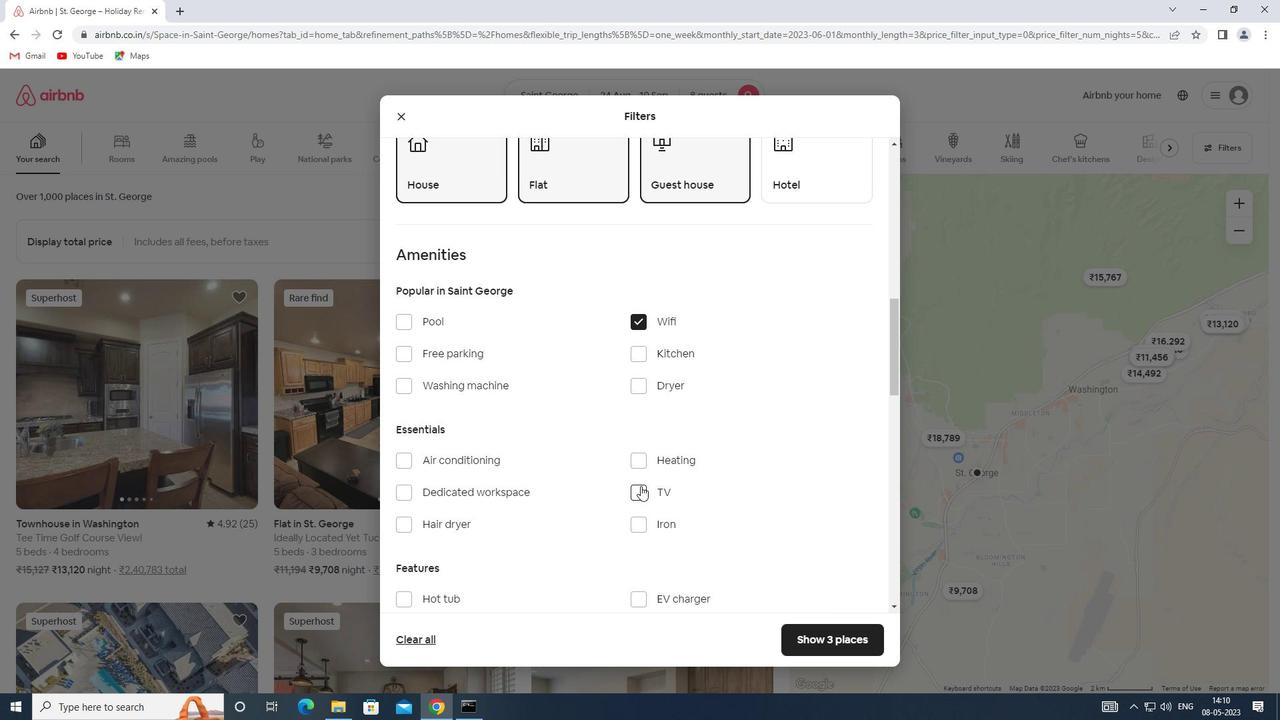 
Action: Mouse moved to (403, 354)
Screenshot: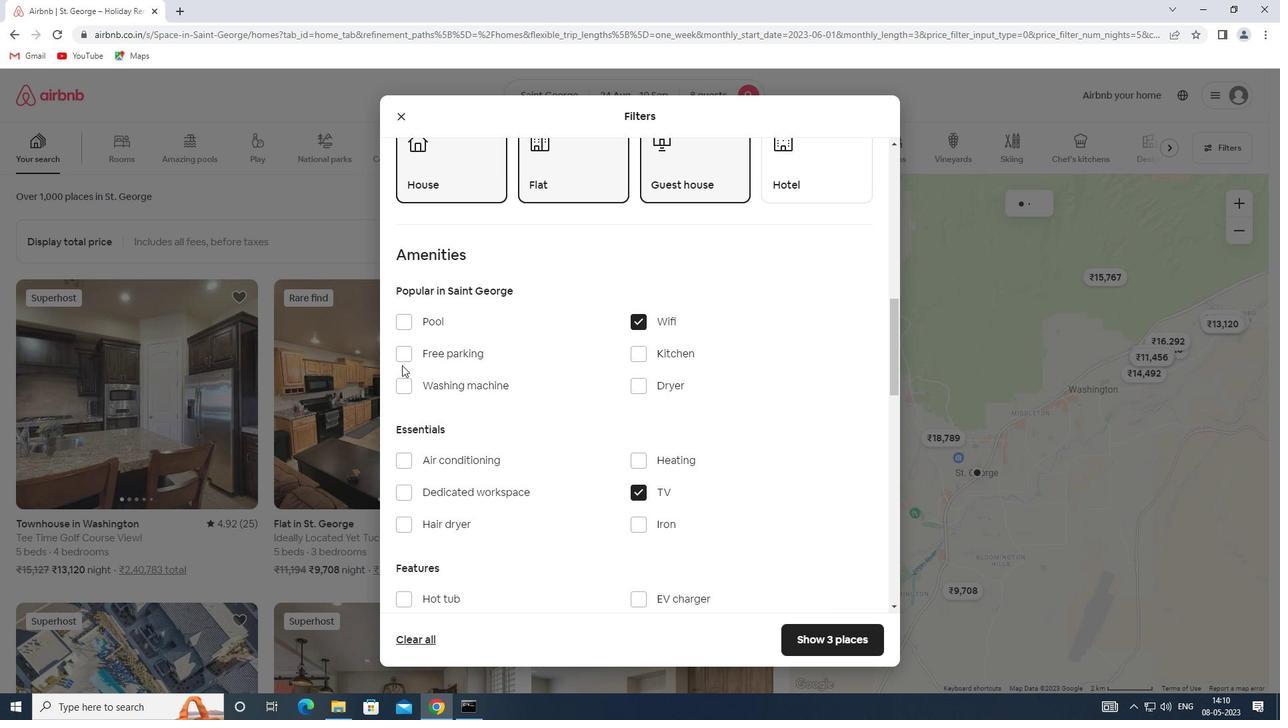 
Action: Mouse pressed left at (403, 354)
Screenshot: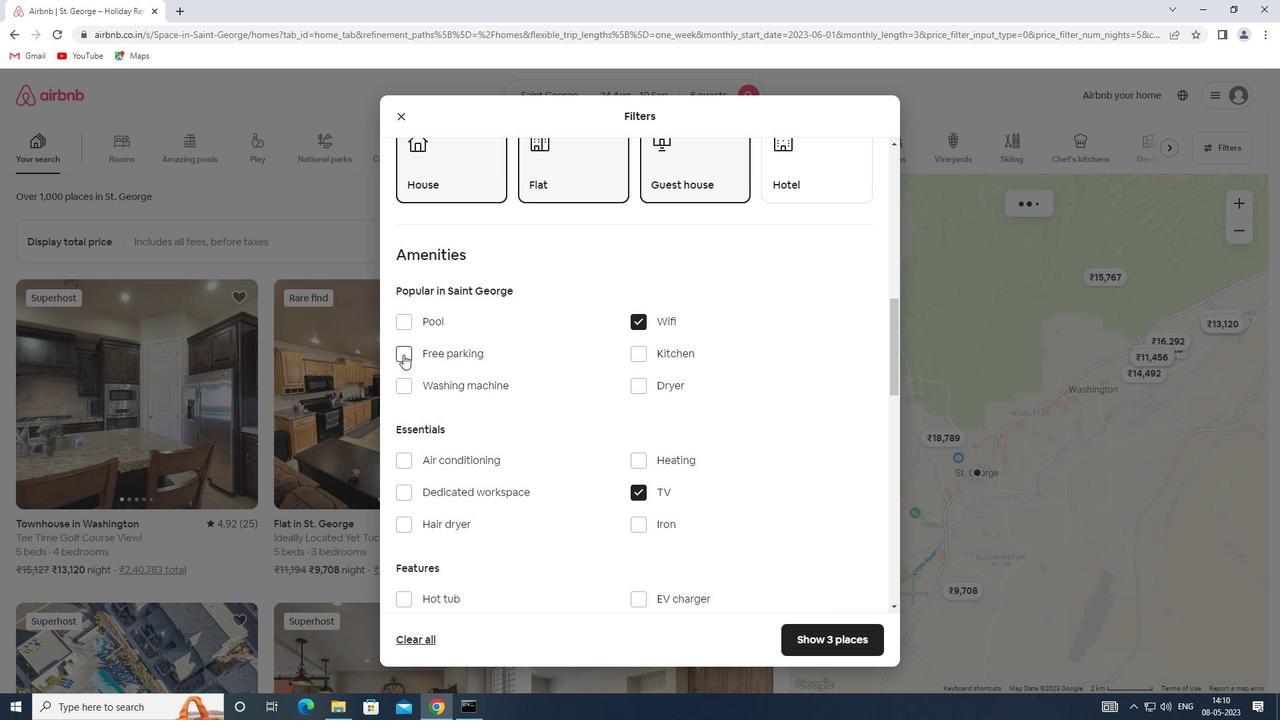 
Action: Mouse moved to (532, 415)
Screenshot: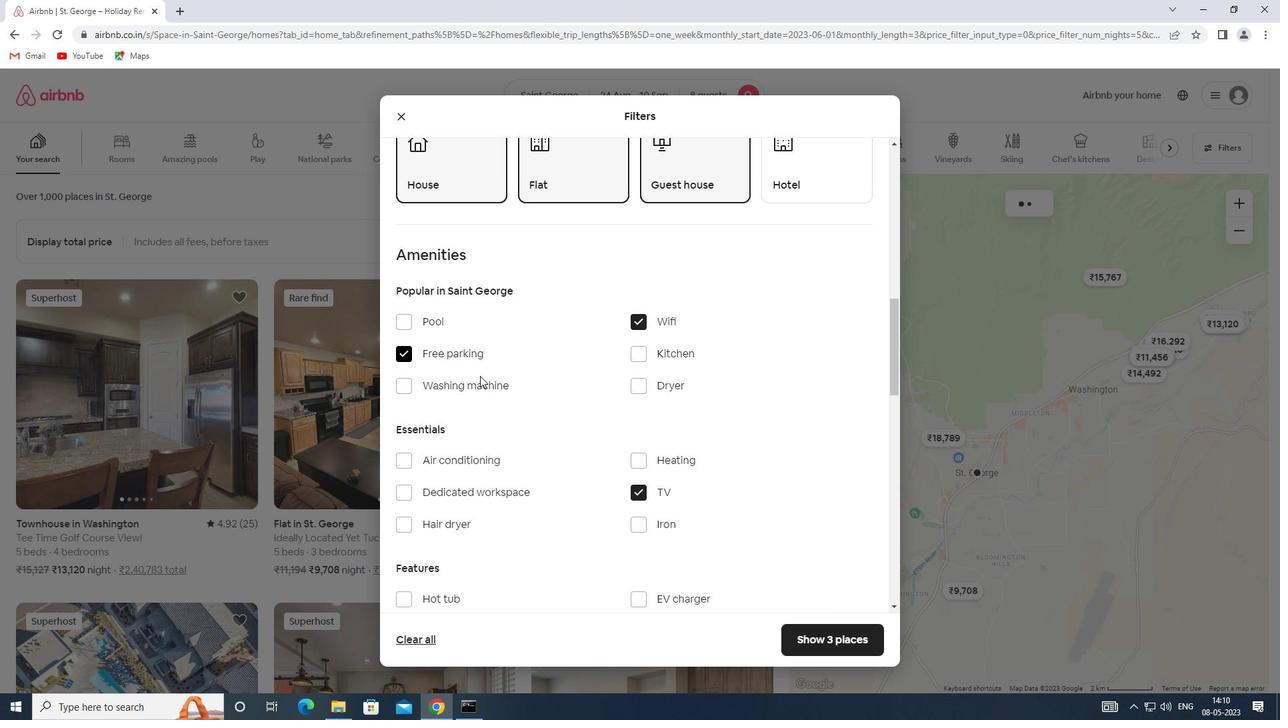 
Action: Mouse scrolled (532, 414) with delta (0, 0)
Screenshot: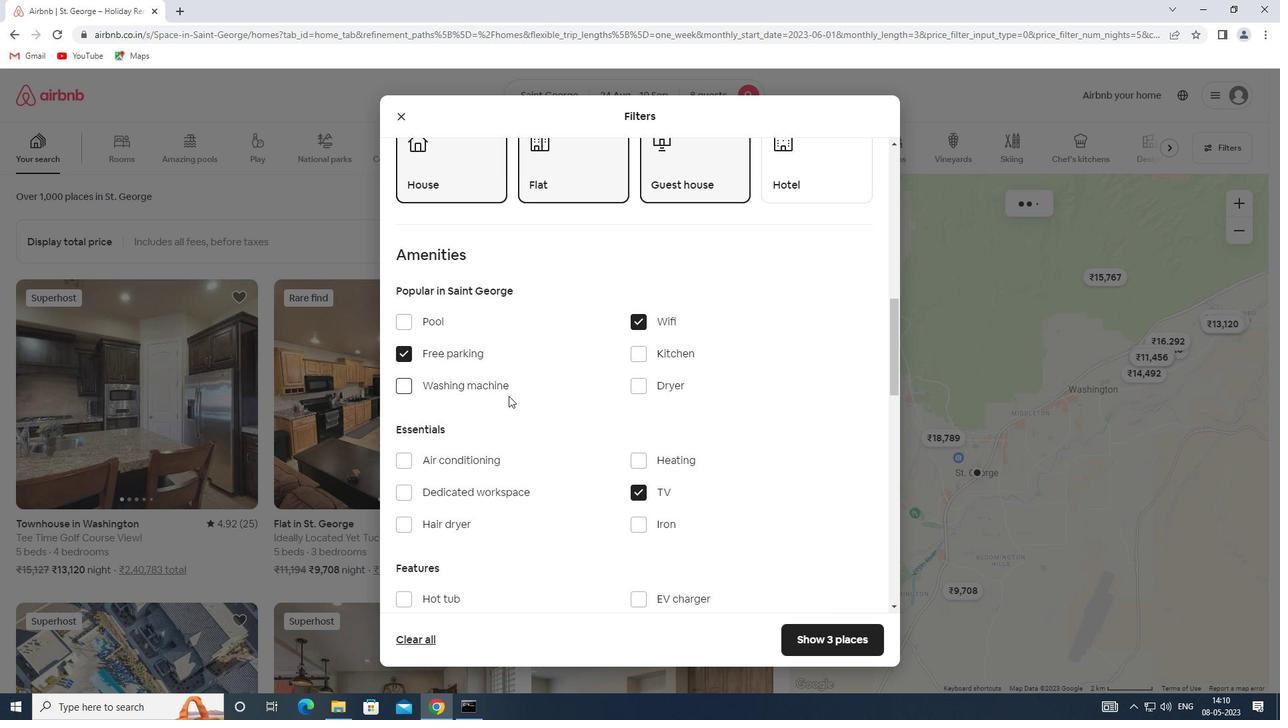 
Action: Mouse scrolled (532, 414) with delta (0, 0)
Screenshot: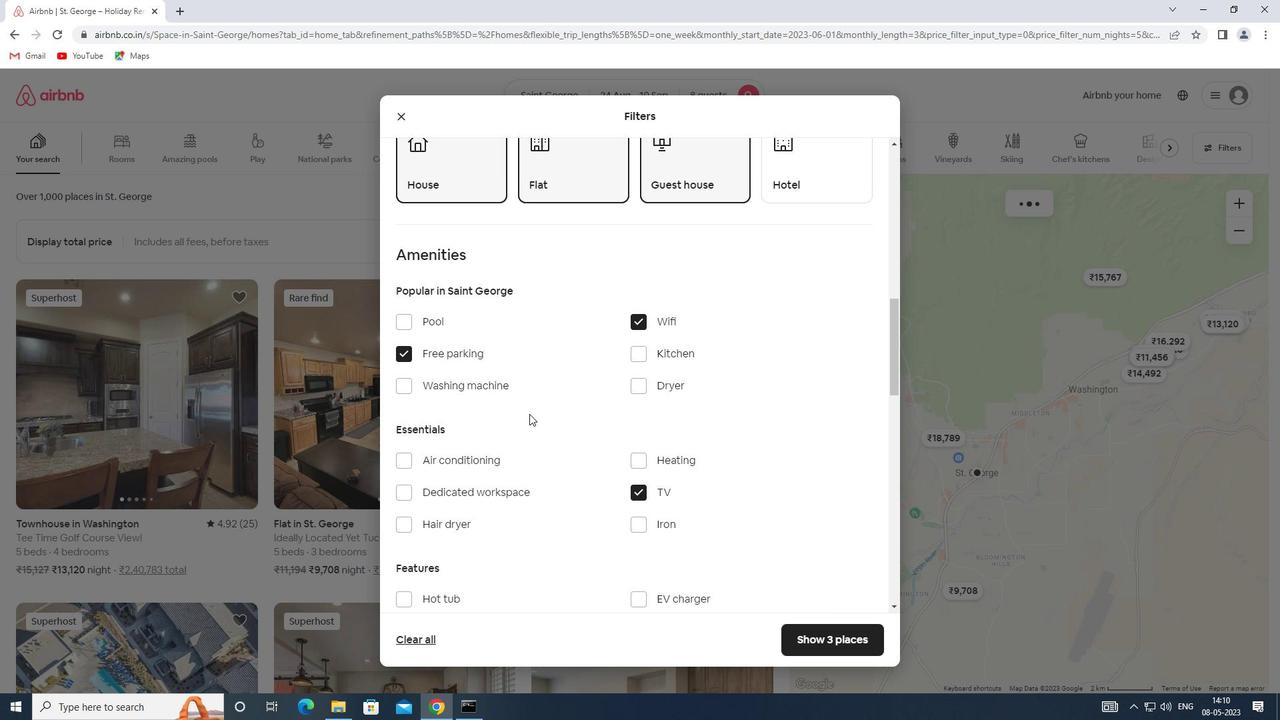 
Action: Mouse moved to (531, 418)
Screenshot: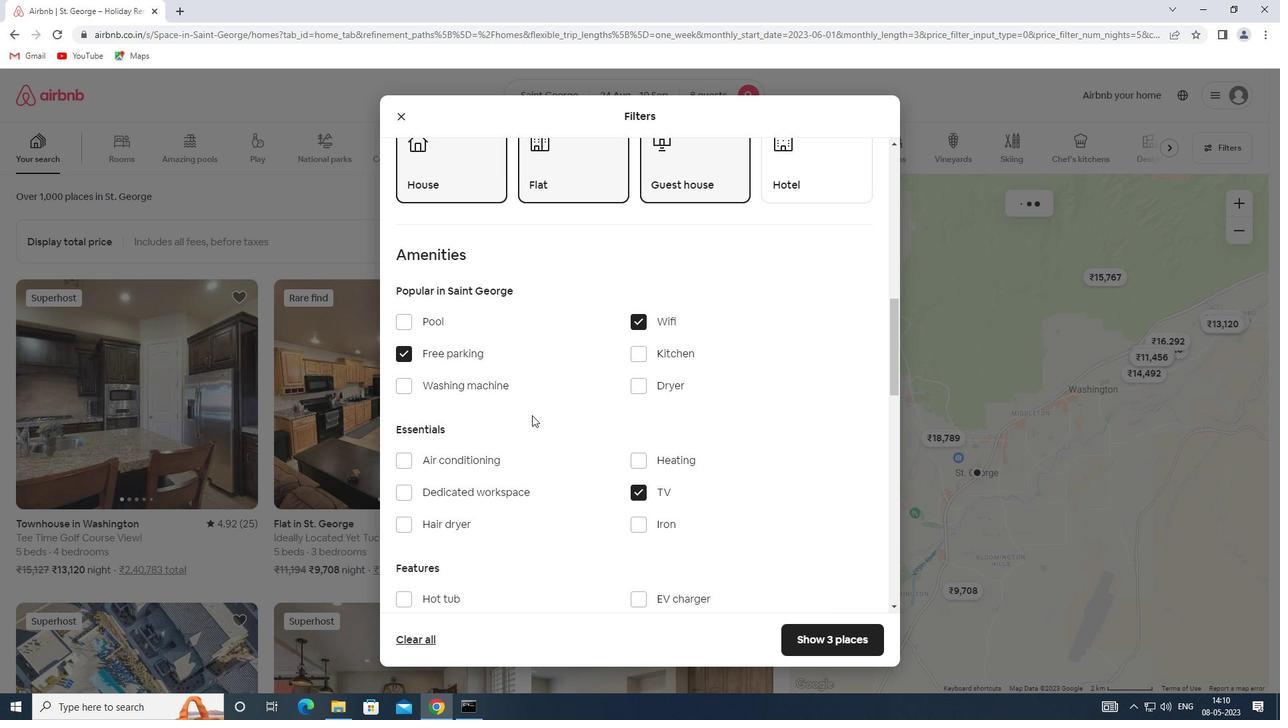 
Action: Mouse scrolled (531, 417) with delta (0, 0)
Screenshot: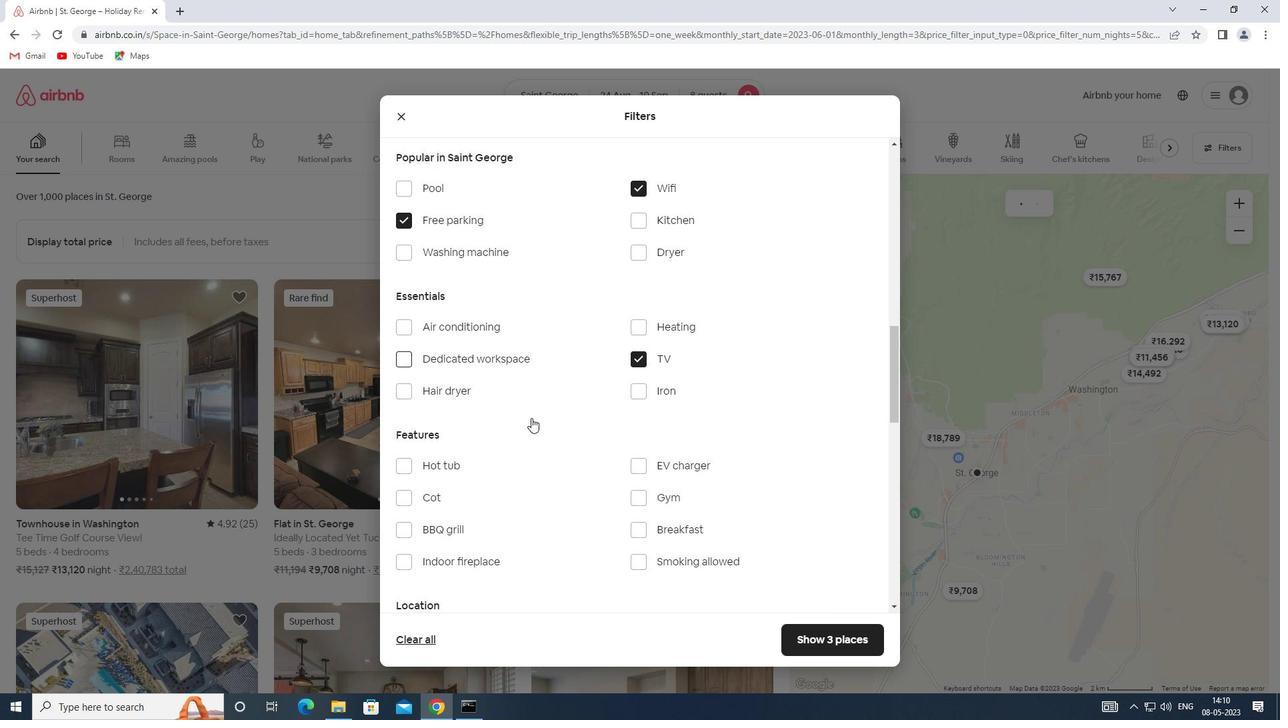 
Action: Mouse moved to (640, 430)
Screenshot: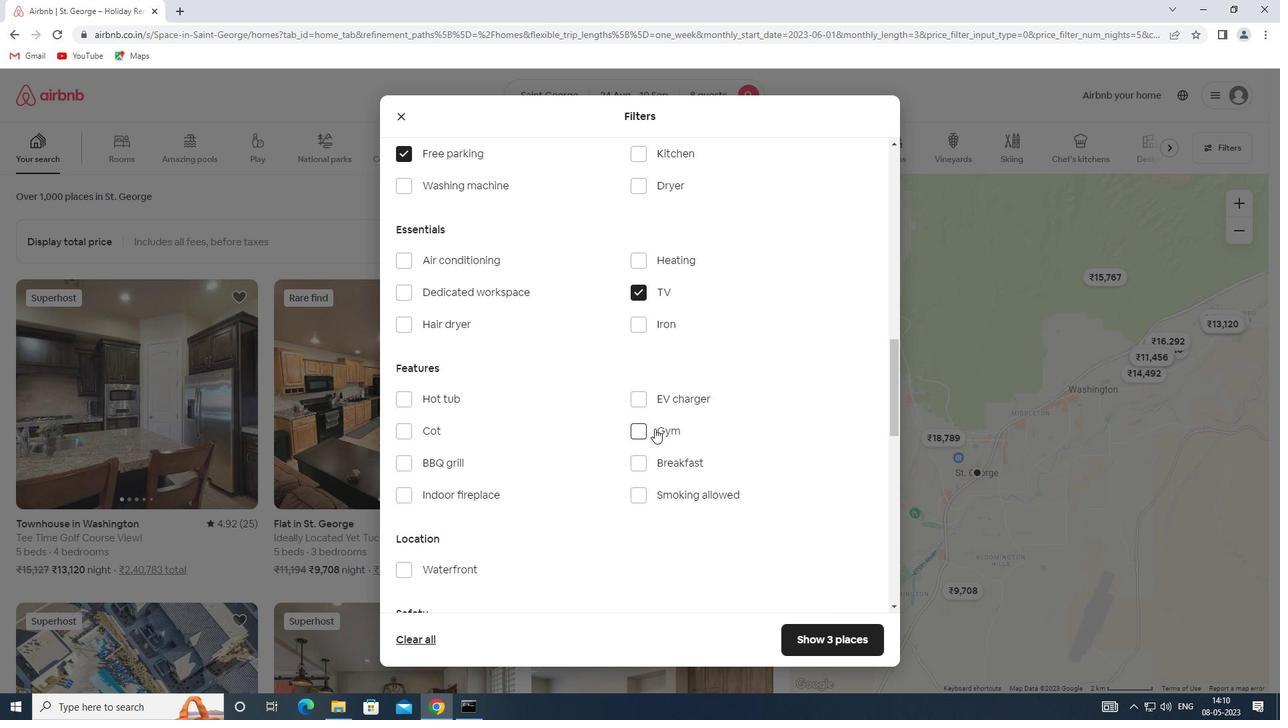 
Action: Mouse pressed left at (640, 430)
Screenshot: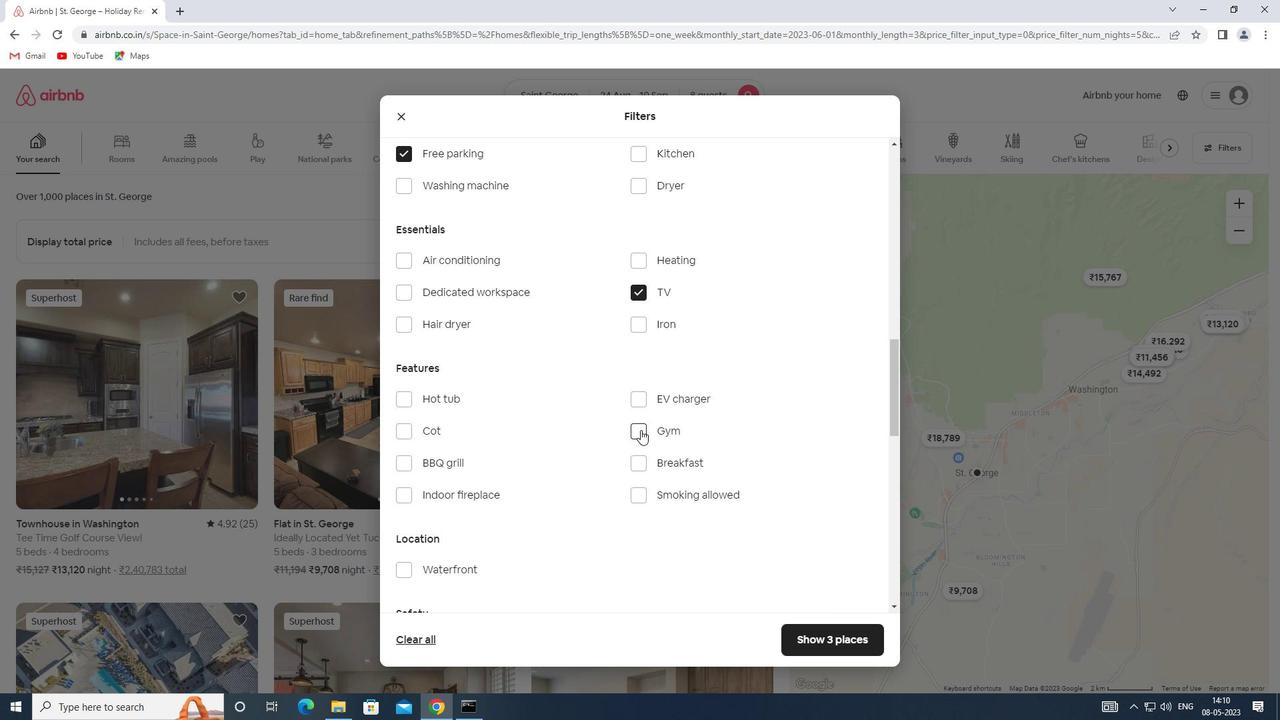 
Action: Mouse moved to (636, 465)
Screenshot: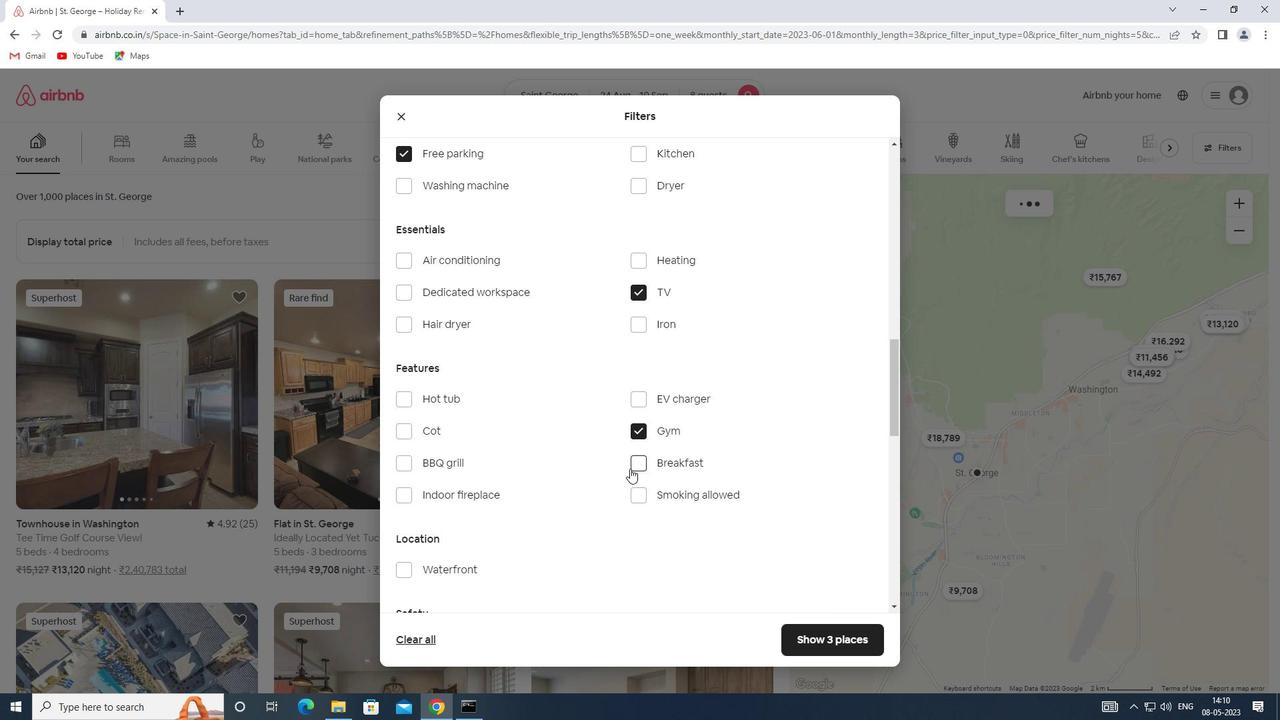 
Action: Mouse pressed left at (636, 465)
Screenshot: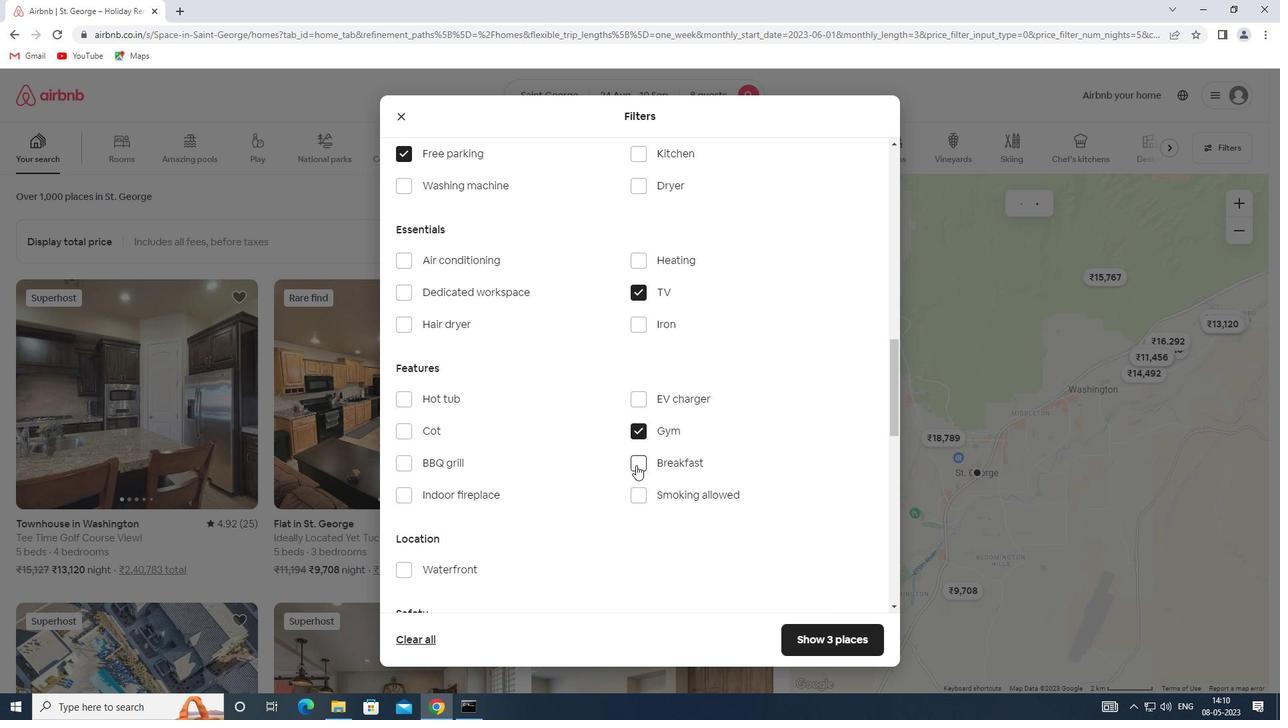 
Action: Mouse moved to (635, 465)
Screenshot: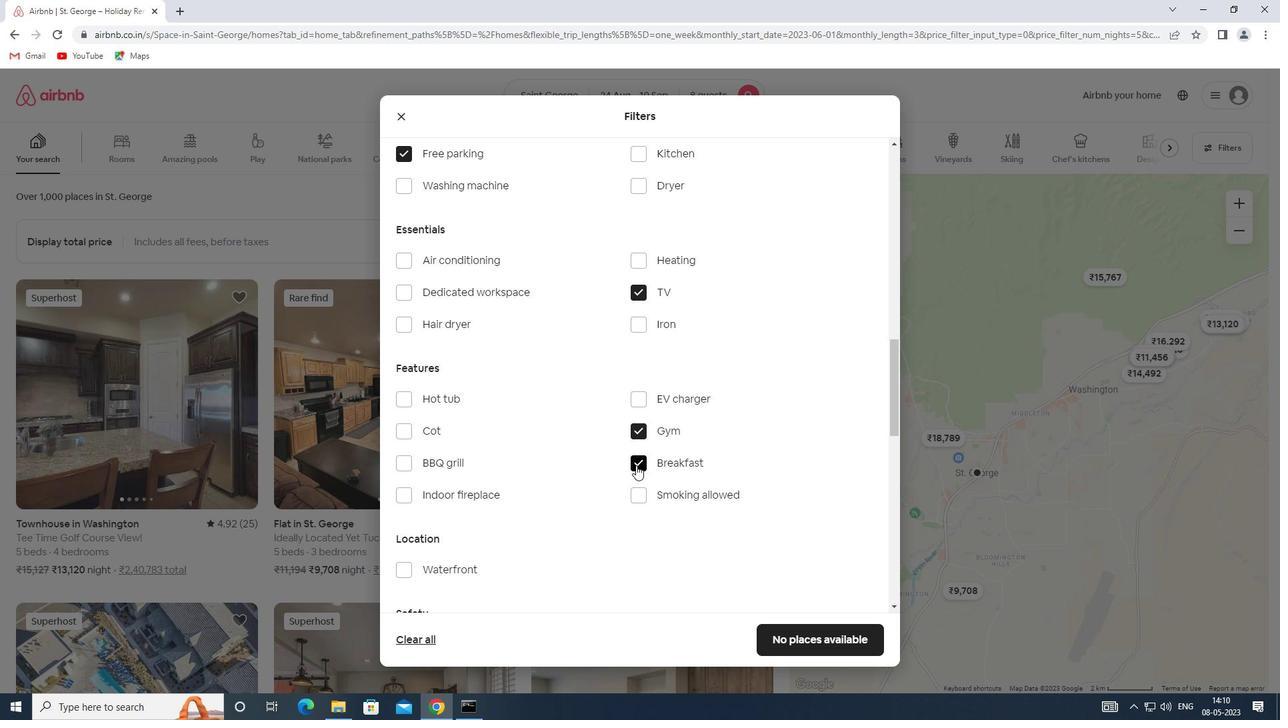 
Action: Mouse scrolled (635, 464) with delta (0, 0)
Screenshot: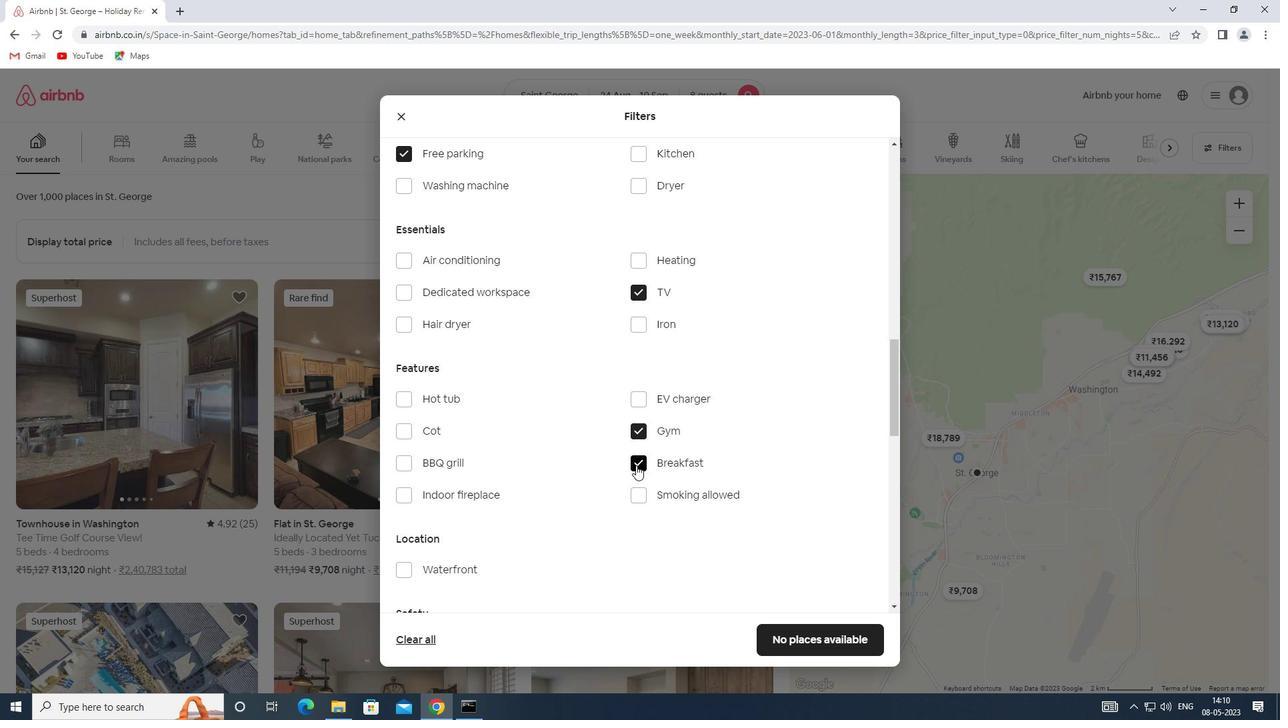 
Action: Mouse scrolled (635, 464) with delta (0, 0)
Screenshot: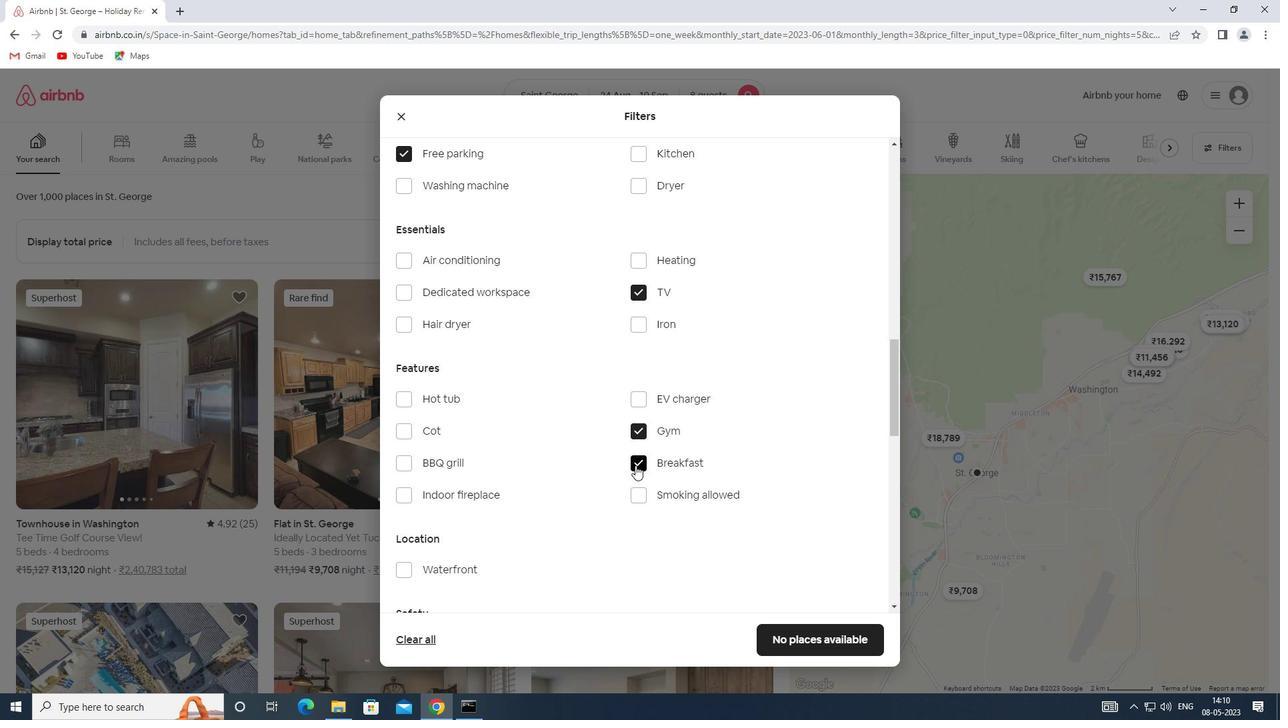 
Action: Mouse scrolled (635, 464) with delta (0, 0)
Screenshot: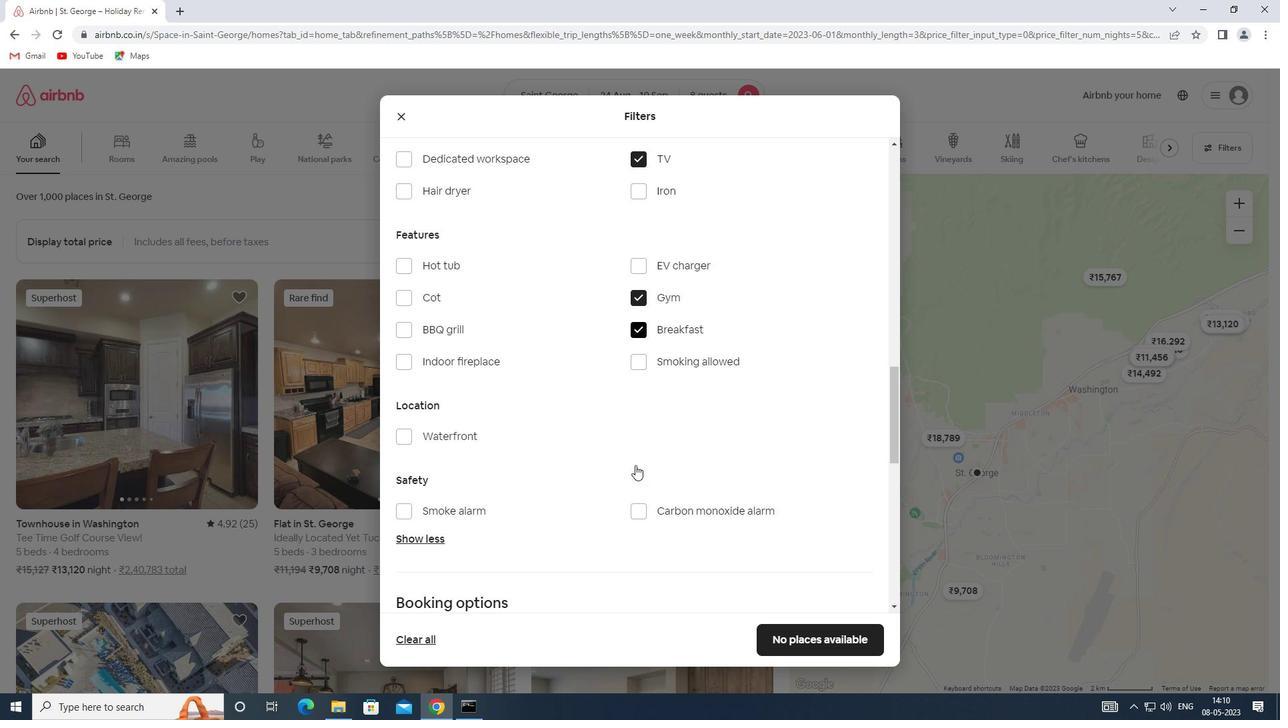 
Action: Mouse scrolled (635, 464) with delta (0, 0)
Screenshot: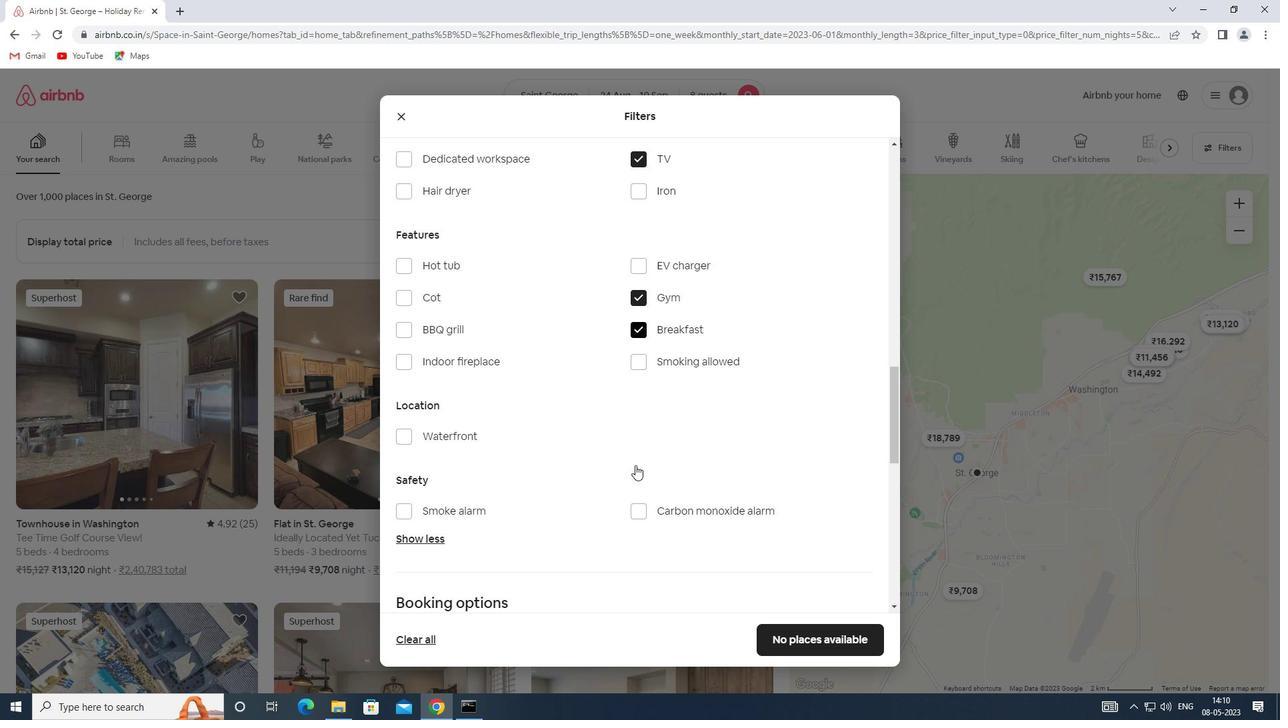 
Action: Mouse scrolled (635, 464) with delta (0, 0)
Screenshot: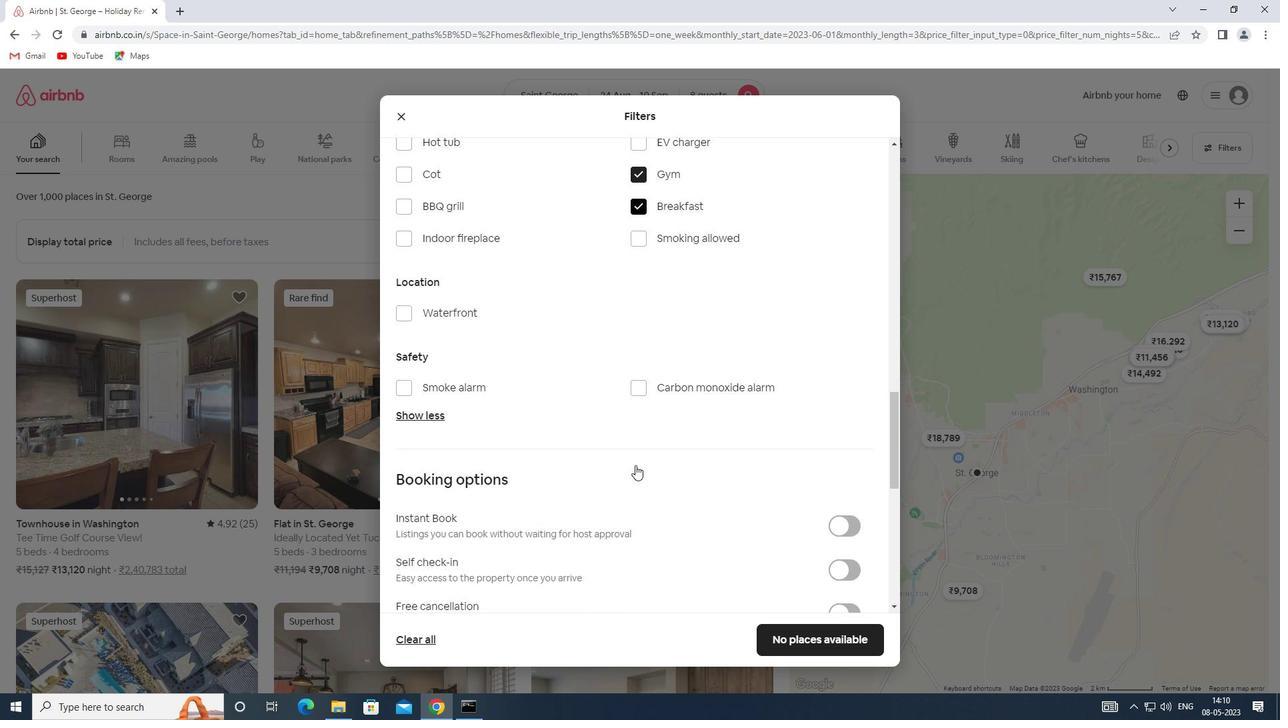 
Action: Mouse scrolled (635, 464) with delta (0, 0)
Screenshot: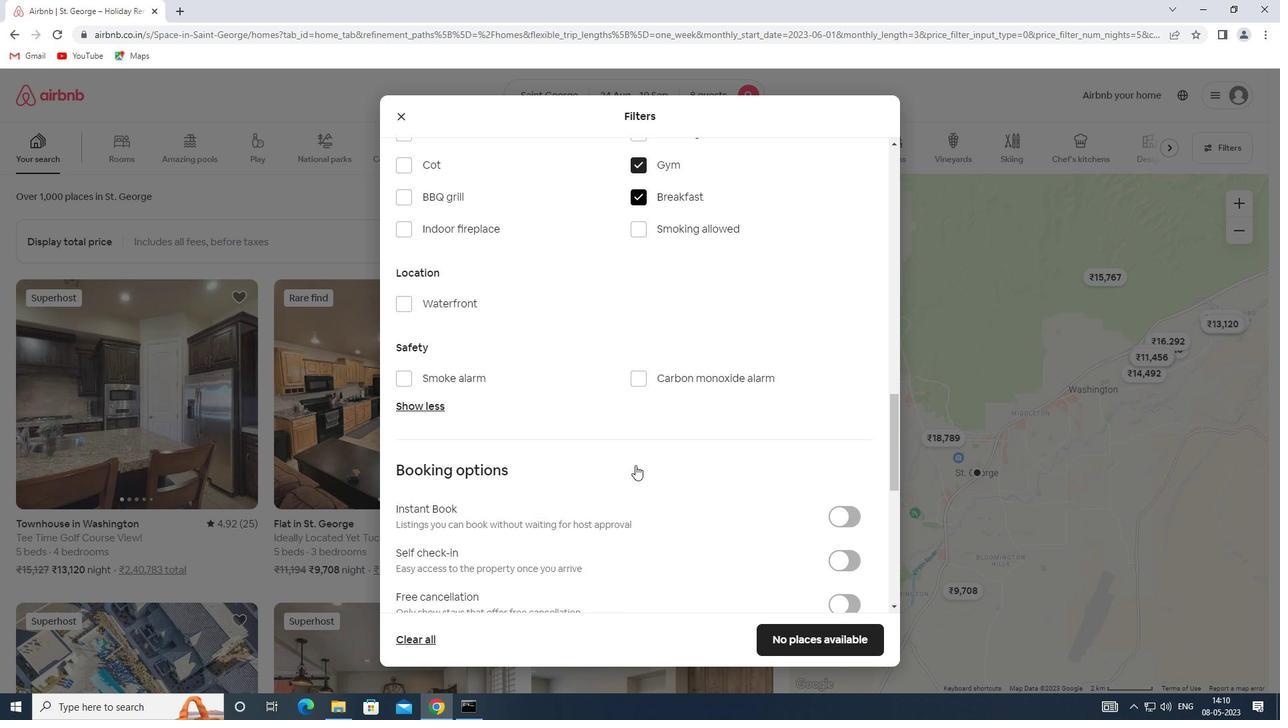 
Action: Mouse moved to (832, 424)
Screenshot: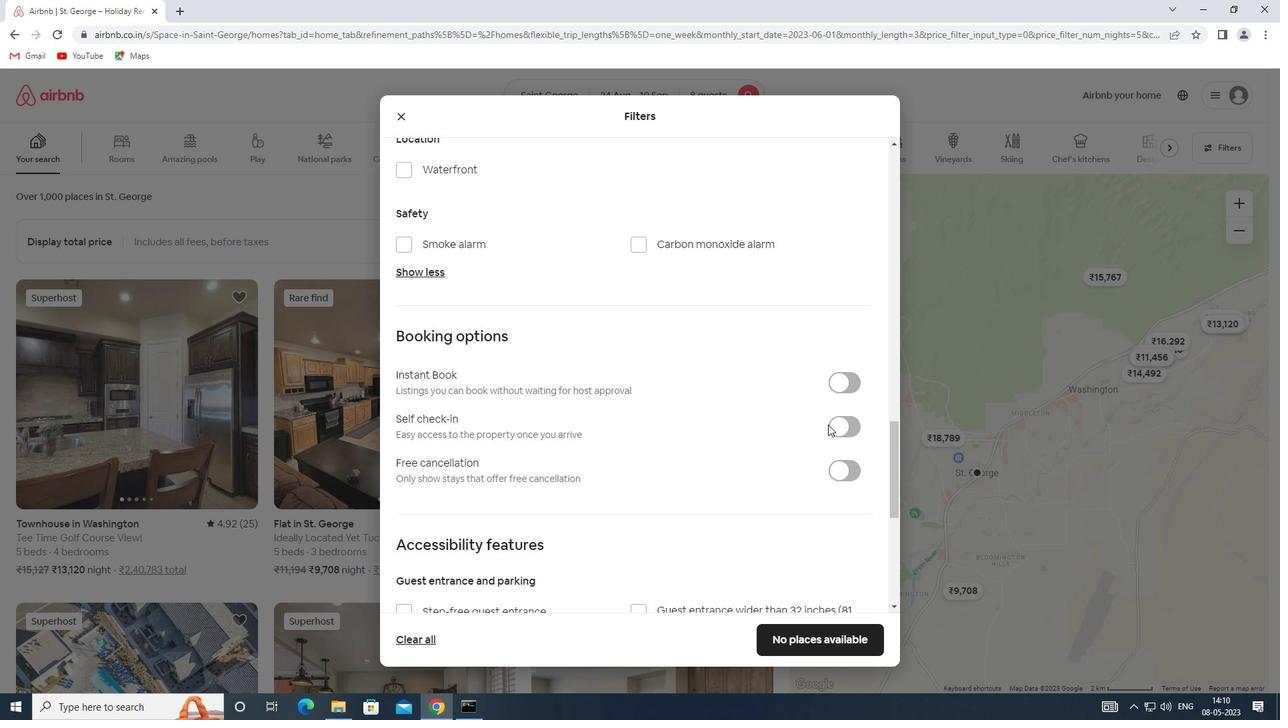 
Action: Mouse pressed left at (832, 424)
Screenshot: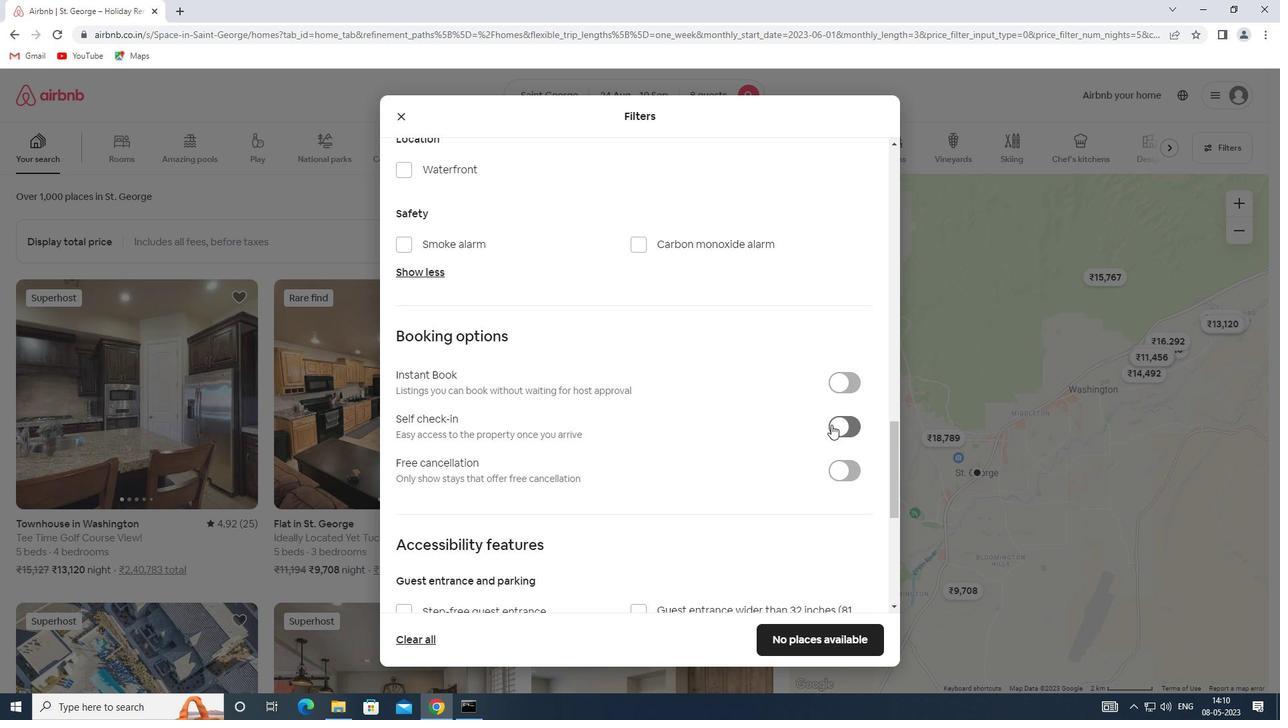 
Action: Mouse moved to (572, 456)
Screenshot: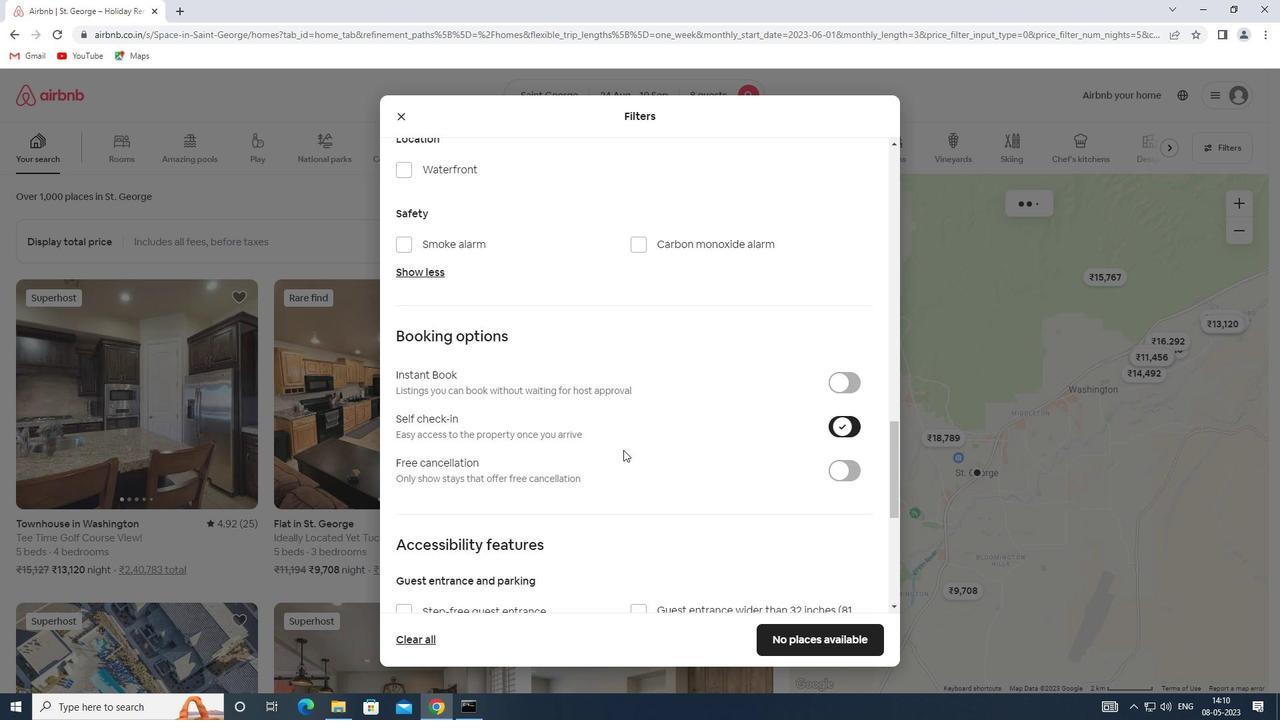 
Action: Mouse scrolled (572, 456) with delta (0, 0)
Screenshot: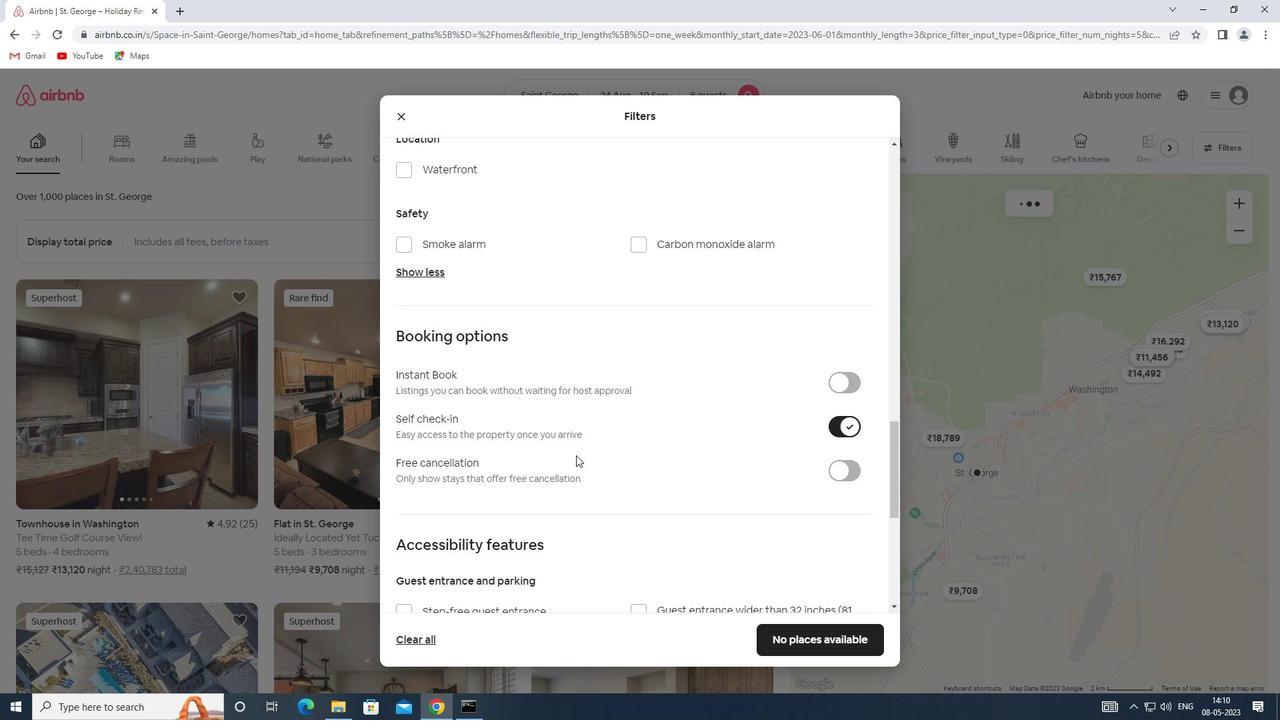 
Action: Mouse scrolled (572, 456) with delta (0, 0)
Screenshot: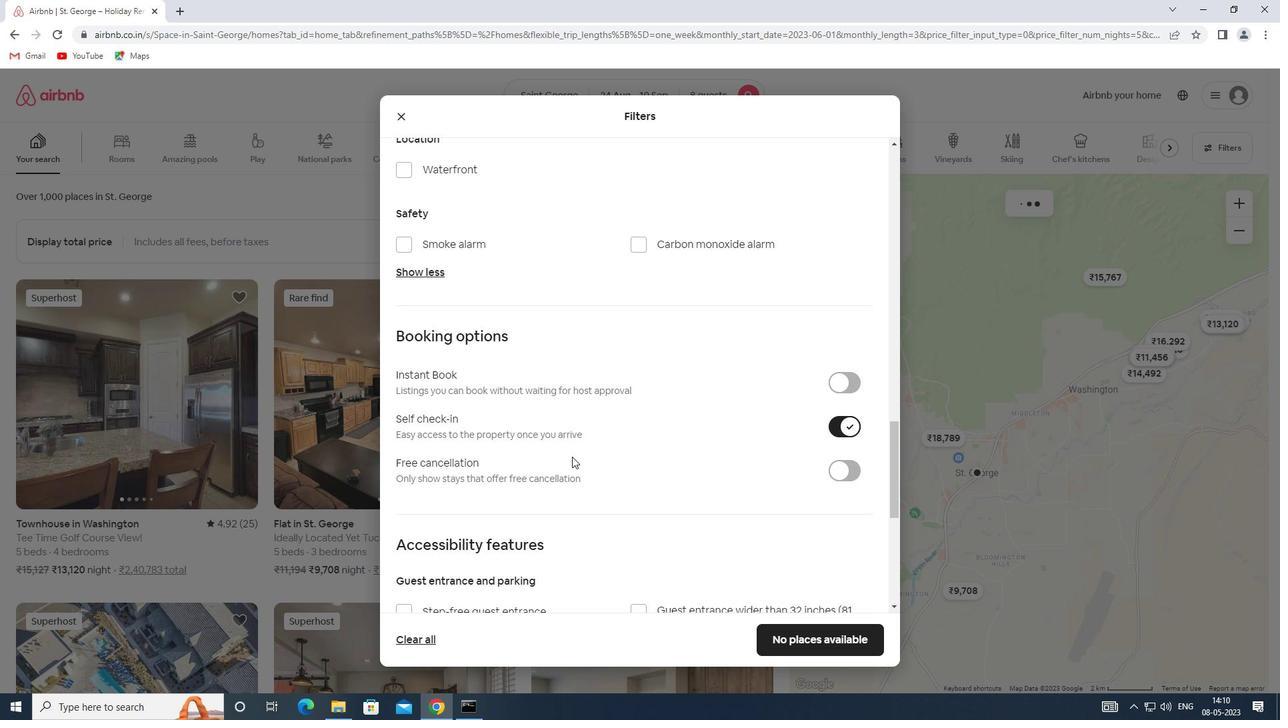 
Action: Mouse scrolled (572, 456) with delta (0, 0)
Screenshot: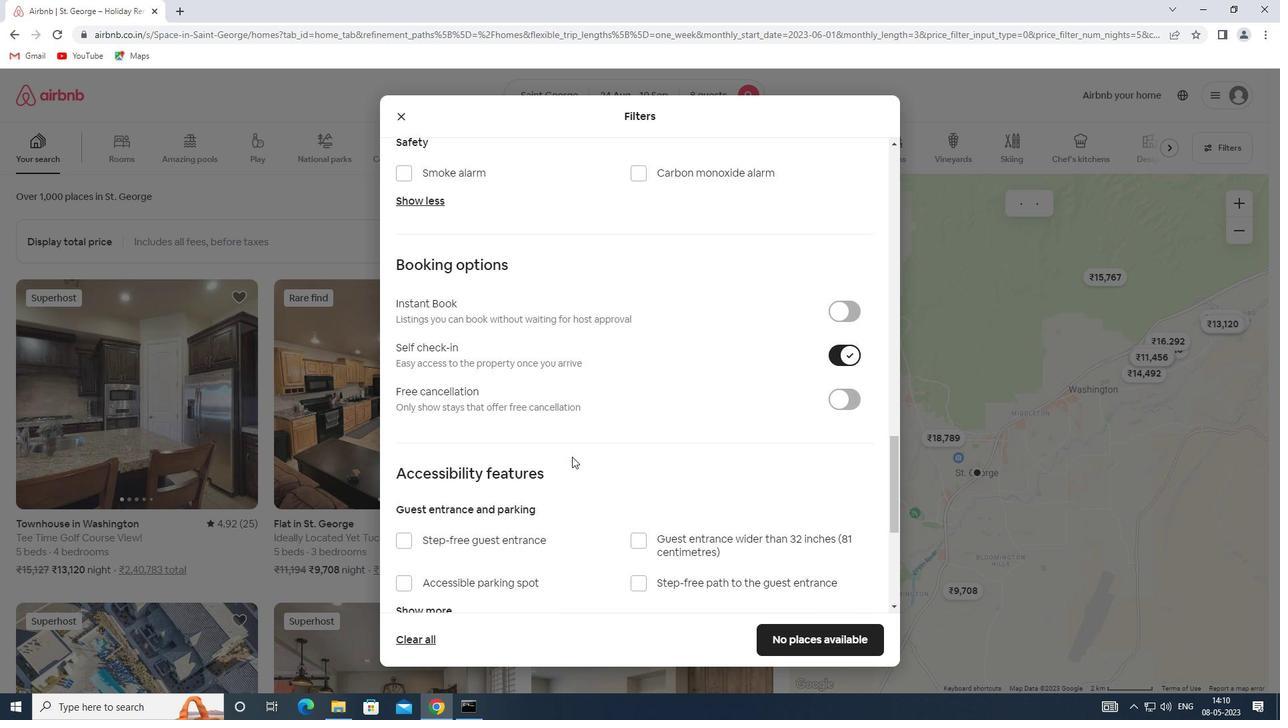 
Action: Mouse scrolled (572, 456) with delta (0, 0)
Screenshot: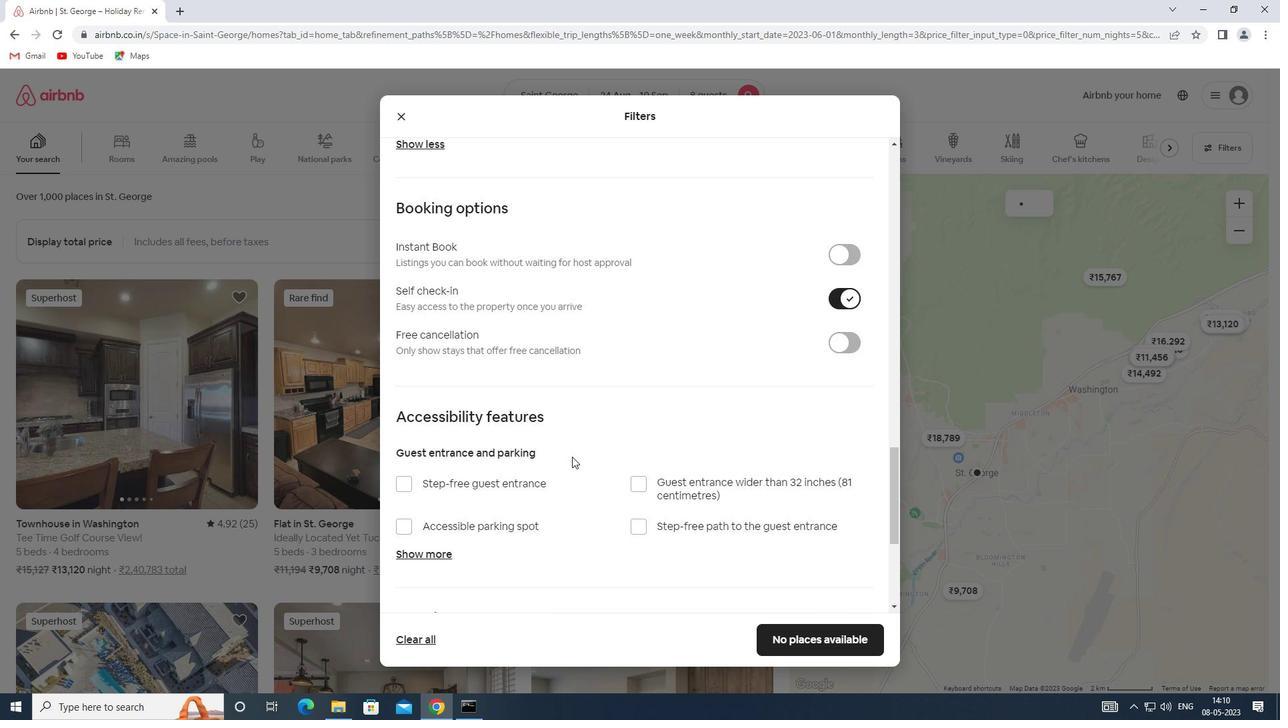
Action: Mouse moved to (546, 480)
Screenshot: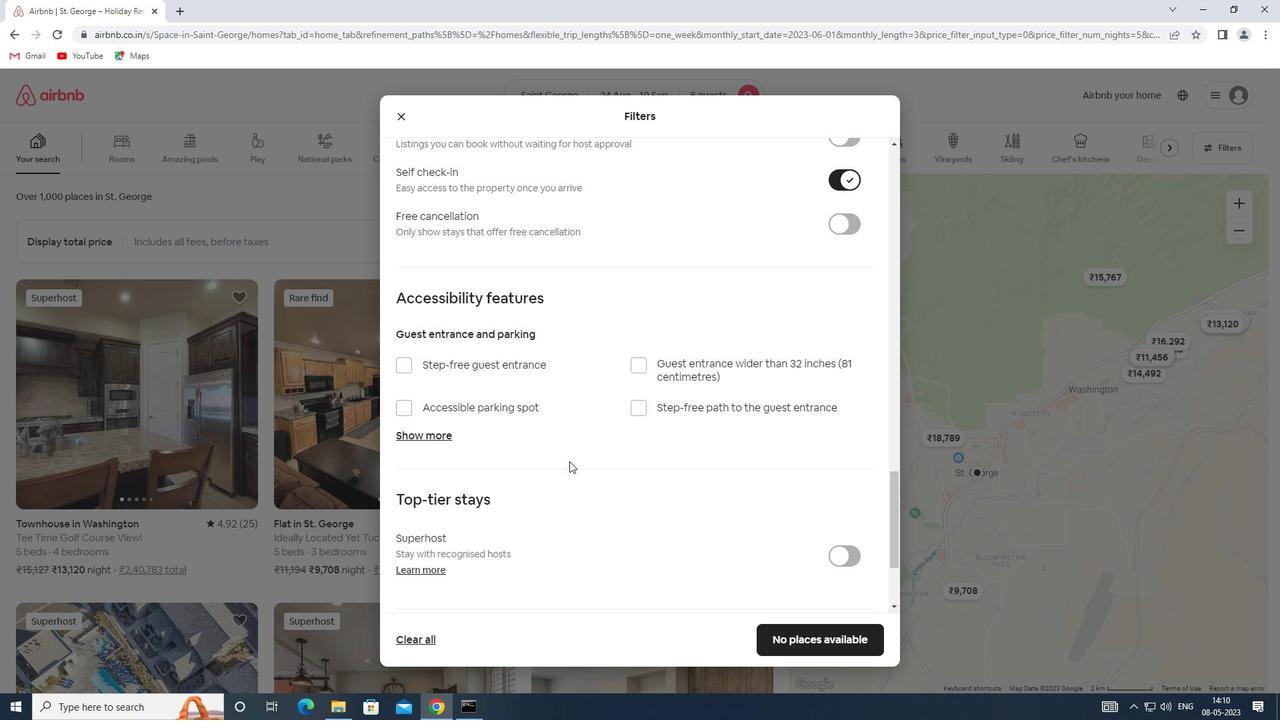
Action: Mouse scrolled (546, 479) with delta (0, 0)
Screenshot: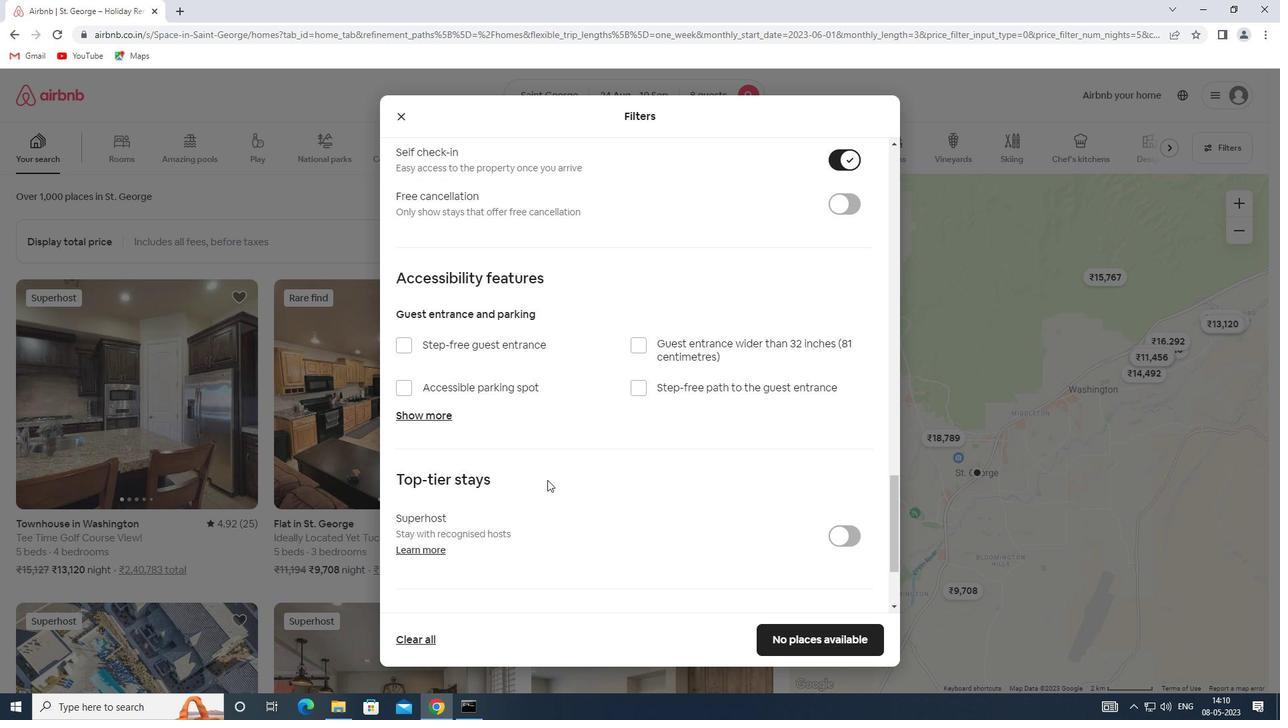 
Action: Mouse scrolled (546, 479) with delta (0, 0)
Screenshot: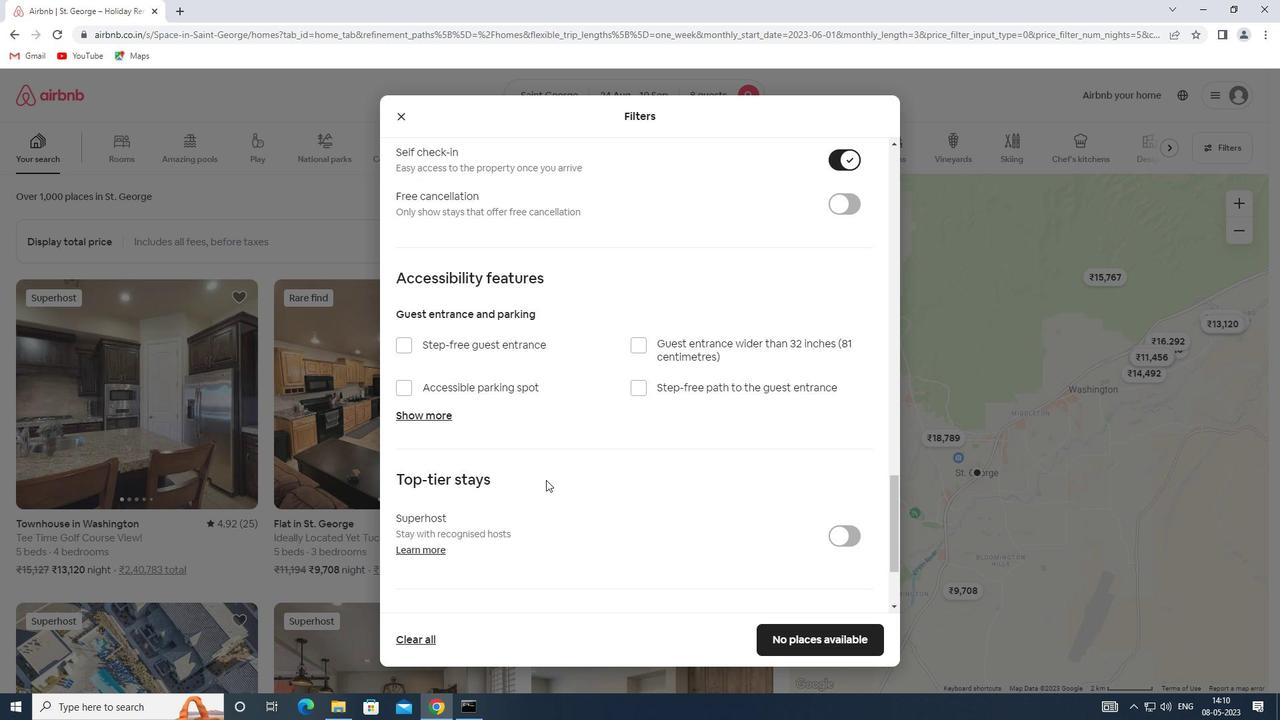 
Action: Mouse moved to (403, 531)
Screenshot: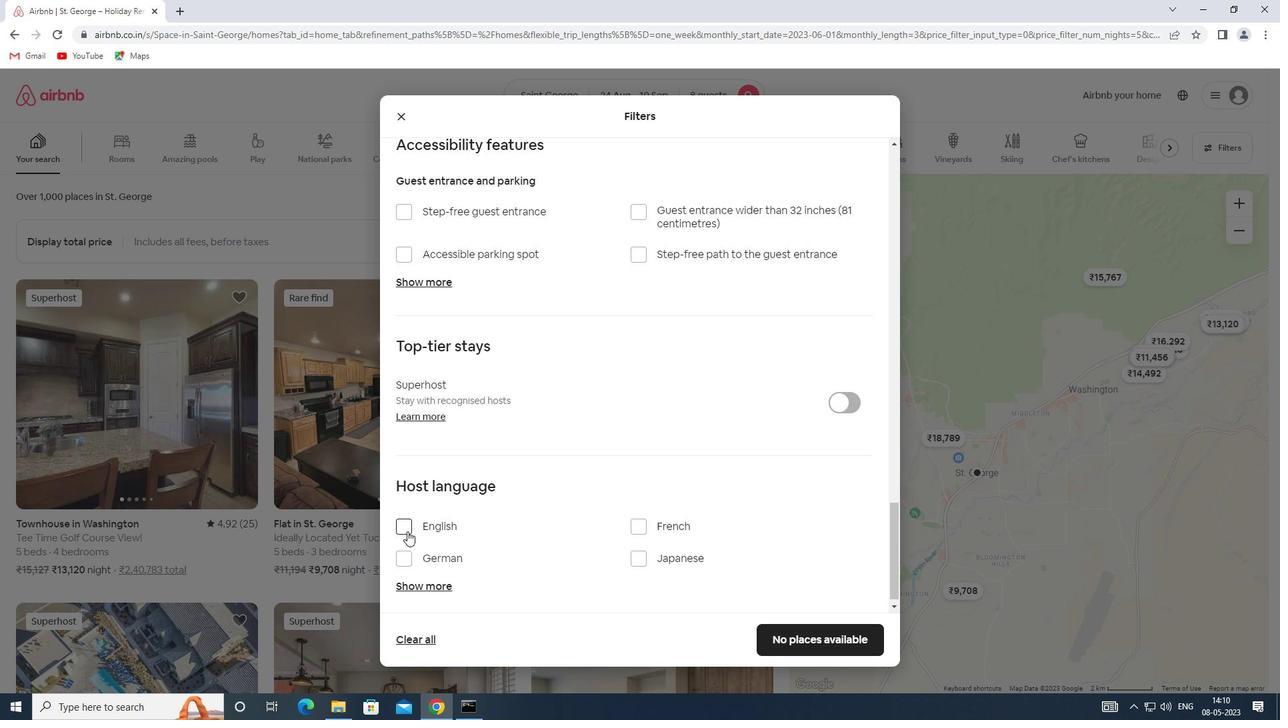 
Action: Mouse pressed left at (403, 531)
Screenshot: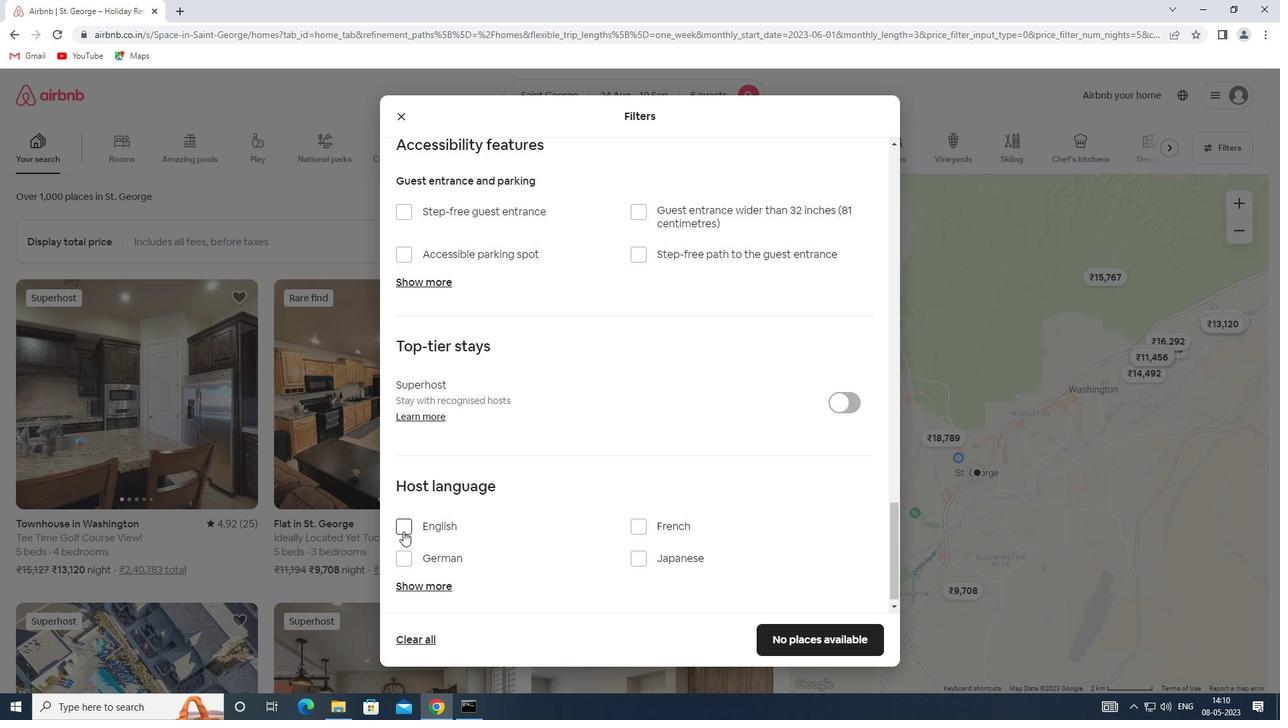 
Action: Mouse moved to (791, 634)
Screenshot: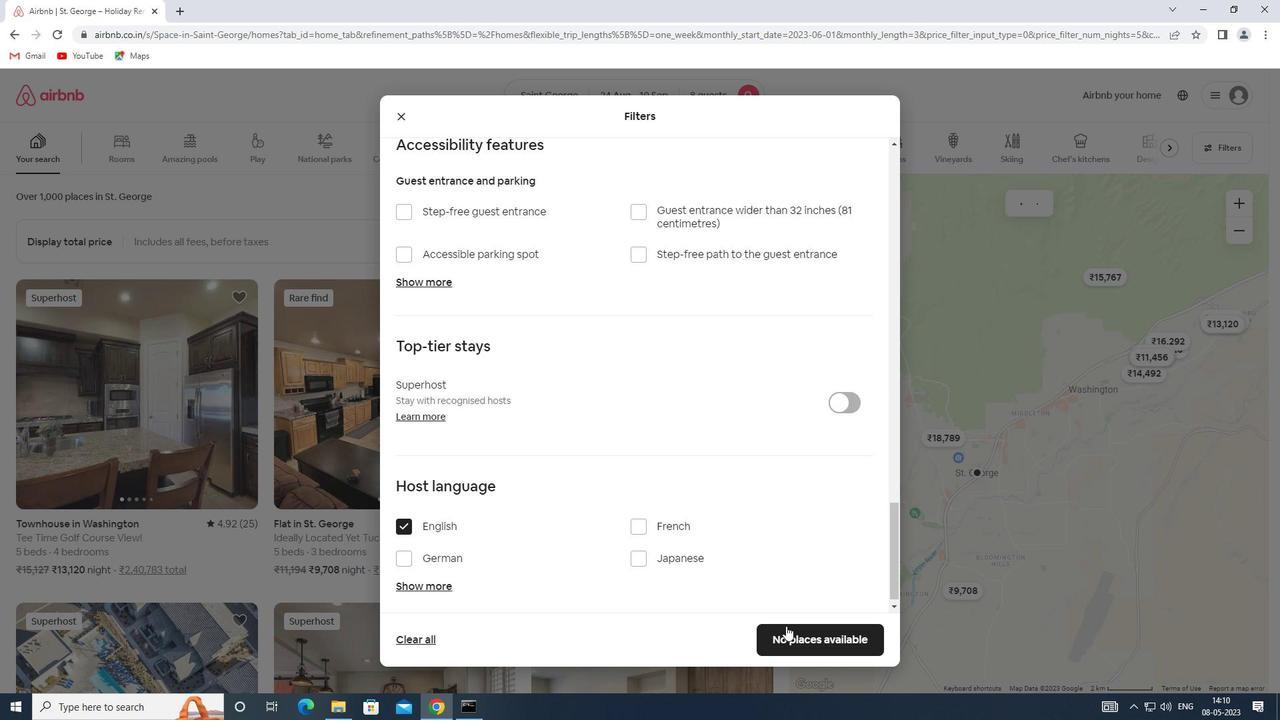 
Action: Mouse pressed left at (791, 634)
Screenshot: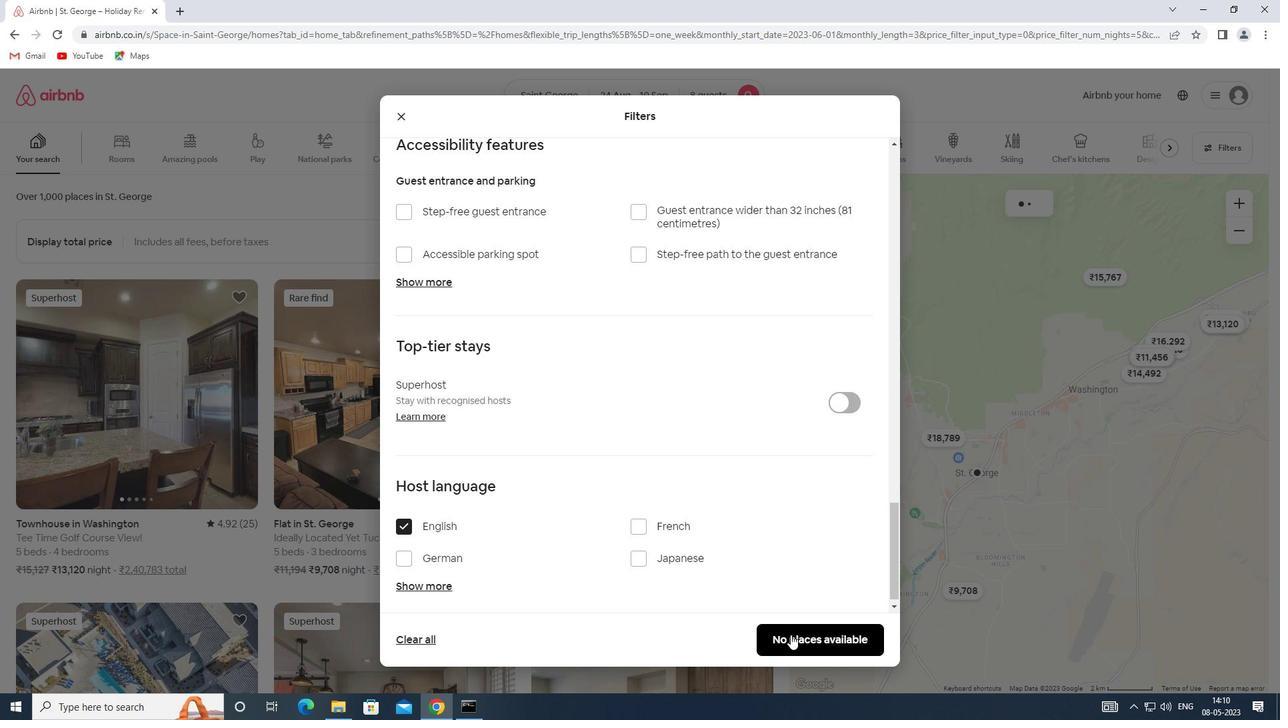 
